 Task: Look for space in Česká Třebová, Czech Republic from 11th June, 2023 to 15th June, 2023 for 2 adults in price range Rs.7000 to Rs.16000. Place can be private room with 1  bedroom having 2 beds and 1 bathroom. Property type can be house, flat, guest house, hotel. Booking option can be shelf check-in. Required host language is English.
Action: Mouse moved to (489, 98)
Screenshot: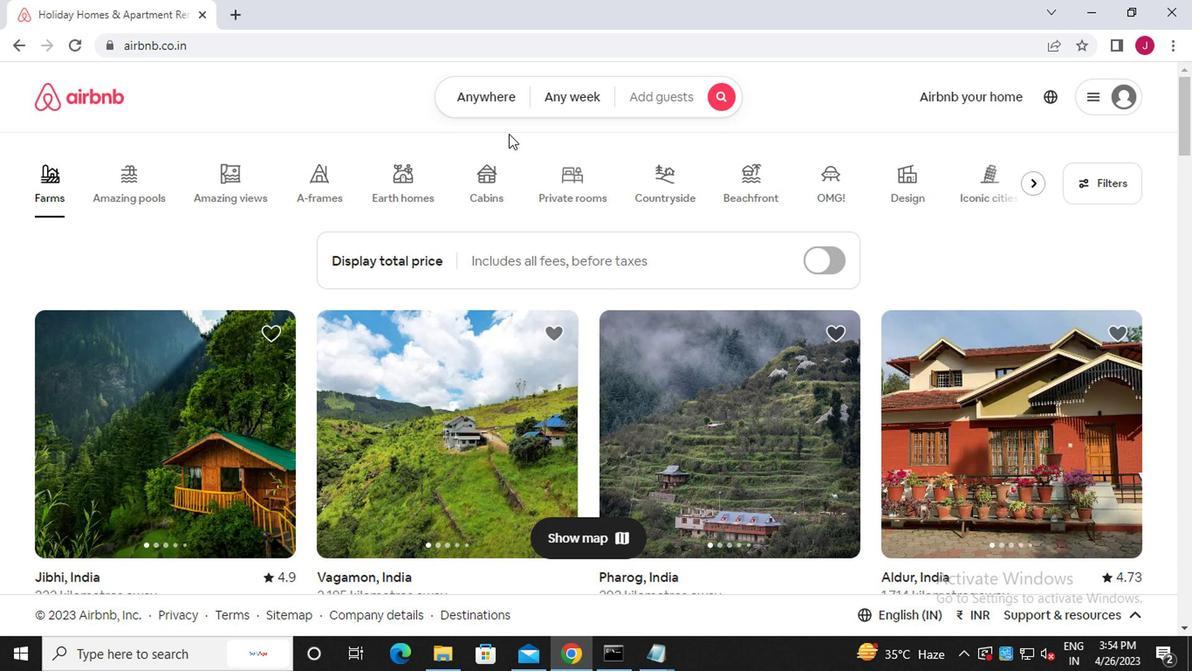 
Action: Mouse pressed left at (489, 98)
Screenshot: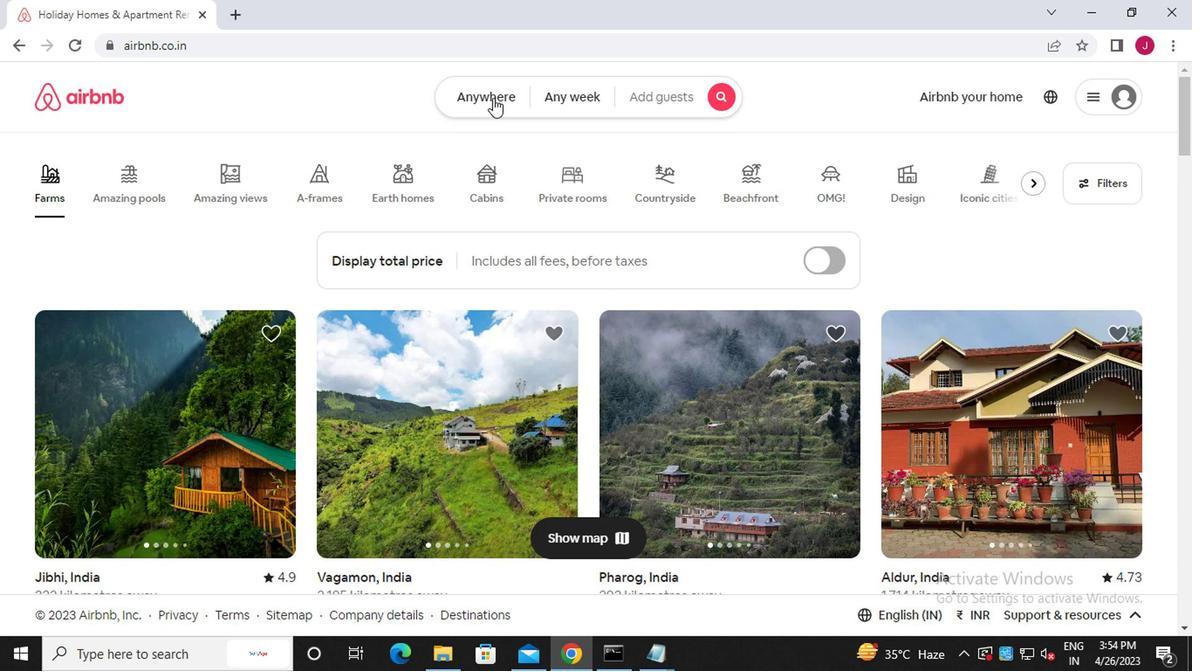 
Action: Mouse moved to (311, 171)
Screenshot: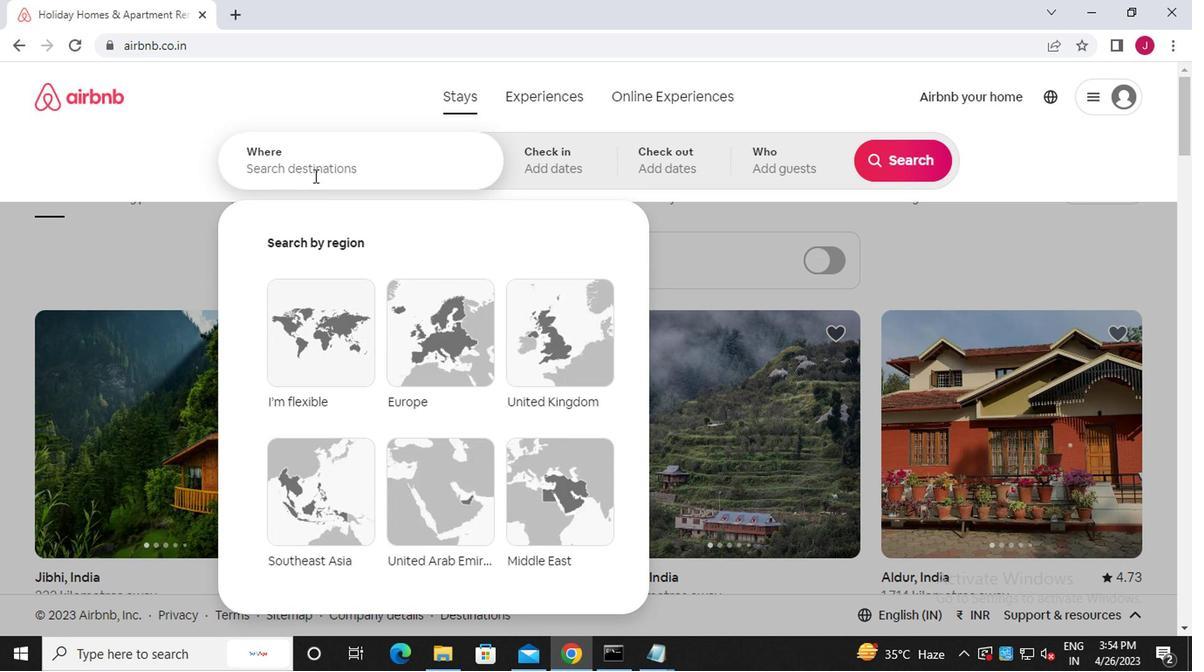 
Action: Mouse pressed left at (311, 171)
Screenshot: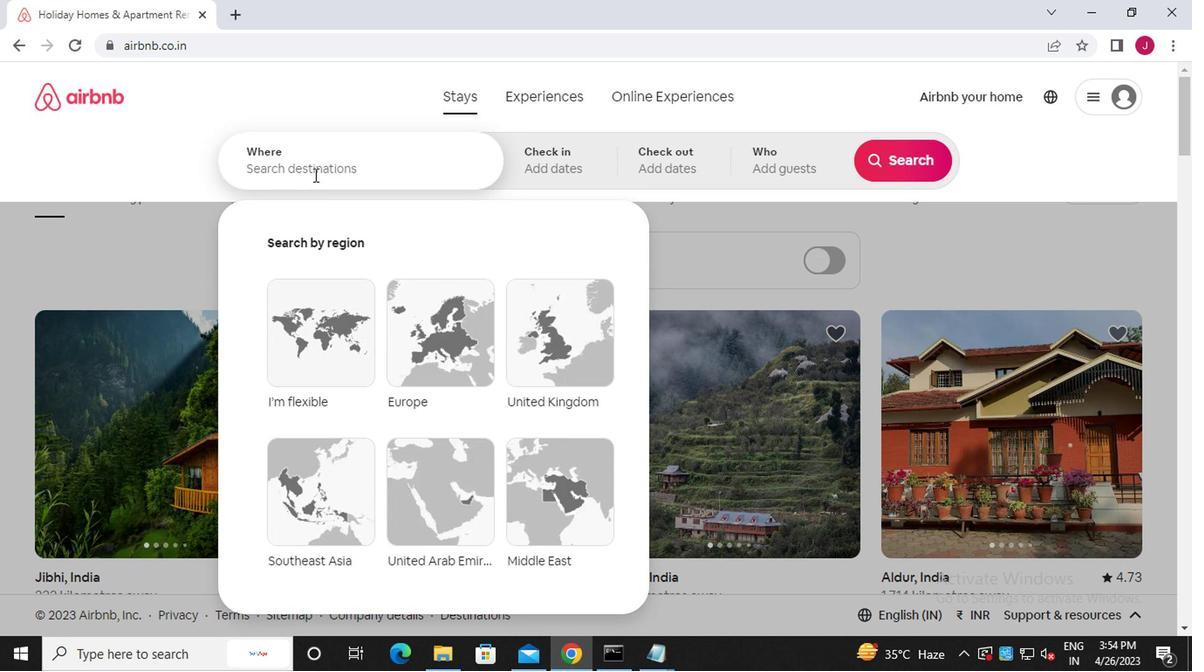
Action: Key pressed c<Key.caps_lock>eska<Key.space><Key.caps_lock>t<Key.caps_lock>rebova,<Key.caps_lock>c<Key.caps_lock>zech<Key.space><Key.caps_lock>r<Key.caps_lock>epublic
Screenshot: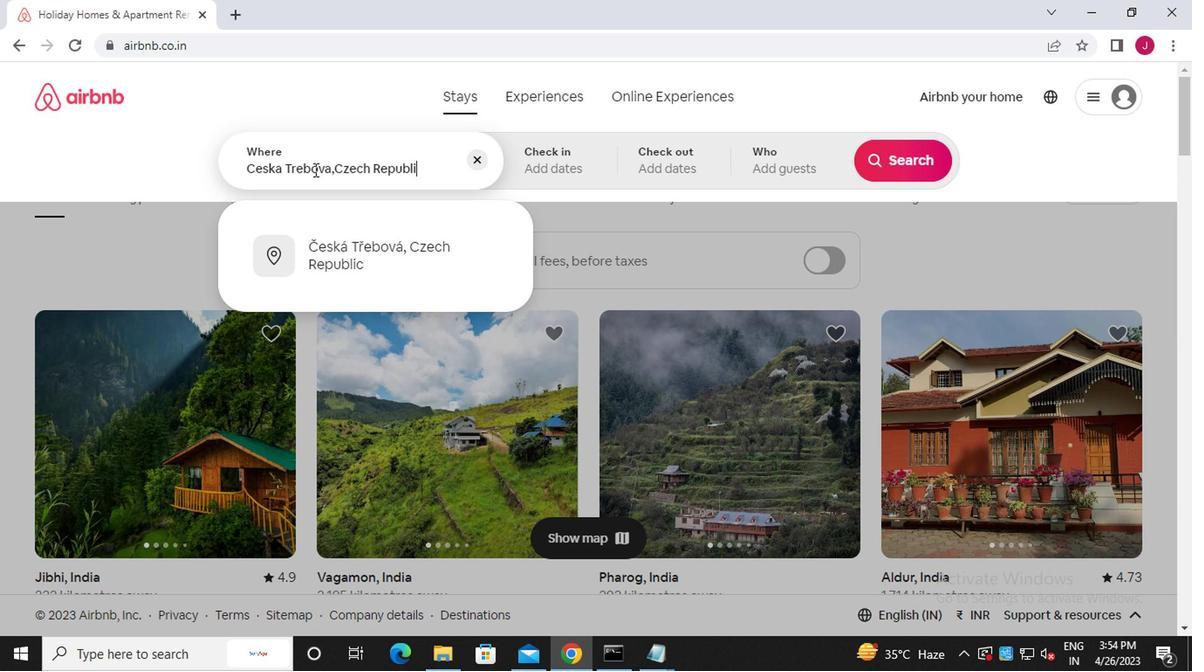 
Action: Mouse moved to (435, 252)
Screenshot: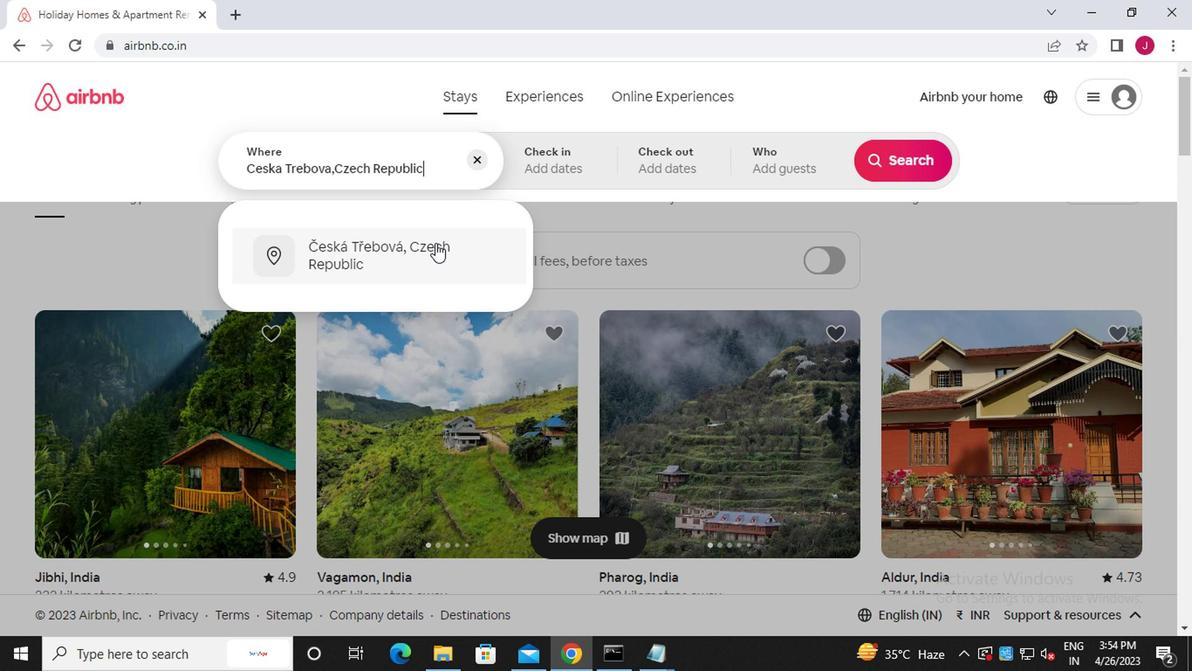 
Action: Mouse pressed left at (435, 252)
Screenshot: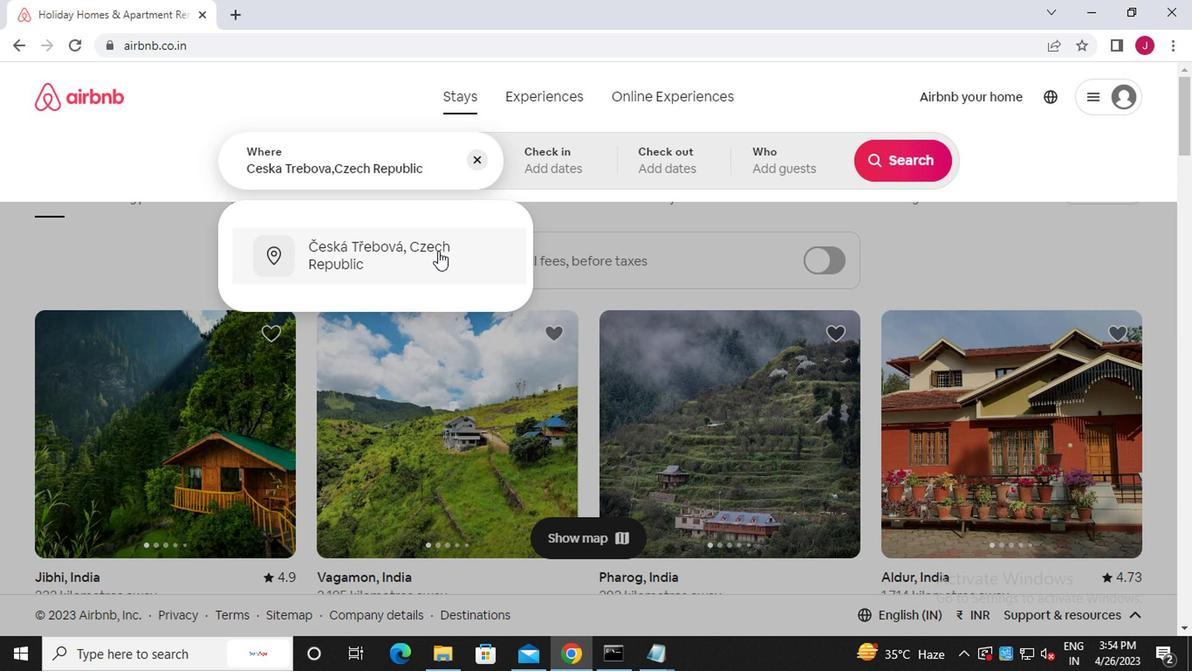 
Action: Mouse moved to (886, 301)
Screenshot: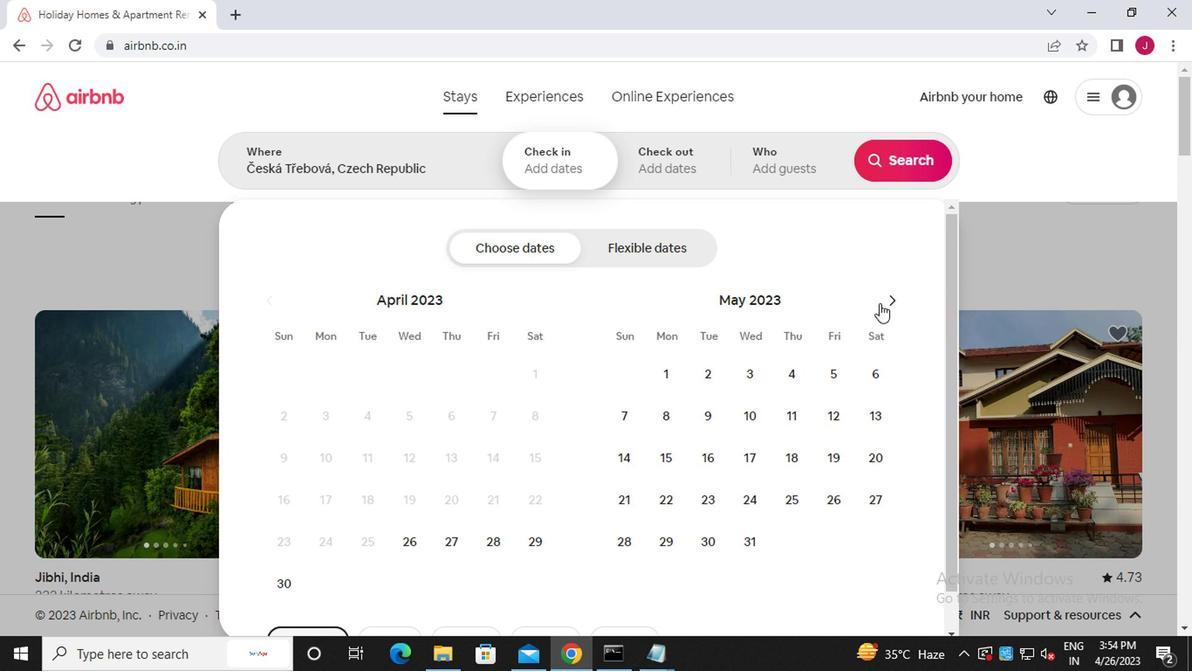 
Action: Mouse pressed left at (886, 301)
Screenshot: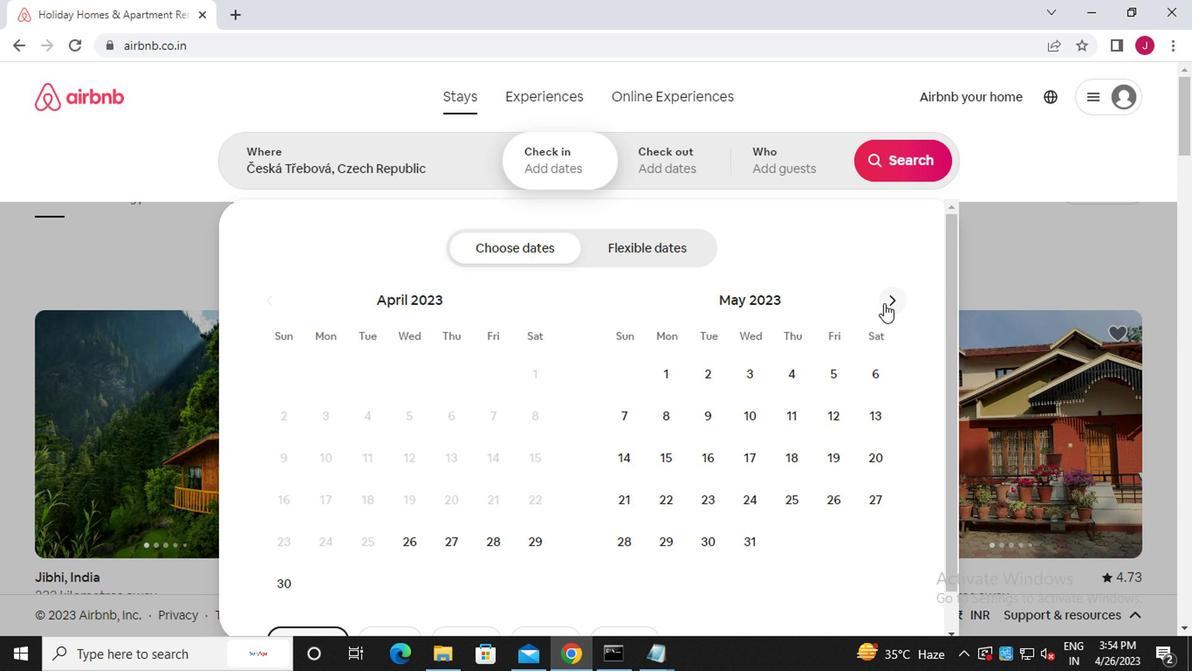 
Action: Mouse moved to (624, 452)
Screenshot: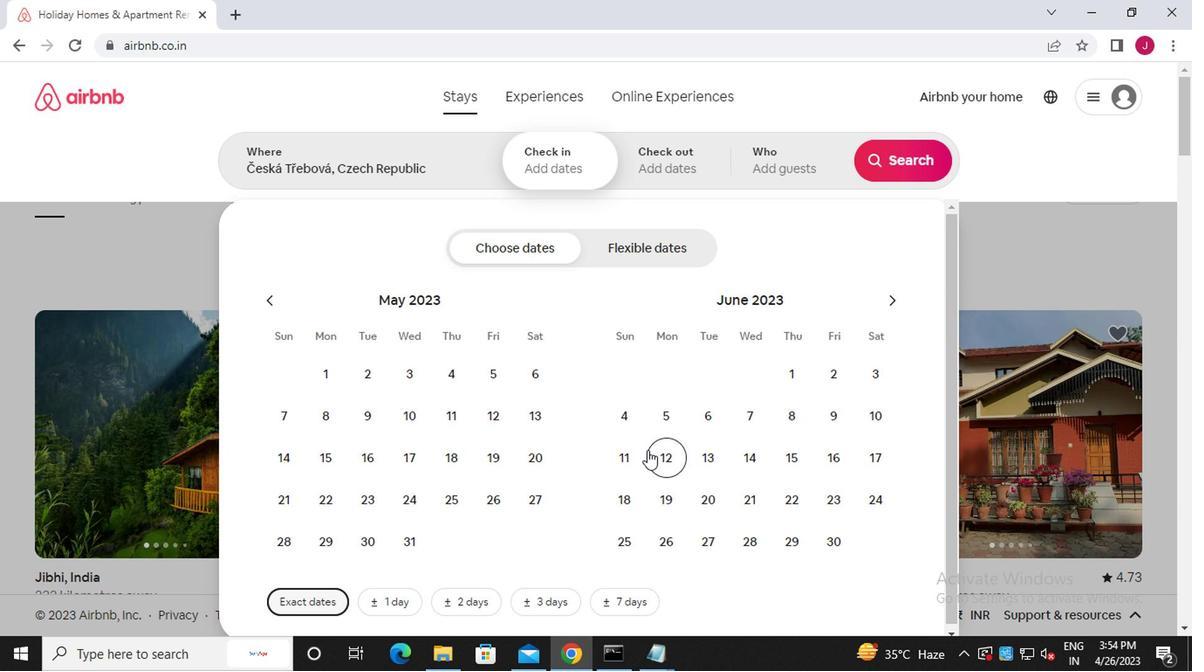 
Action: Mouse pressed left at (624, 452)
Screenshot: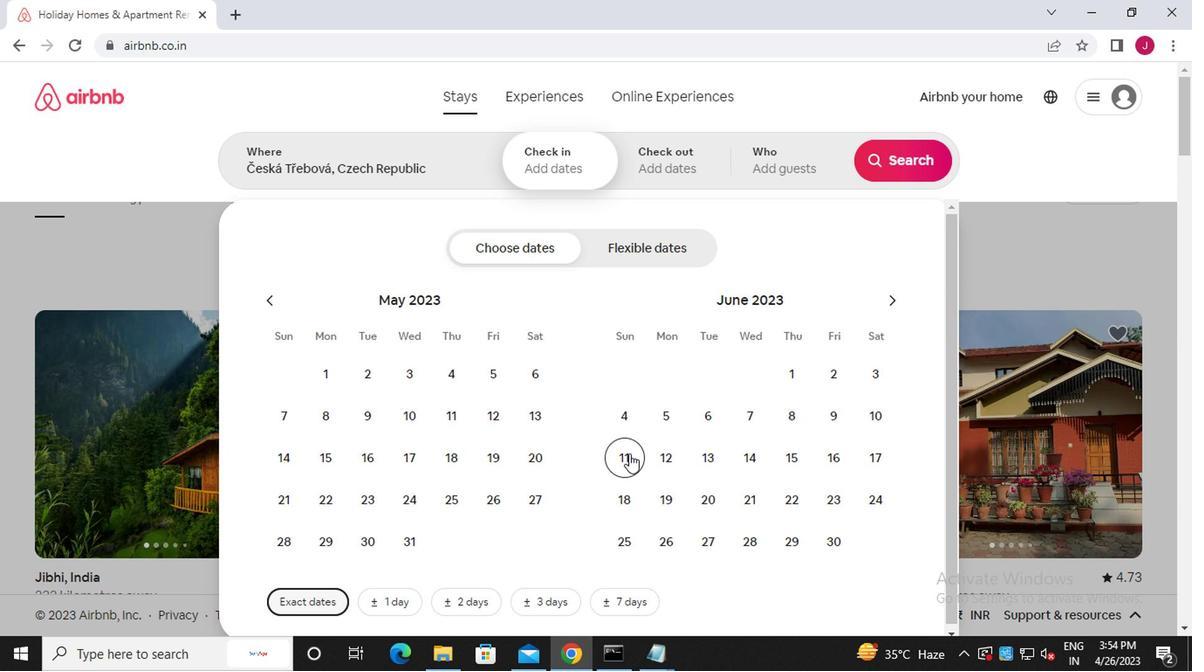 
Action: Mouse moved to (785, 456)
Screenshot: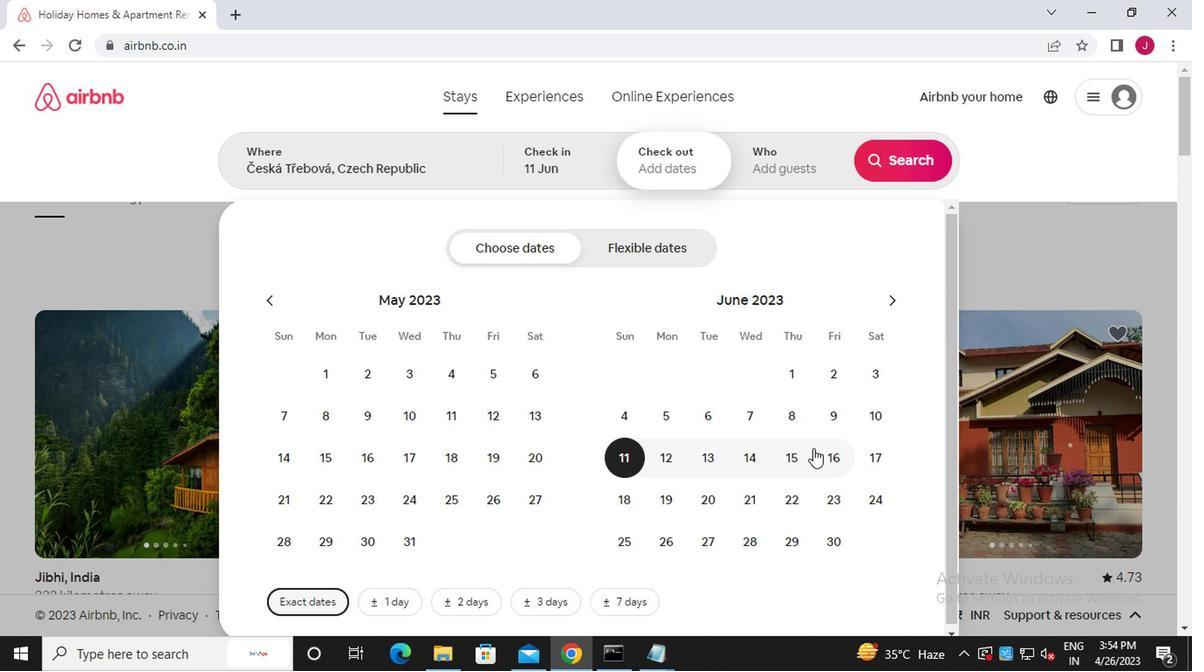 
Action: Mouse pressed left at (785, 456)
Screenshot: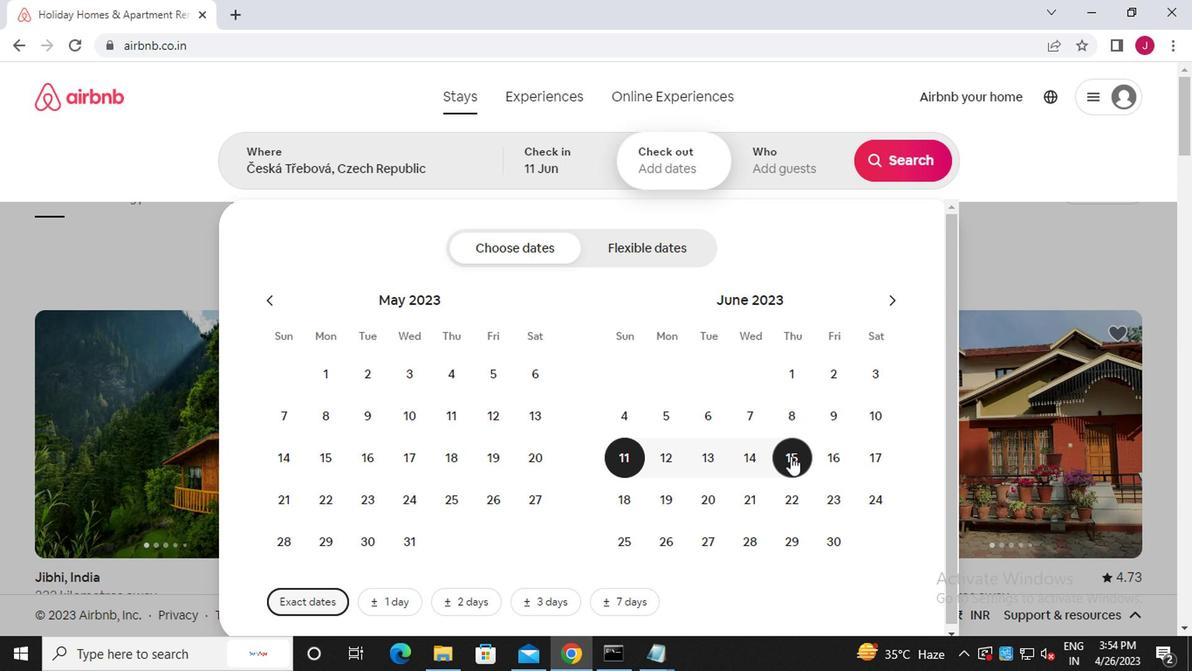 
Action: Mouse moved to (792, 172)
Screenshot: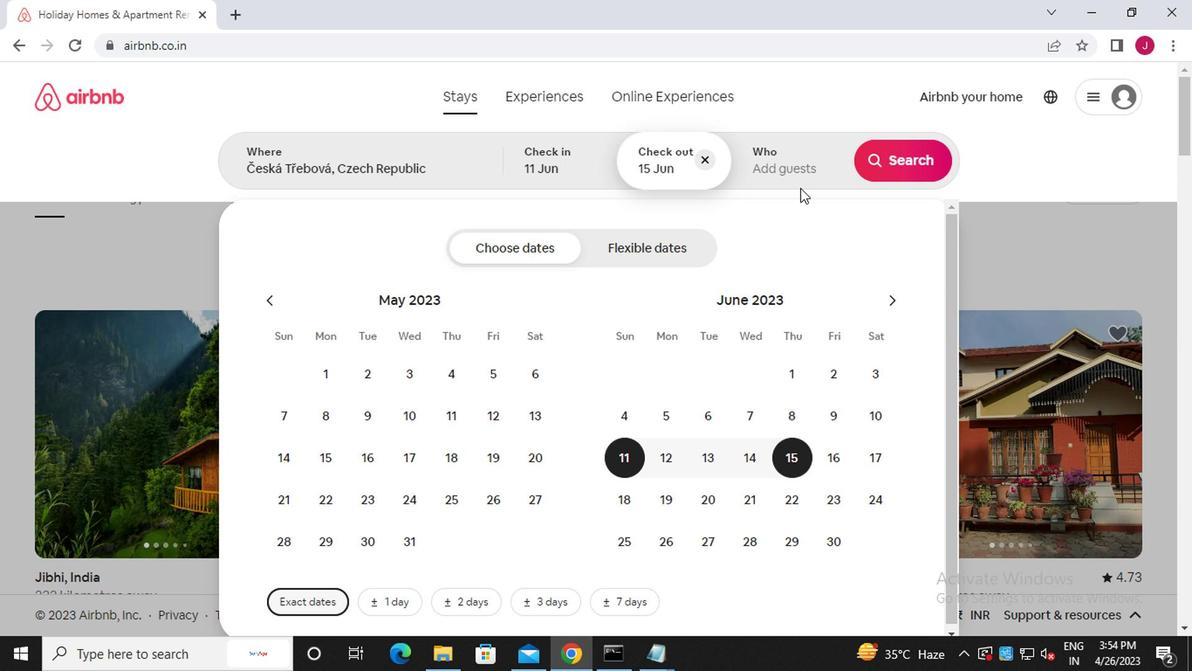 
Action: Mouse pressed left at (792, 172)
Screenshot: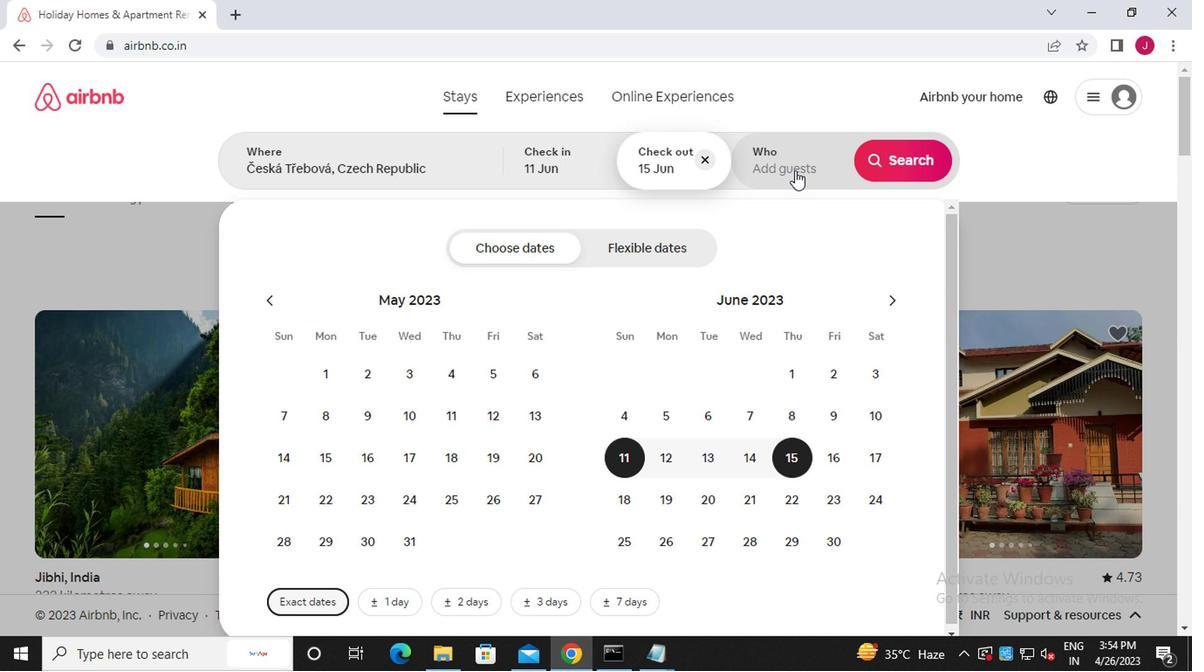 
Action: Mouse moved to (907, 262)
Screenshot: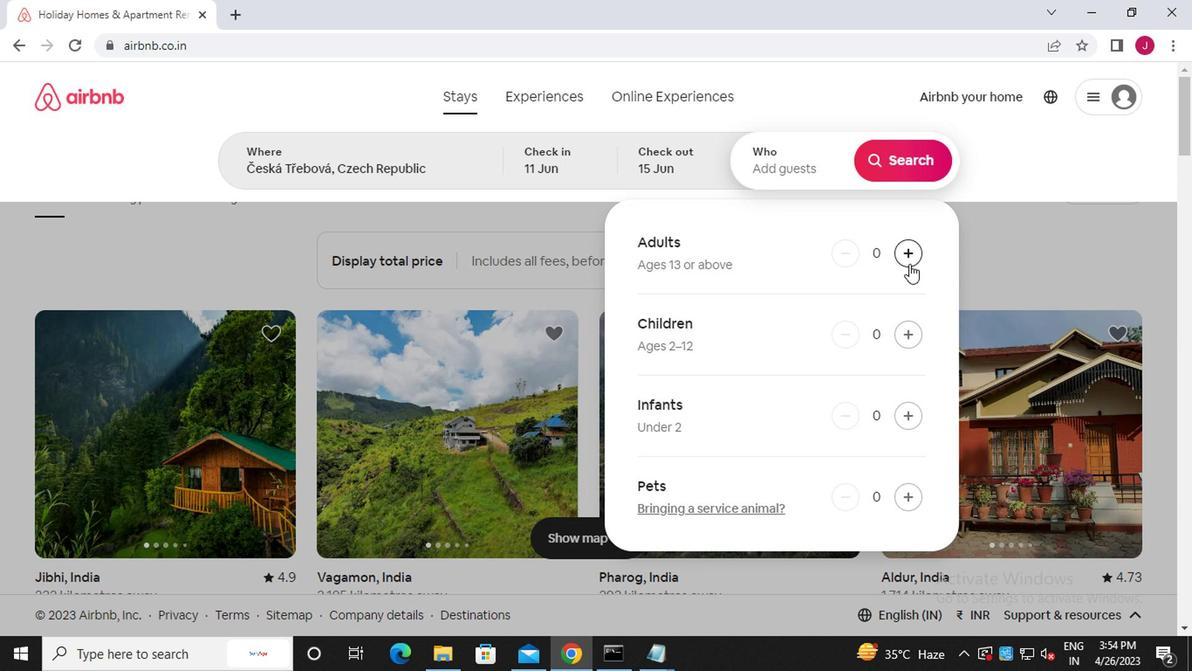 
Action: Mouse pressed left at (907, 262)
Screenshot: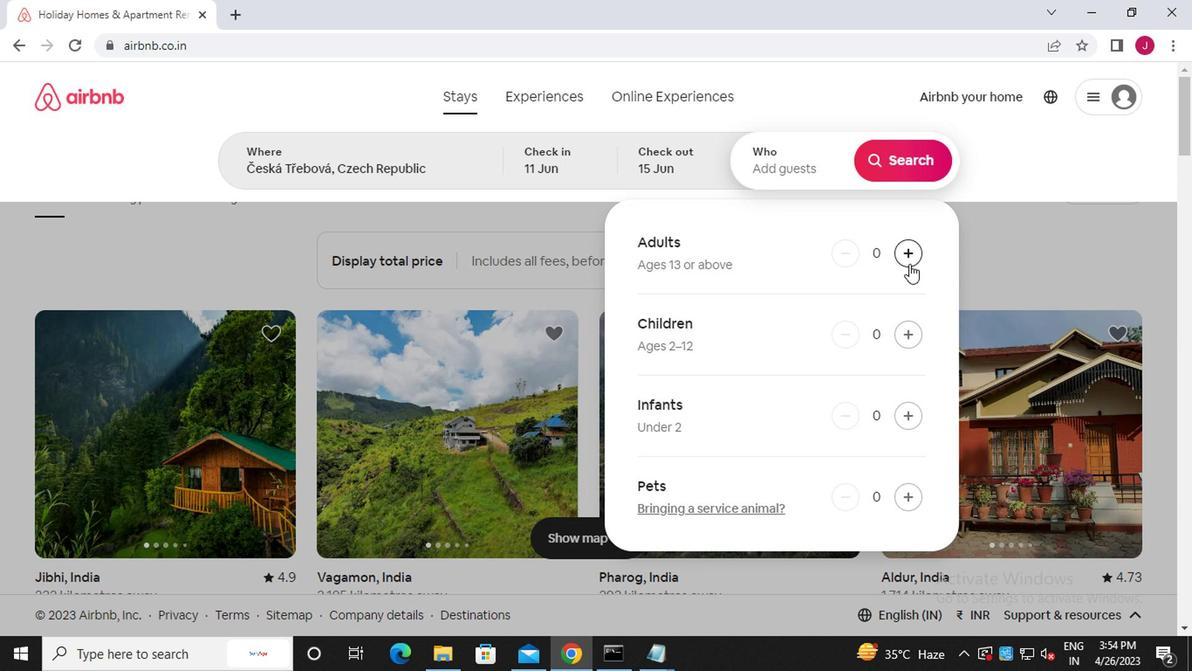 
Action: Mouse pressed left at (907, 262)
Screenshot: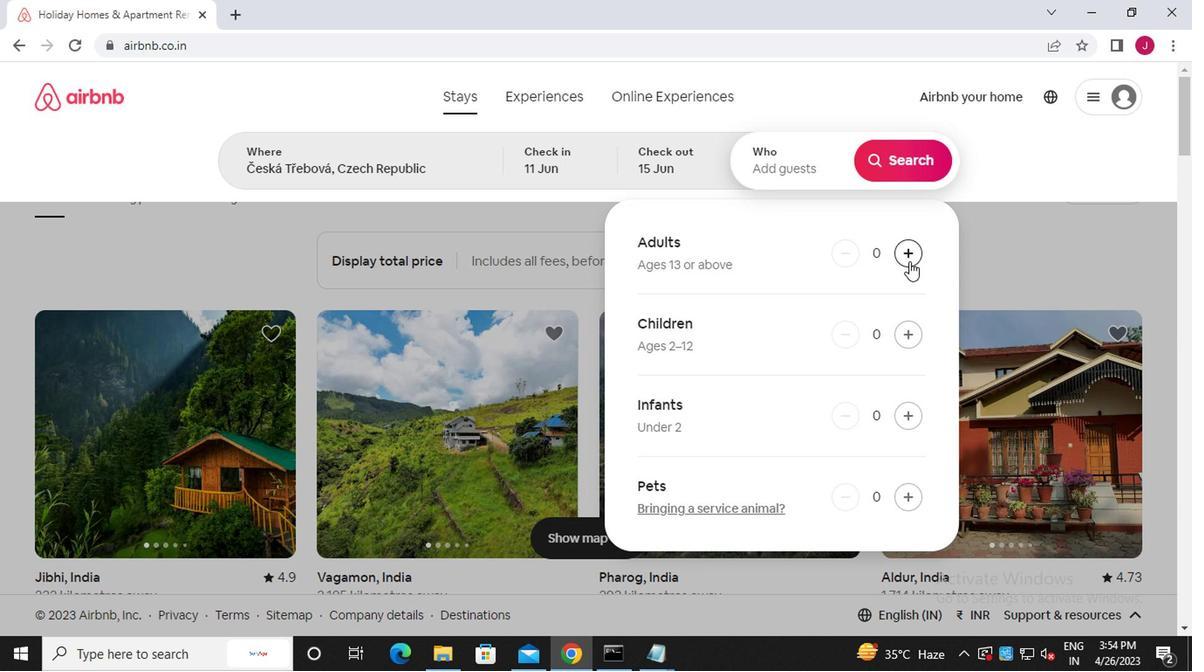 
Action: Mouse moved to (907, 161)
Screenshot: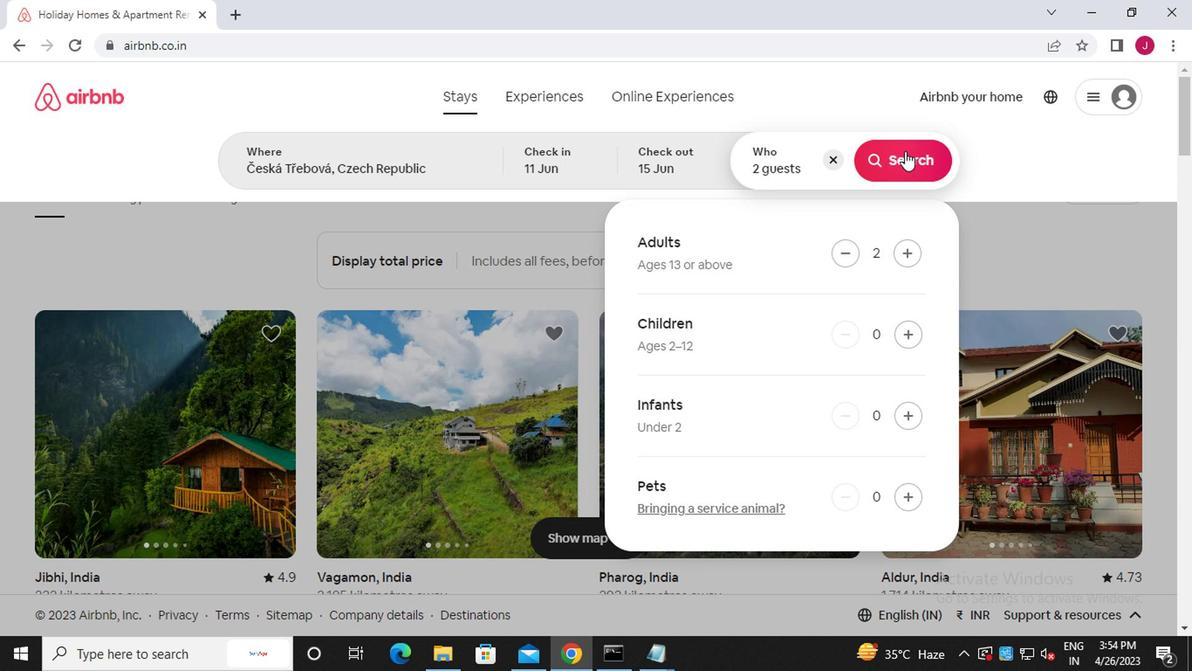
Action: Mouse pressed left at (907, 161)
Screenshot: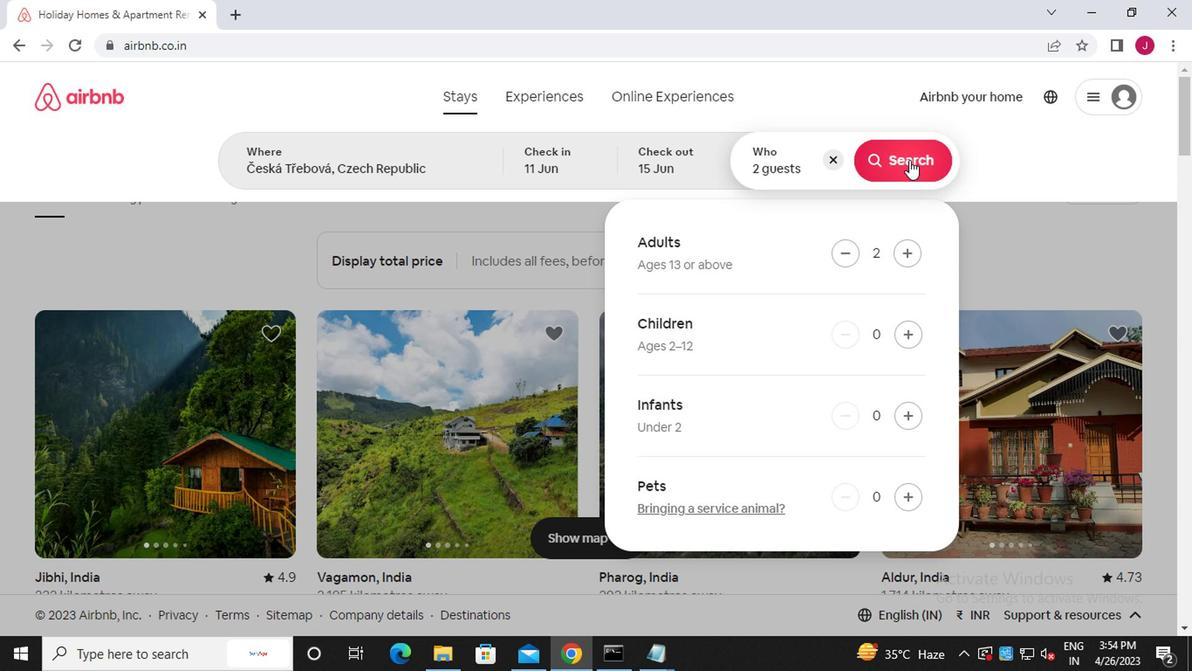 
Action: Mouse moved to (1114, 169)
Screenshot: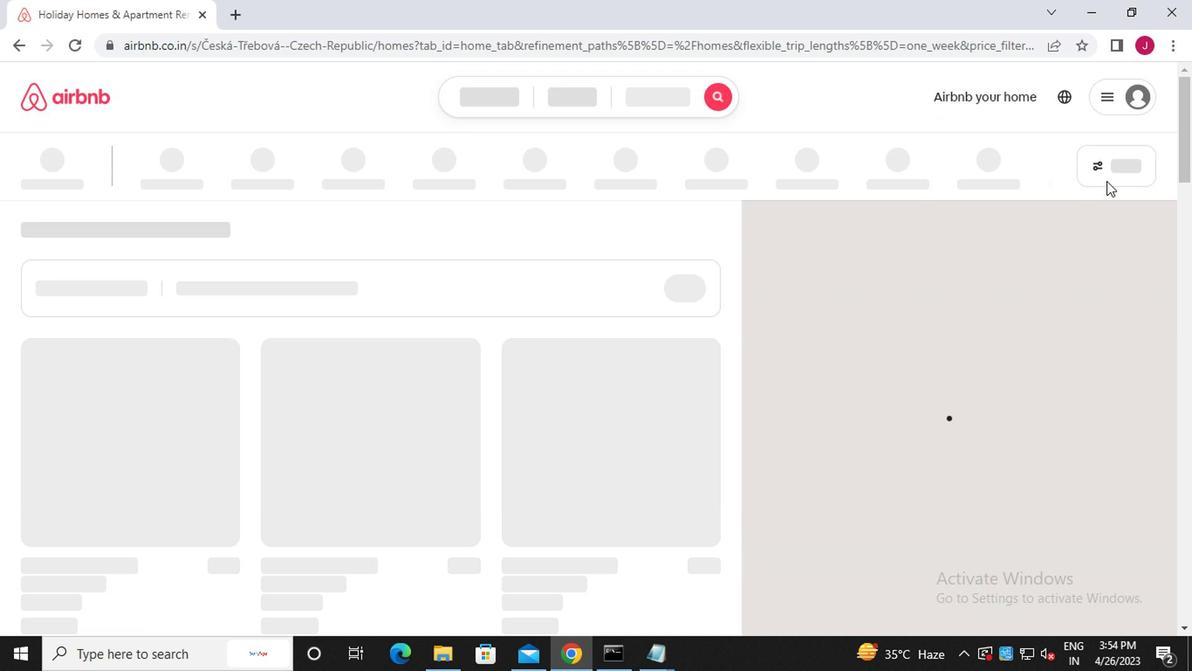 
Action: Mouse pressed left at (1114, 169)
Screenshot: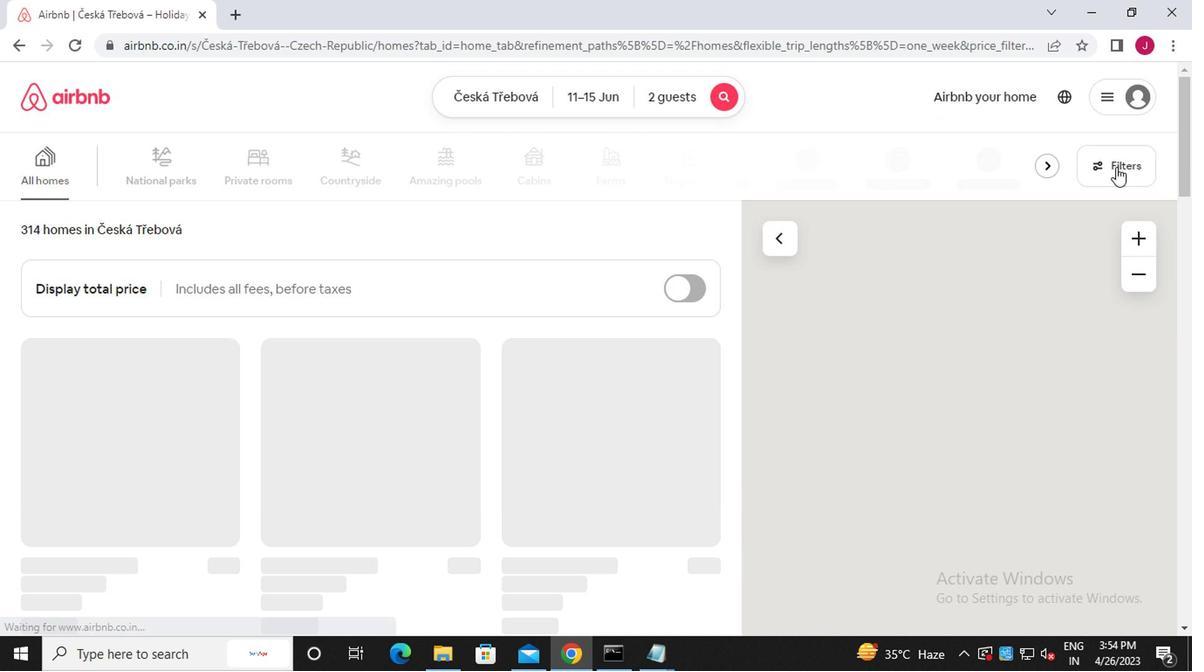 
Action: Mouse moved to (388, 384)
Screenshot: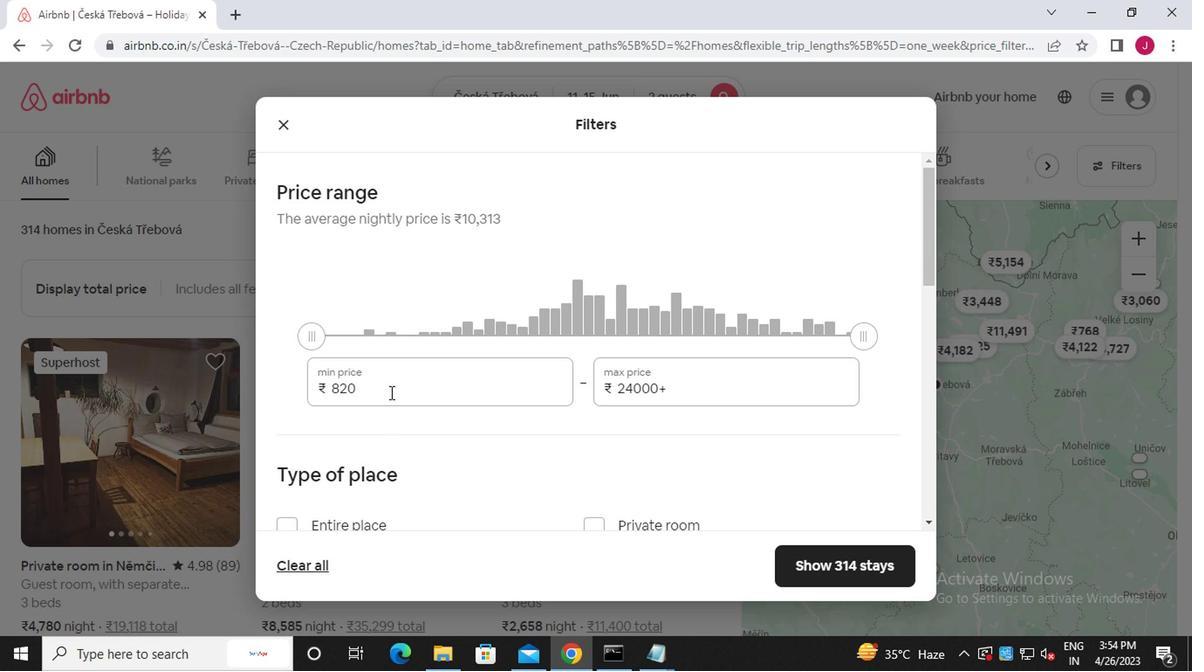 
Action: Mouse pressed left at (388, 384)
Screenshot: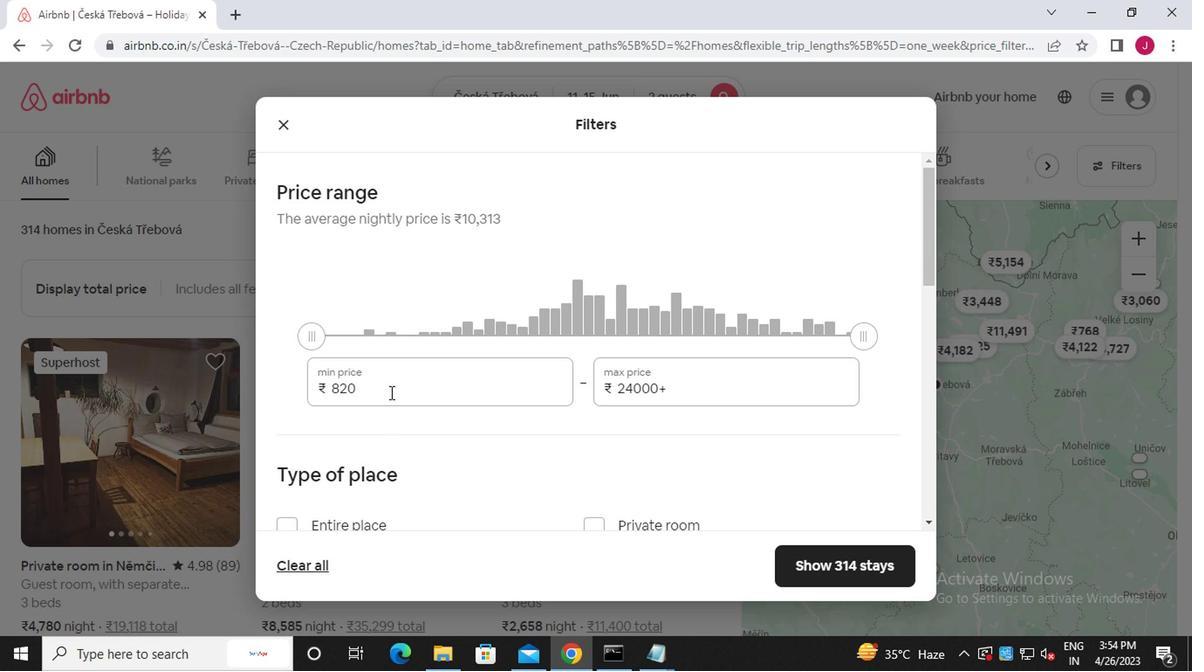
Action: Mouse moved to (388, 380)
Screenshot: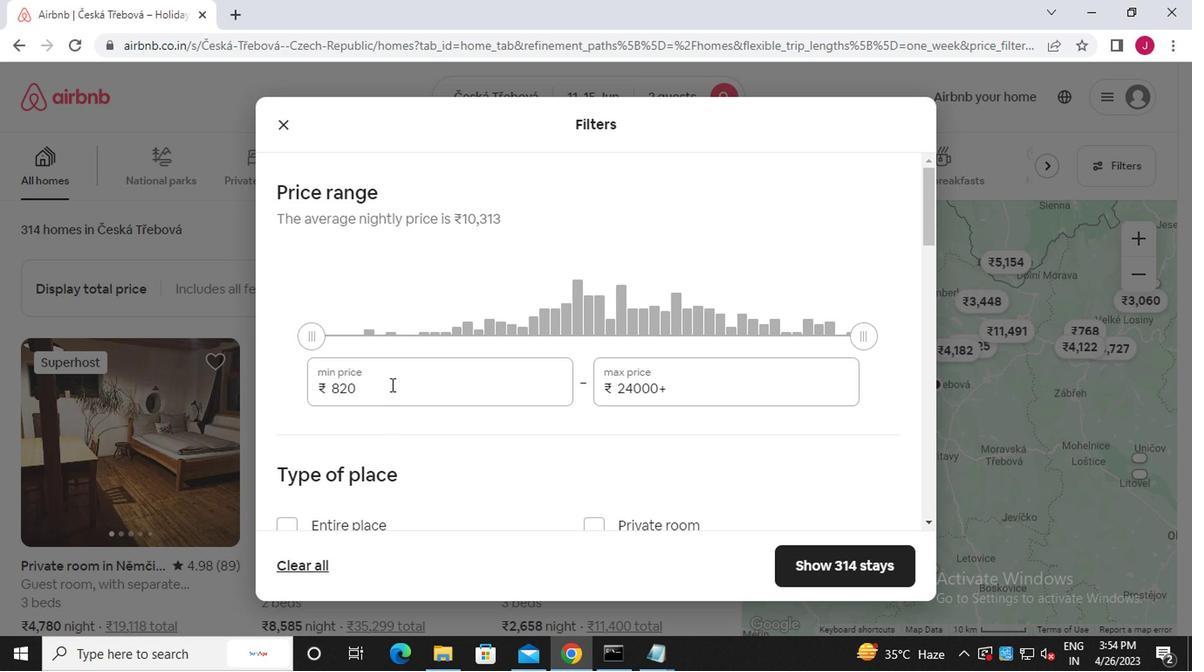 
Action: Key pressed <Key.backspace><Key.backspace><Key.backspace><<103>><<96>><<96>><<96>>
Screenshot: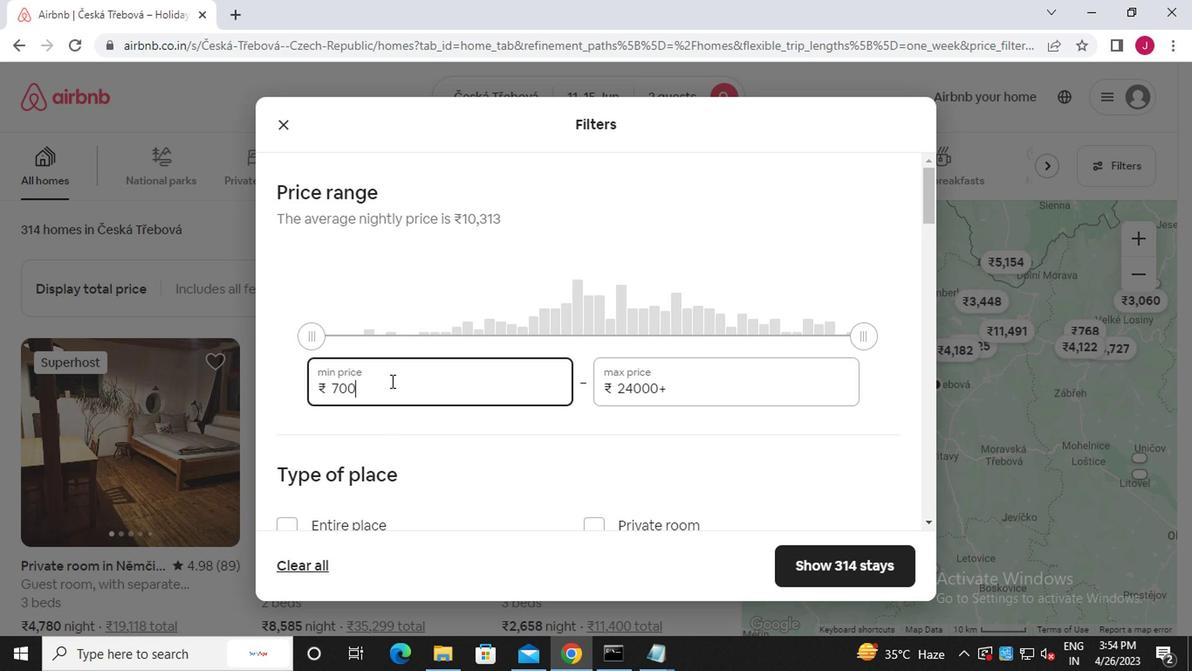 
Action: Mouse moved to (731, 390)
Screenshot: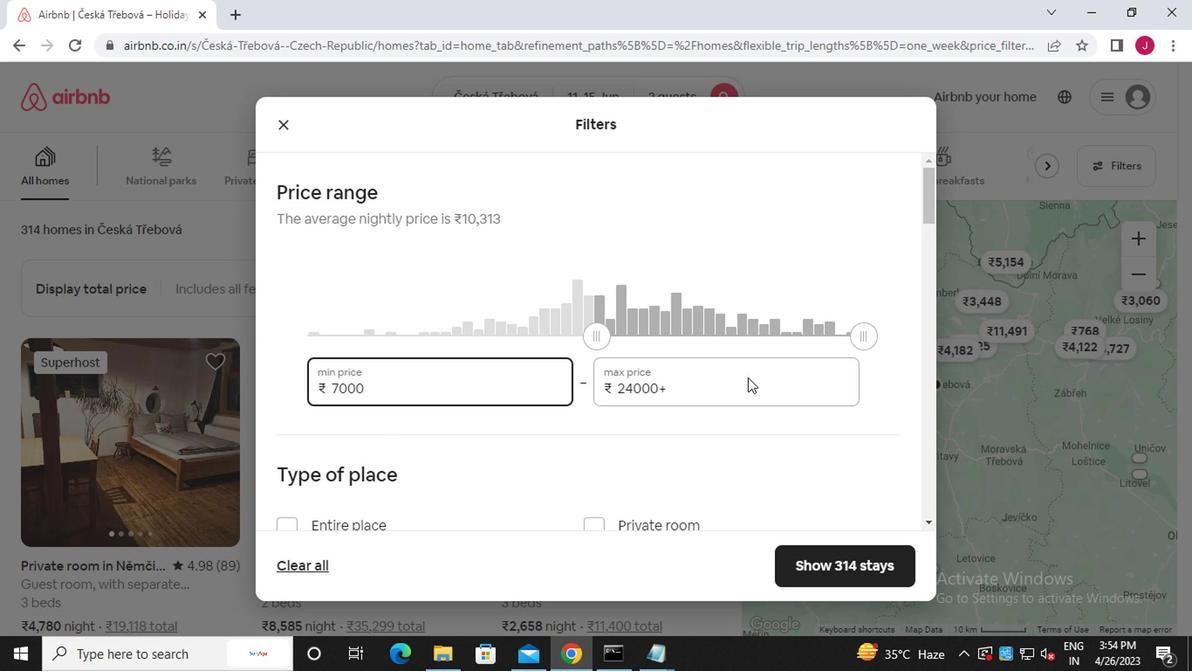 
Action: Mouse pressed left at (731, 390)
Screenshot: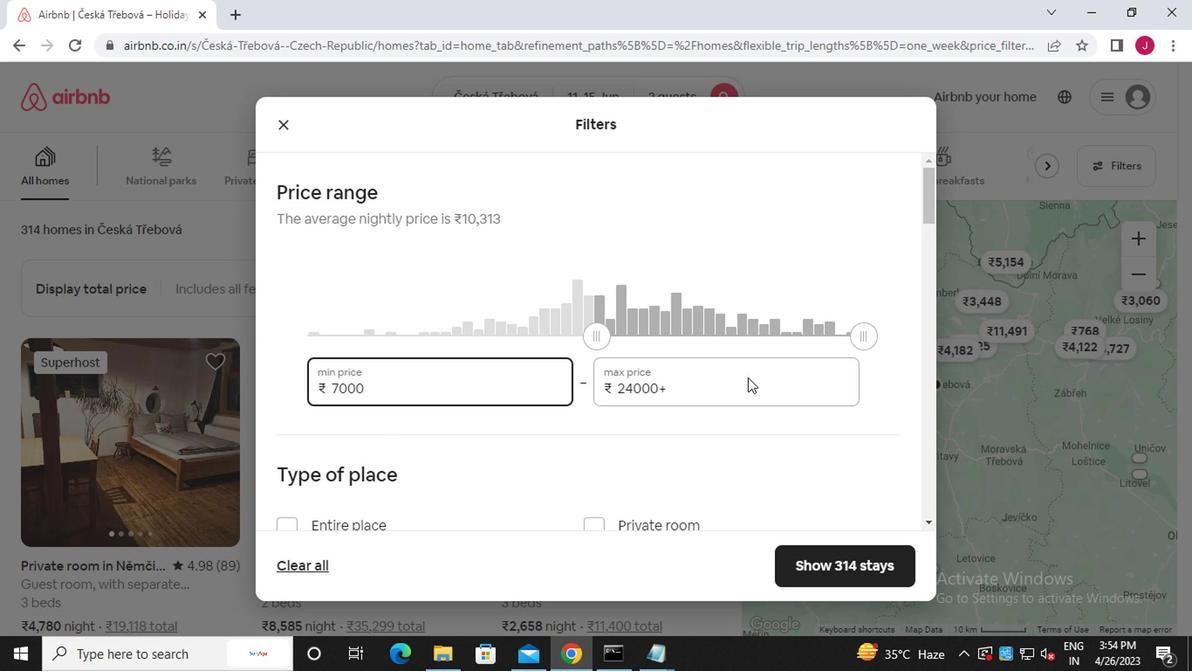 
Action: Mouse moved to (731, 390)
Screenshot: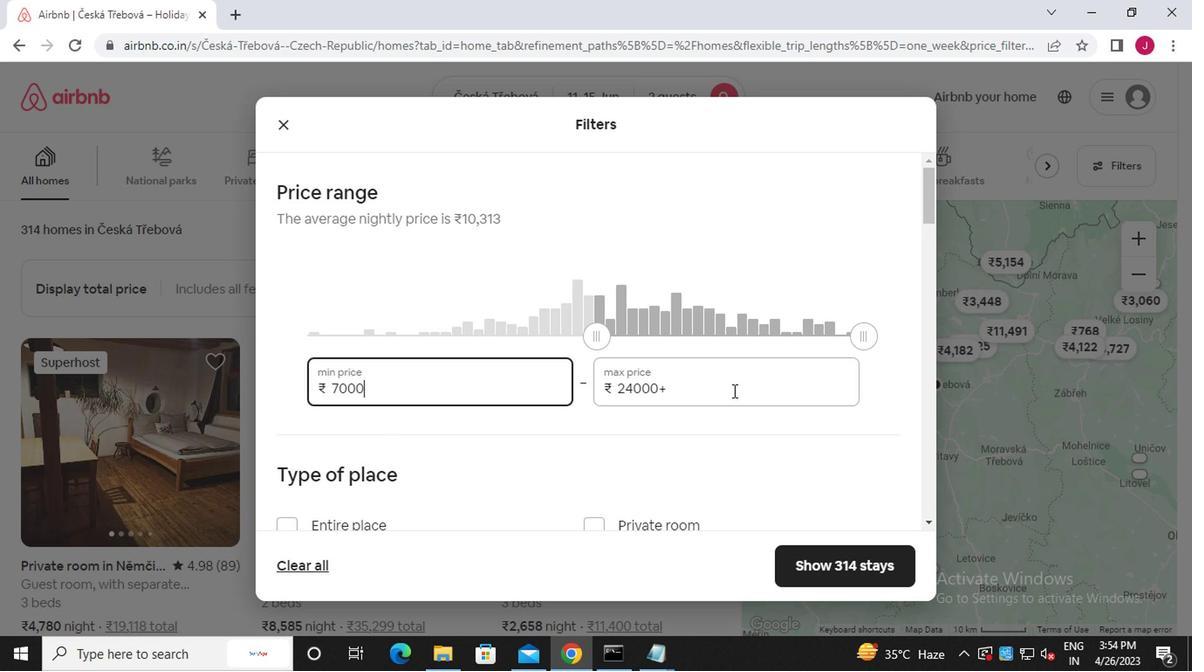 
Action: Key pressed <Key.backspace><Key.backspace><Key.backspace><Key.backspace><Key.backspace><Key.backspace><Key.backspace><Key.backspace><Key.backspace><Key.backspace><Key.backspace><<97>><<102>><<96>><<96>><<96>>
Screenshot: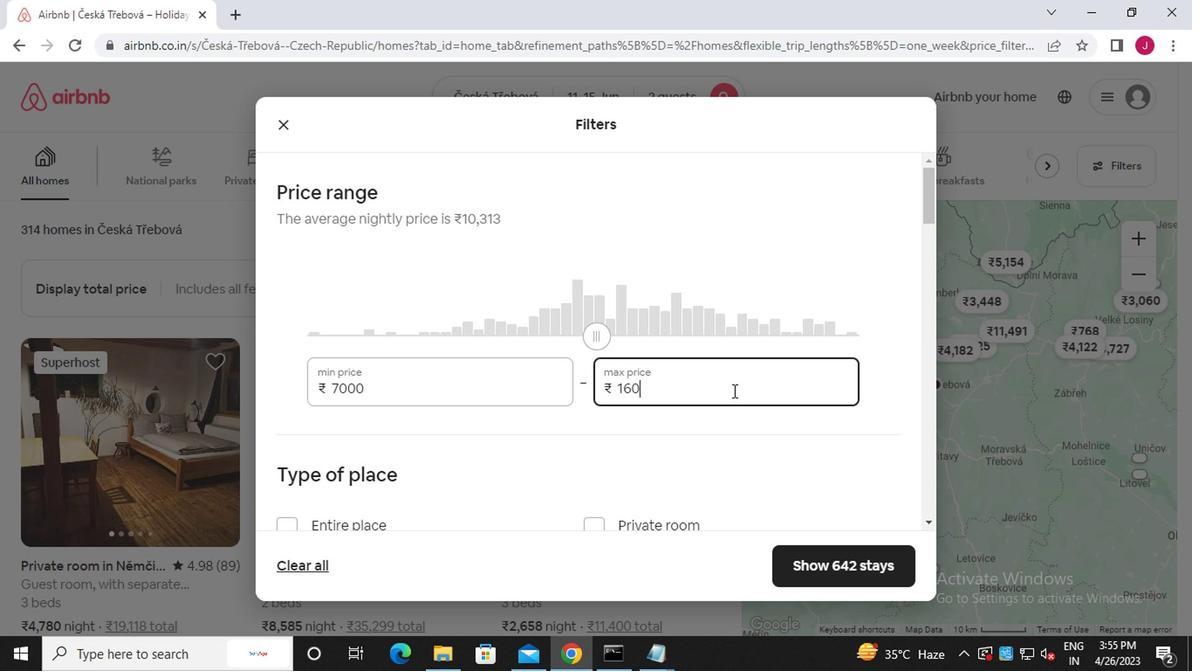 
Action: Mouse moved to (723, 391)
Screenshot: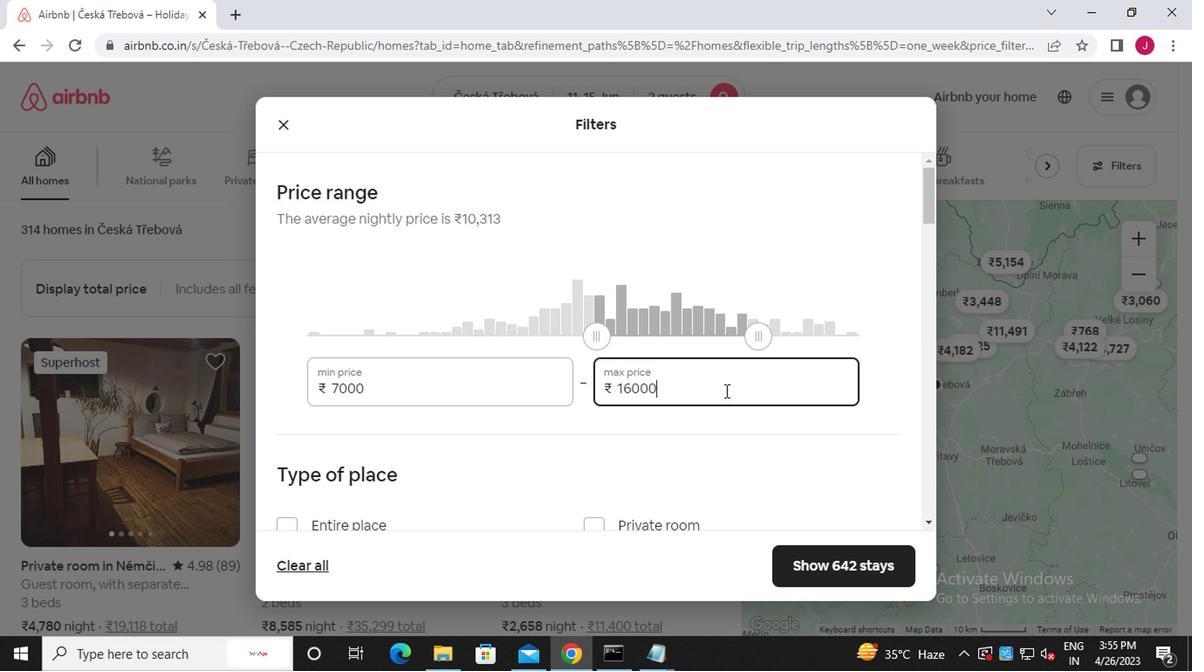 
Action: Mouse scrolled (723, 390) with delta (0, 0)
Screenshot: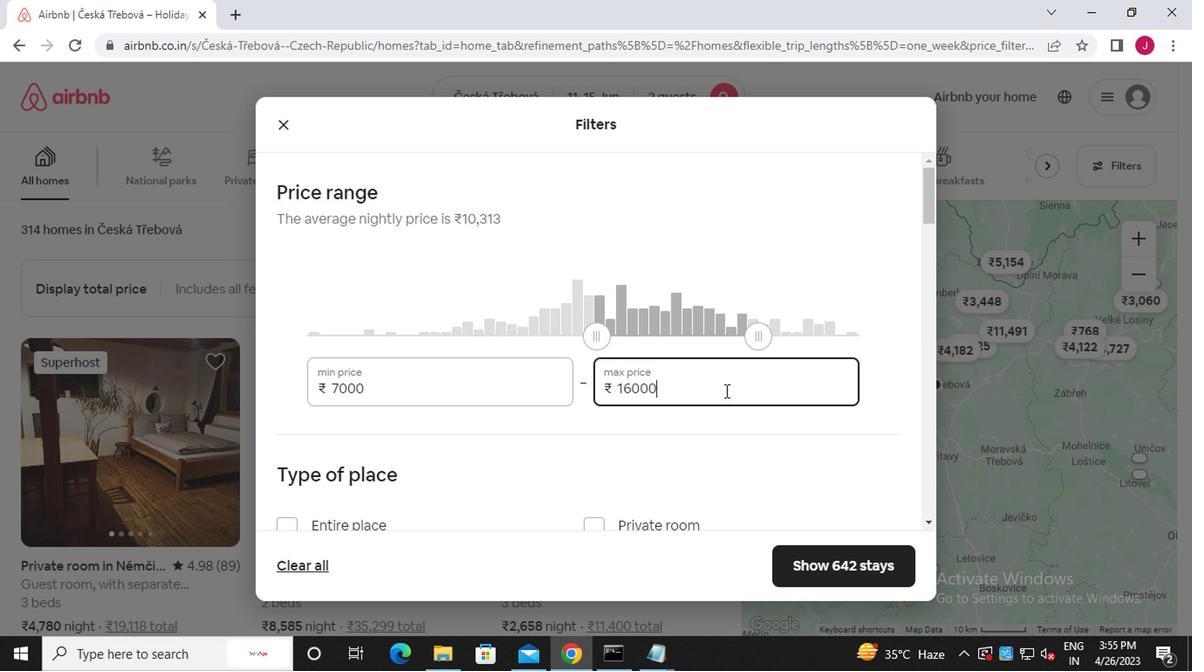 
Action: Mouse moved to (708, 396)
Screenshot: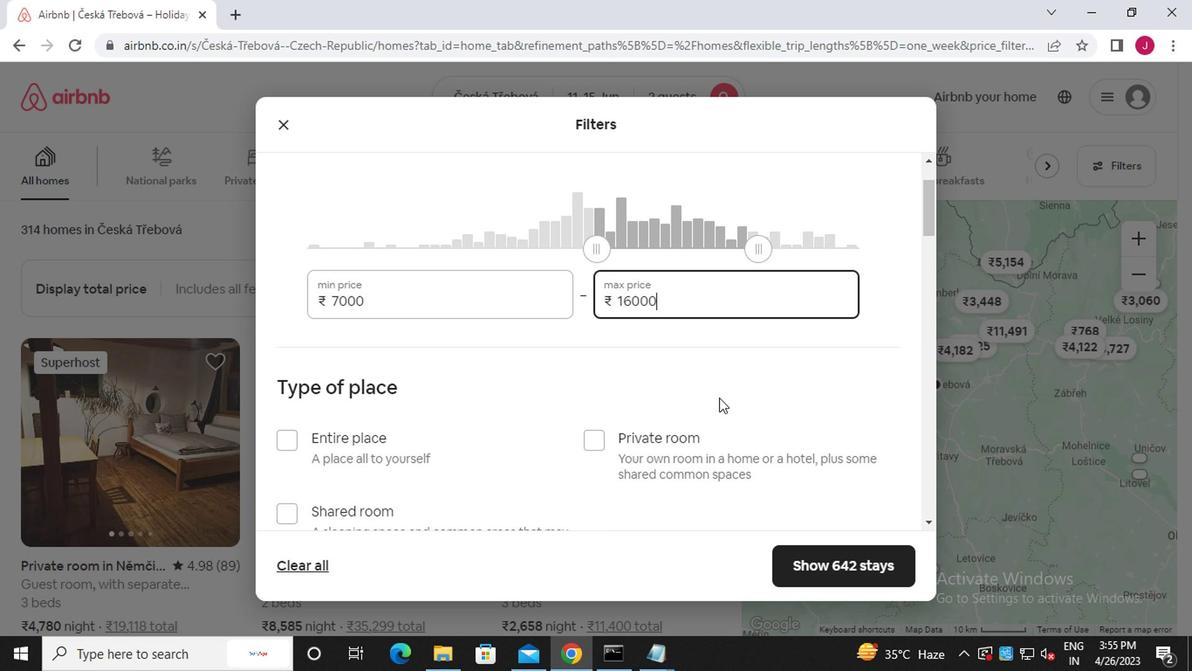 
Action: Mouse scrolled (708, 395) with delta (0, 0)
Screenshot: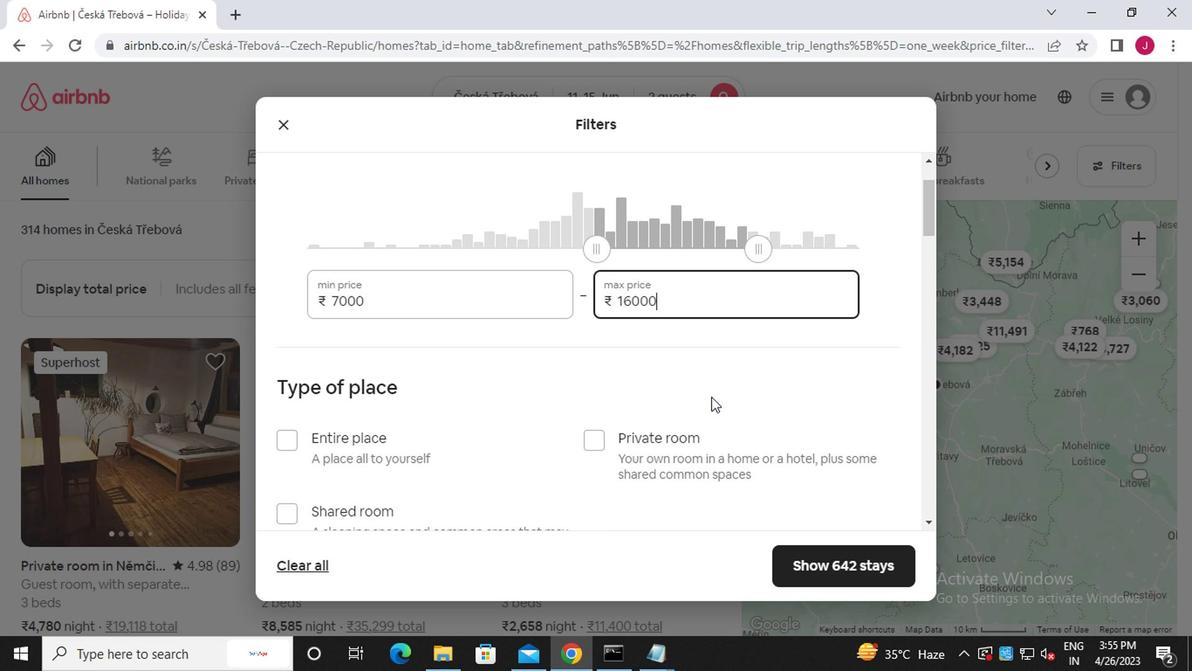 
Action: Mouse moved to (595, 352)
Screenshot: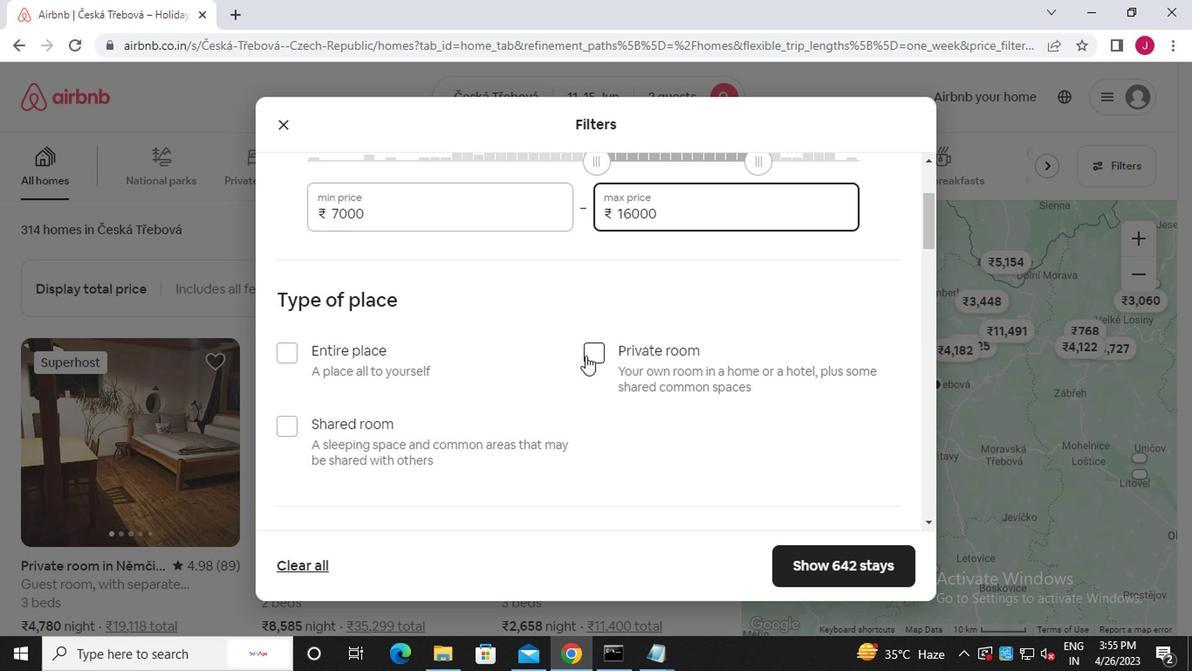 
Action: Mouse pressed left at (595, 352)
Screenshot: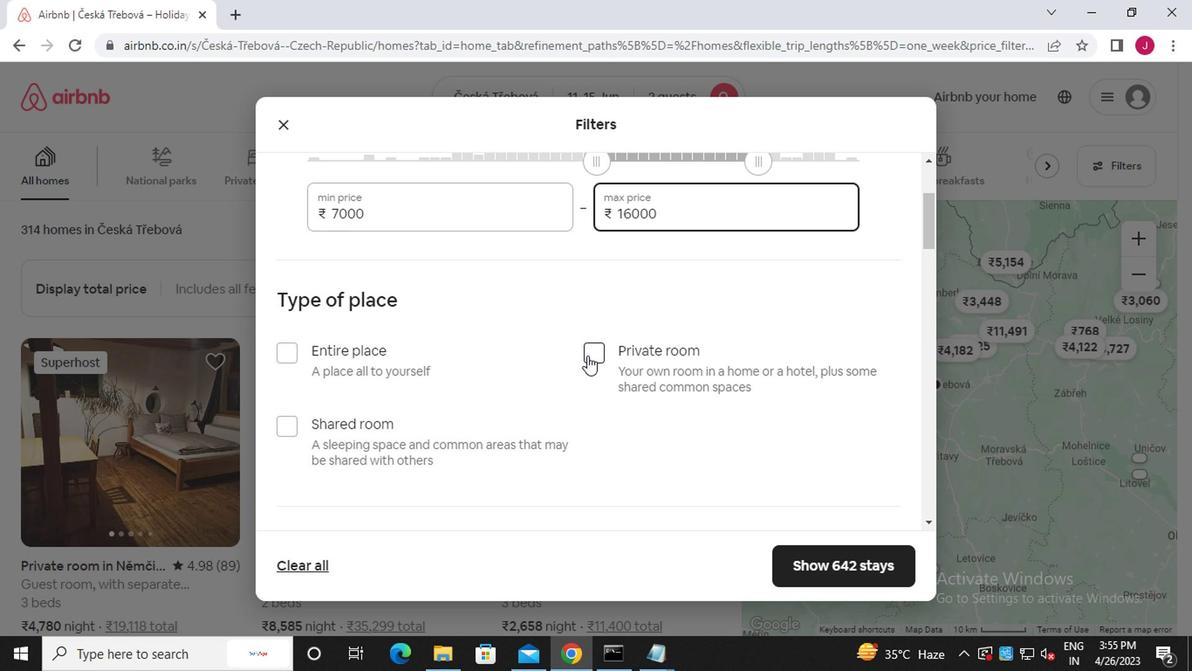 
Action: Mouse moved to (478, 375)
Screenshot: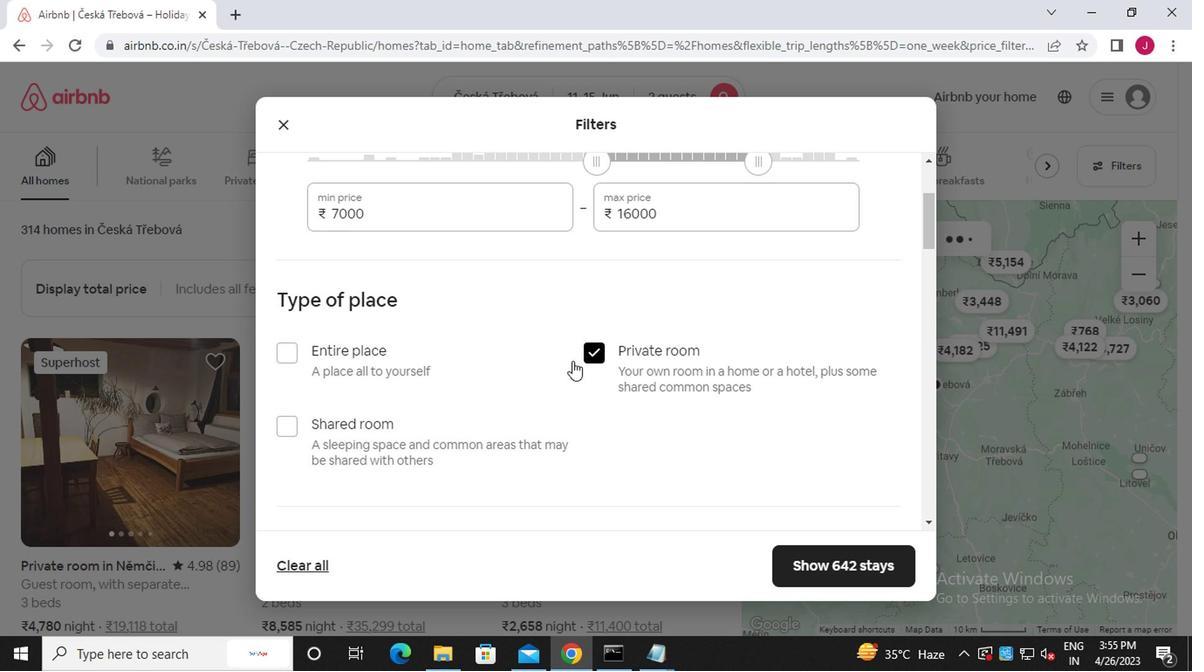 
Action: Mouse scrolled (478, 374) with delta (0, -1)
Screenshot: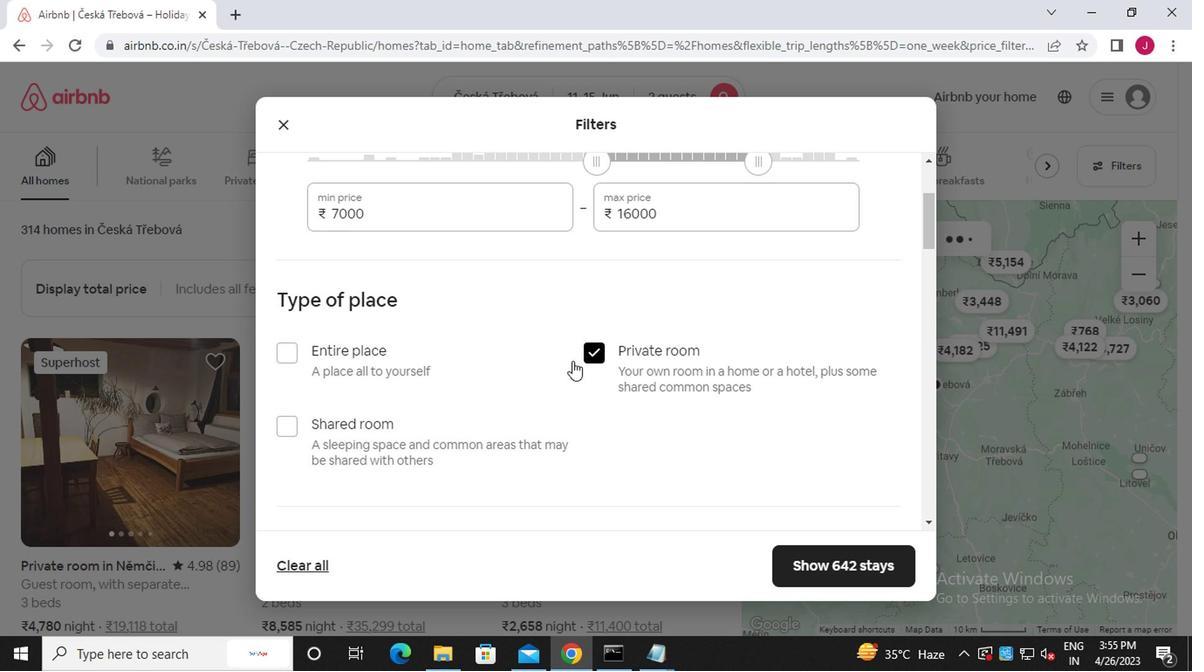 
Action: Mouse moved to (471, 376)
Screenshot: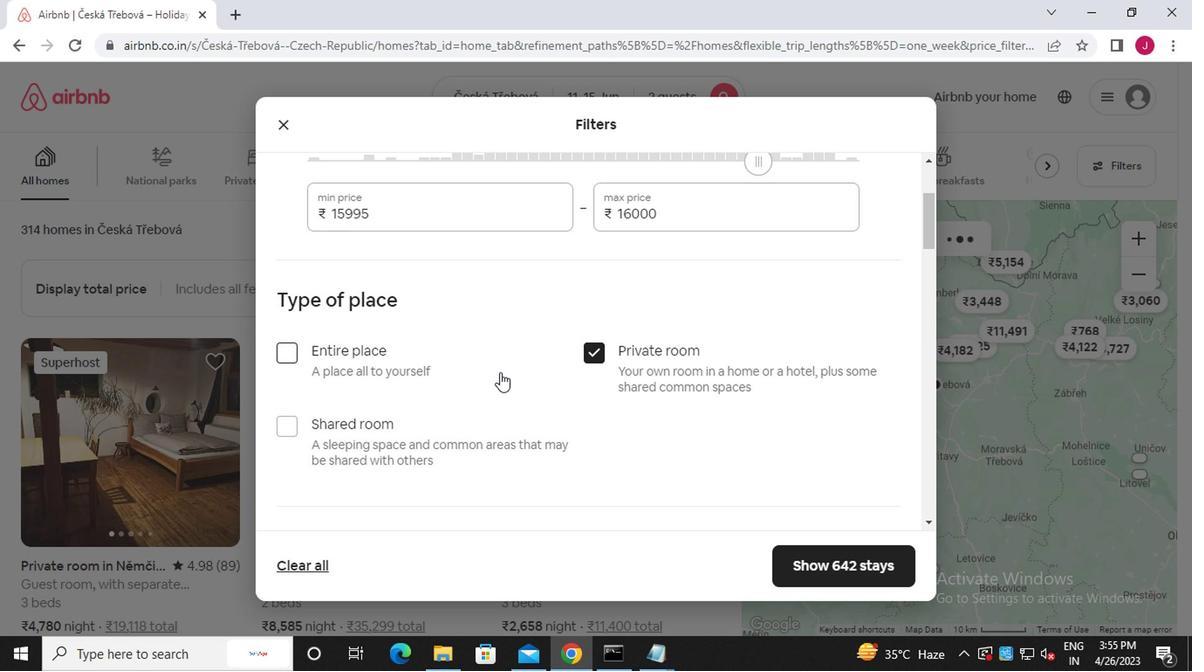 
Action: Mouse scrolled (471, 375) with delta (0, 0)
Screenshot: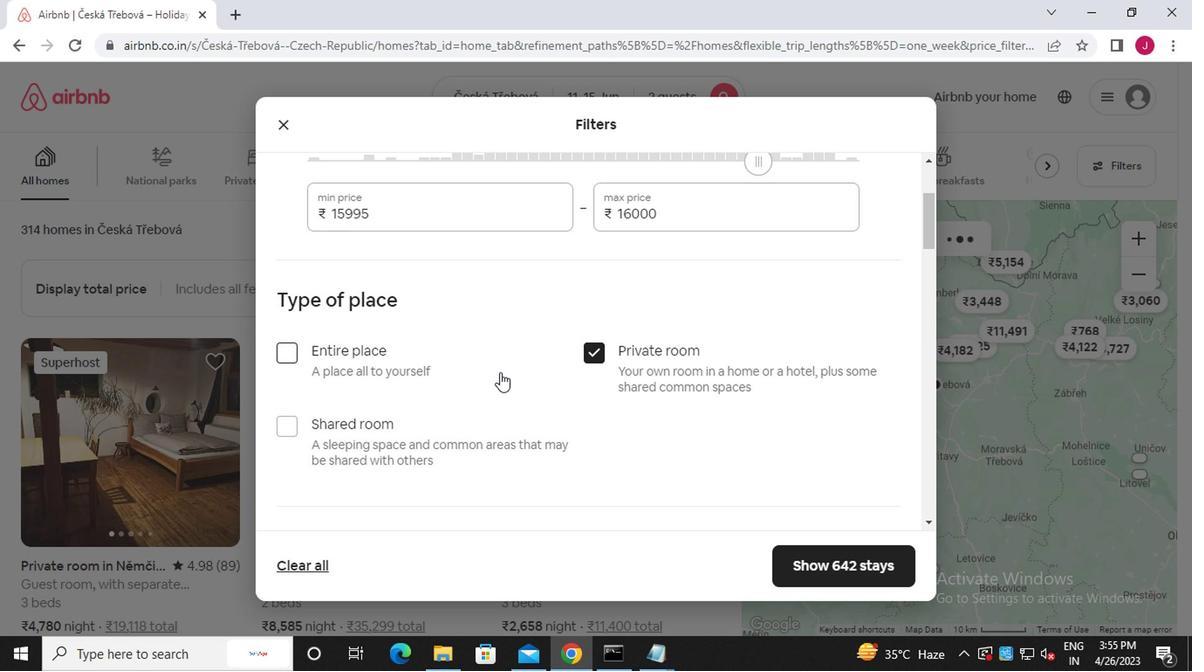 
Action: Mouse moved to (470, 376)
Screenshot: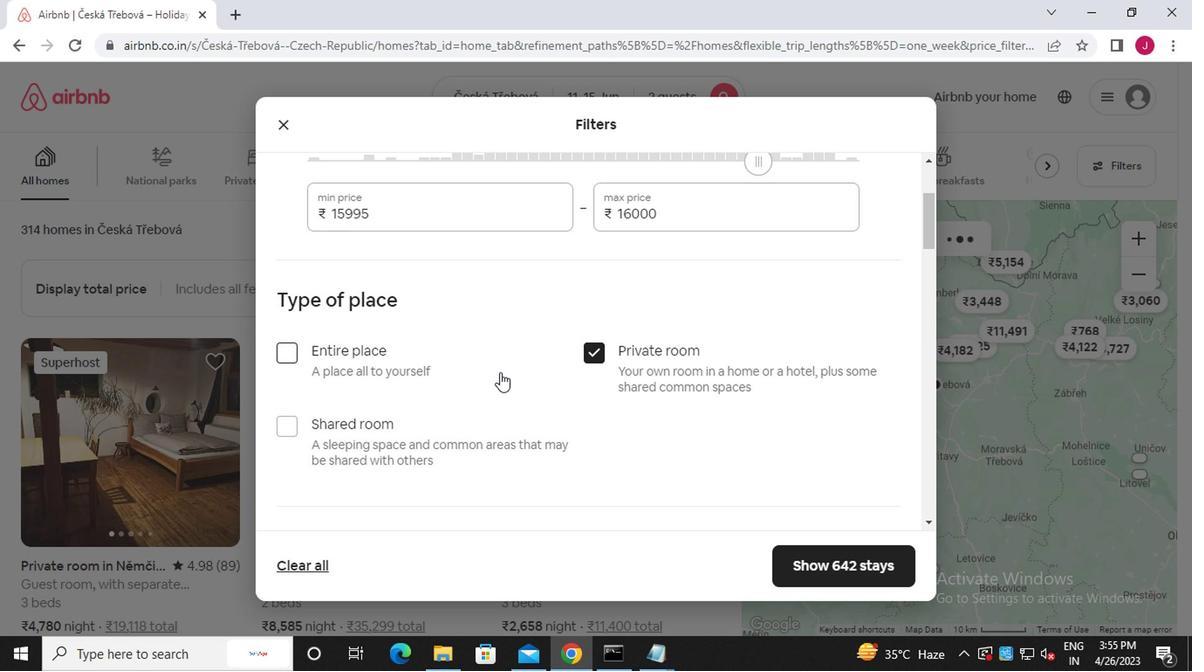 
Action: Mouse scrolled (470, 375) with delta (0, 0)
Screenshot: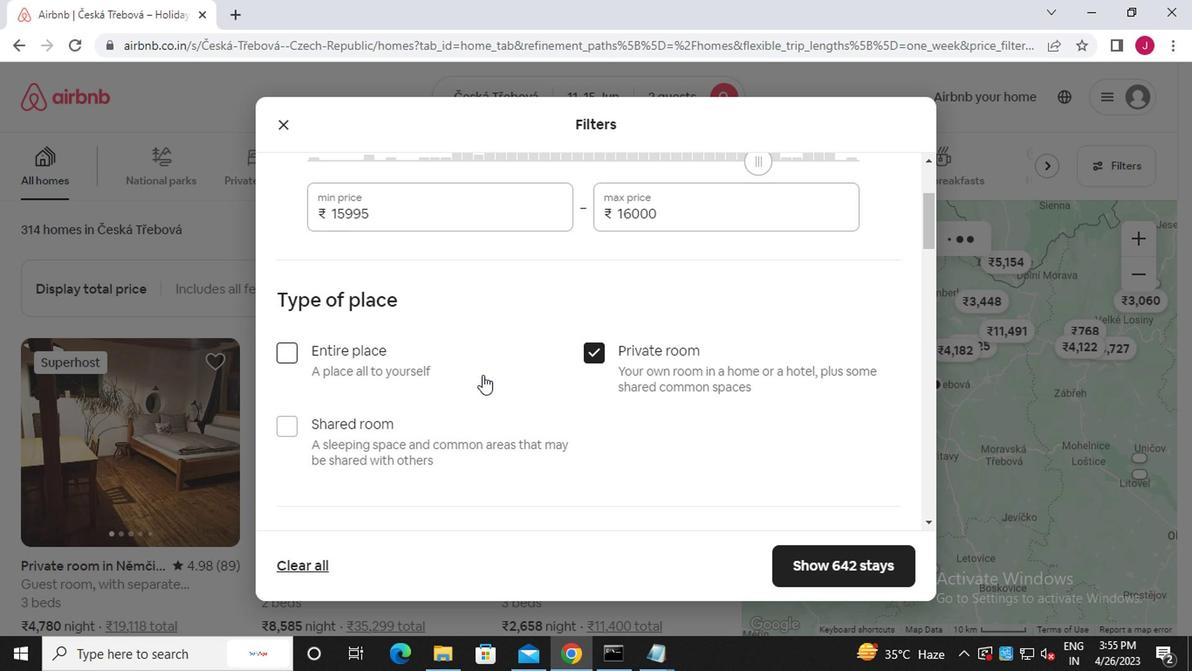 
Action: Mouse moved to (467, 378)
Screenshot: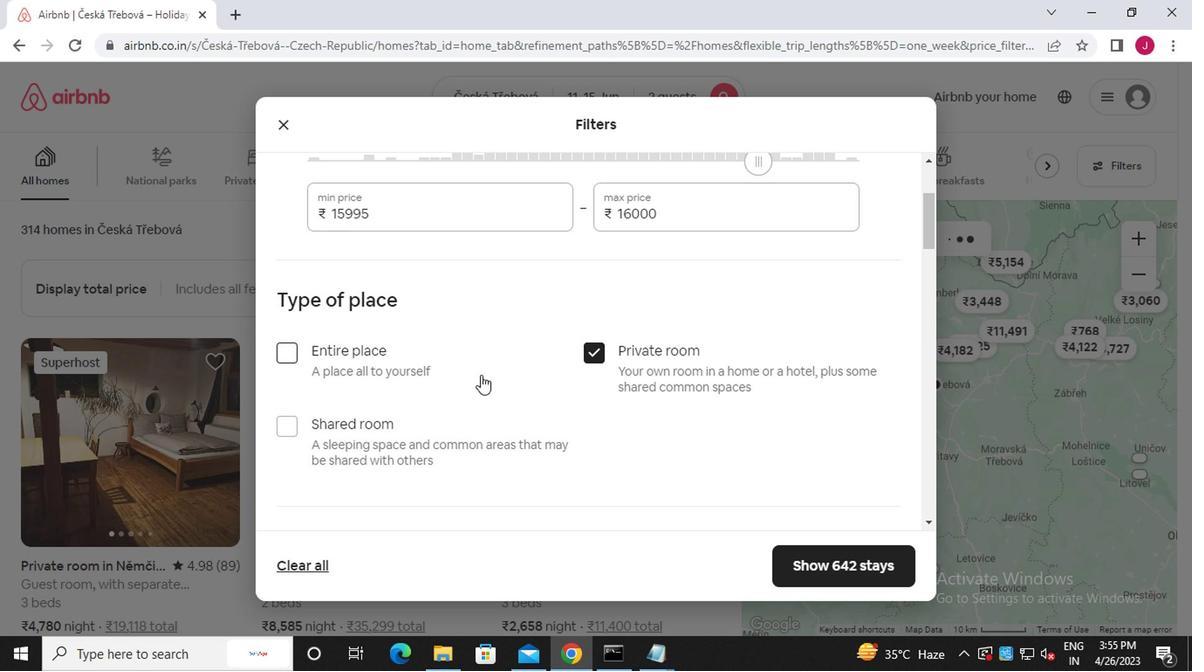
Action: Mouse scrolled (467, 377) with delta (0, 0)
Screenshot: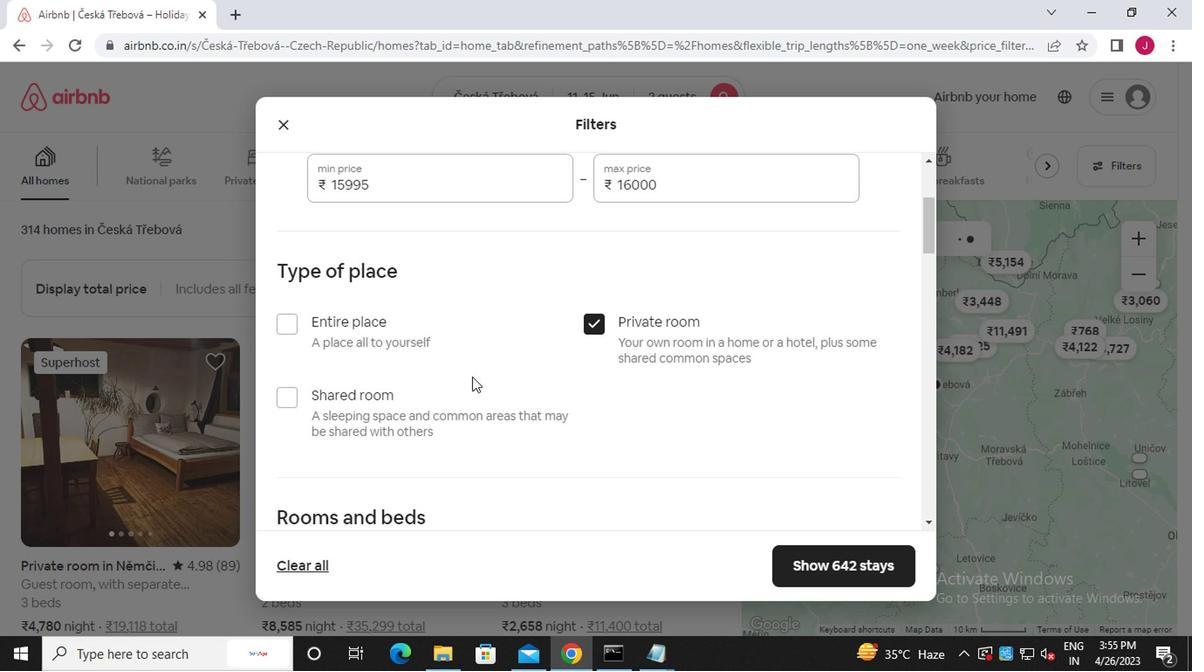 
Action: Mouse moved to (384, 299)
Screenshot: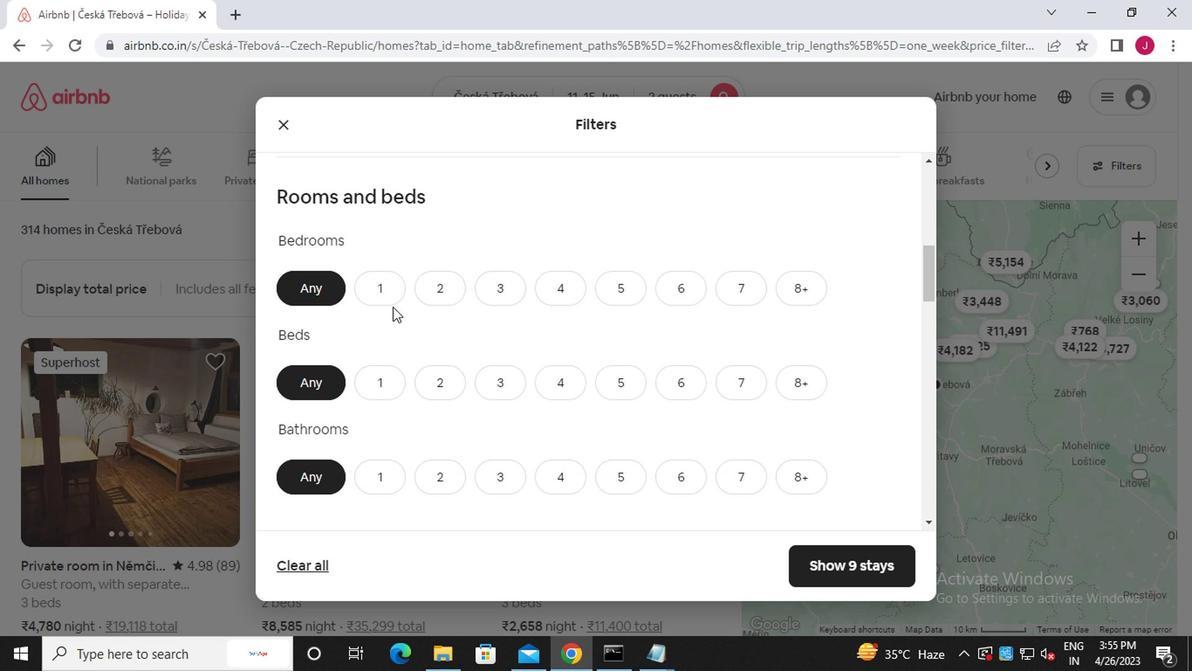 
Action: Mouse pressed left at (384, 299)
Screenshot: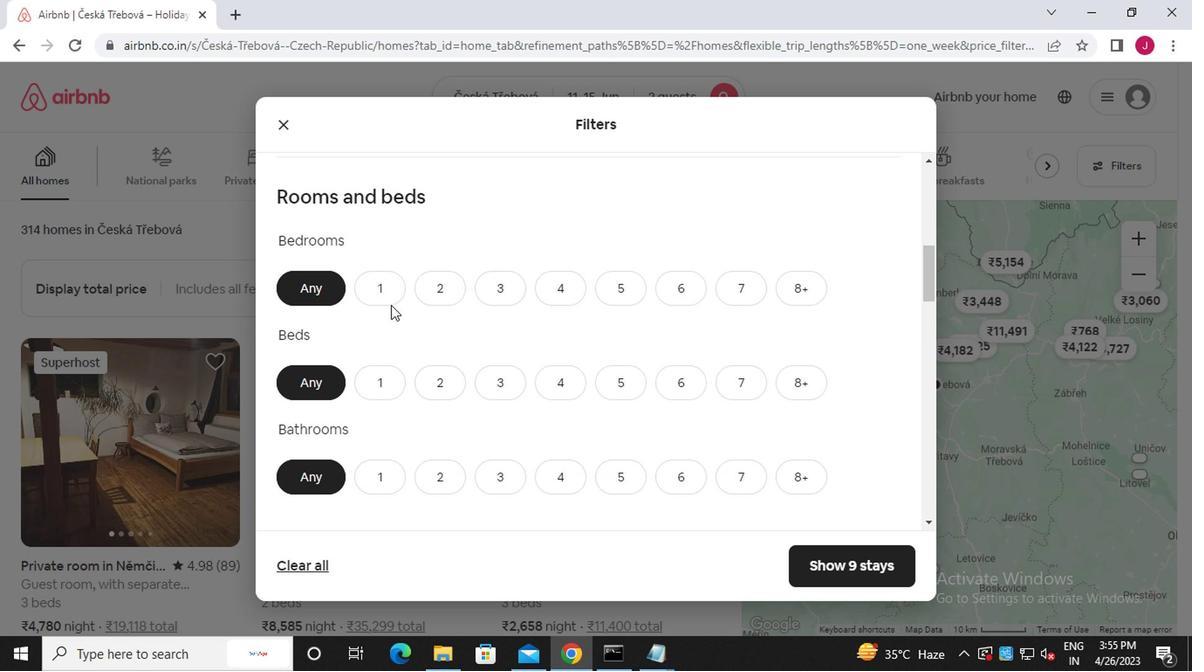 
Action: Mouse moved to (436, 373)
Screenshot: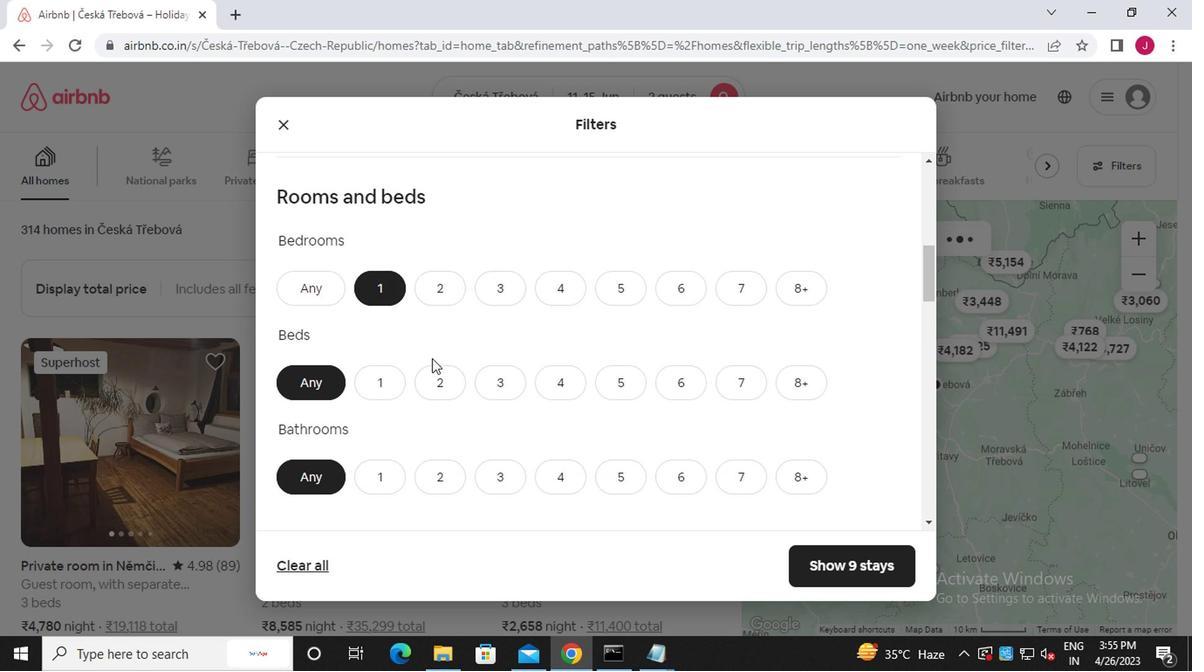 
Action: Mouse pressed left at (436, 373)
Screenshot: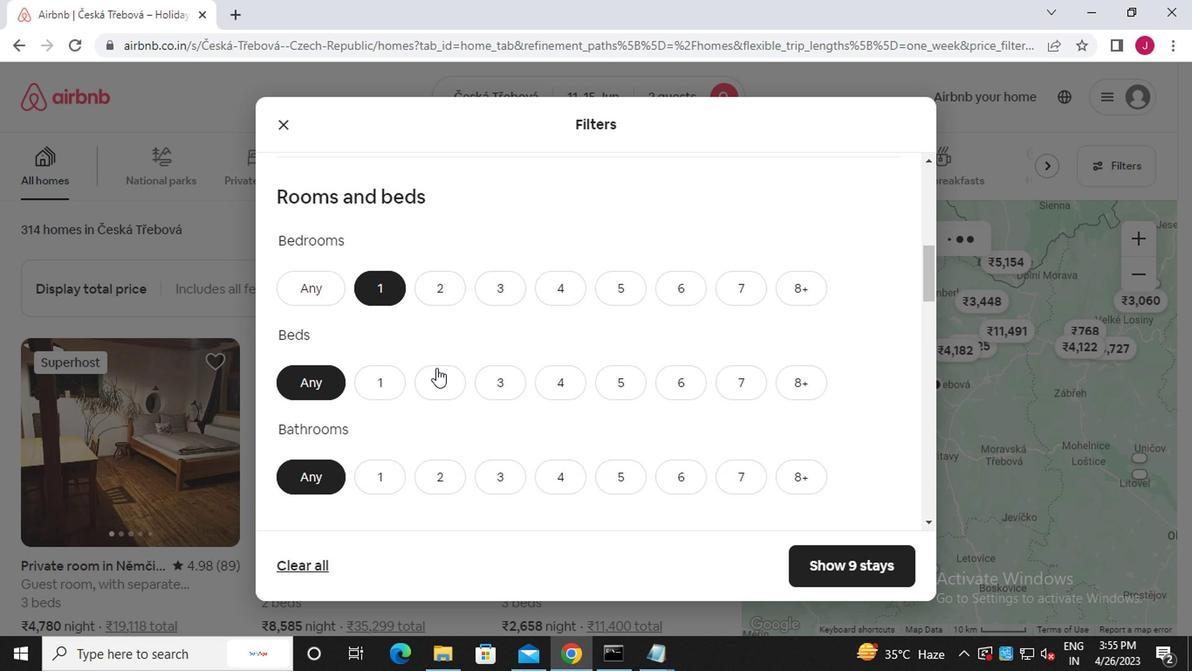 
Action: Mouse moved to (374, 481)
Screenshot: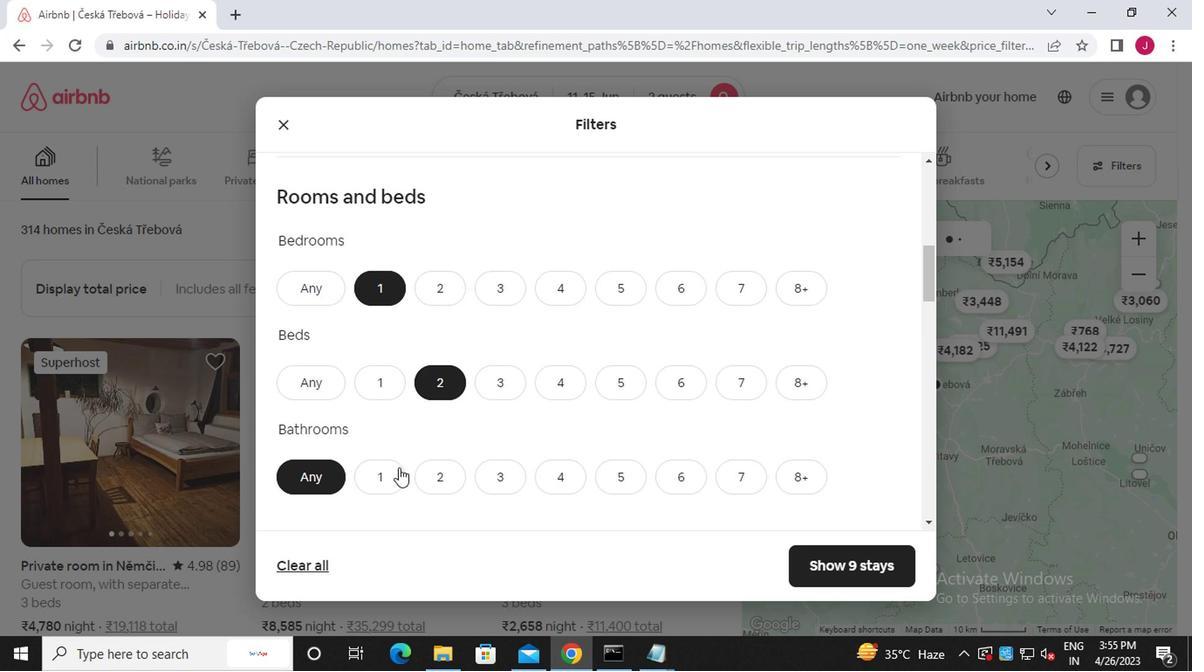 
Action: Mouse pressed left at (374, 481)
Screenshot: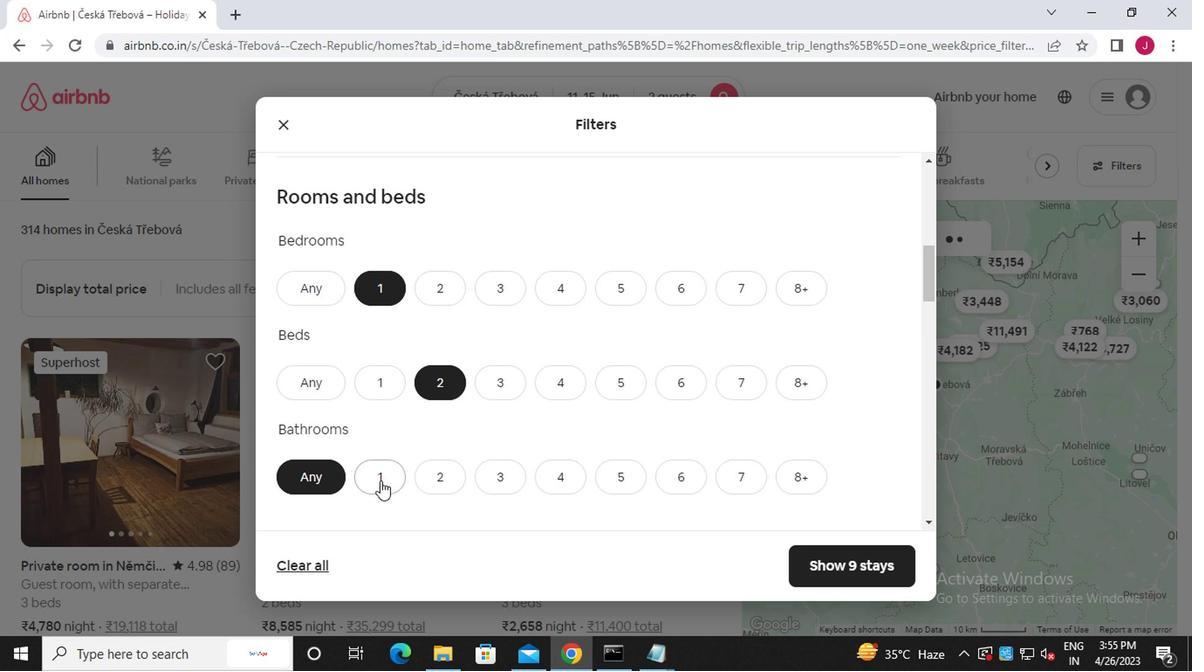 
Action: Mouse moved to (374, 481)
Screenshot: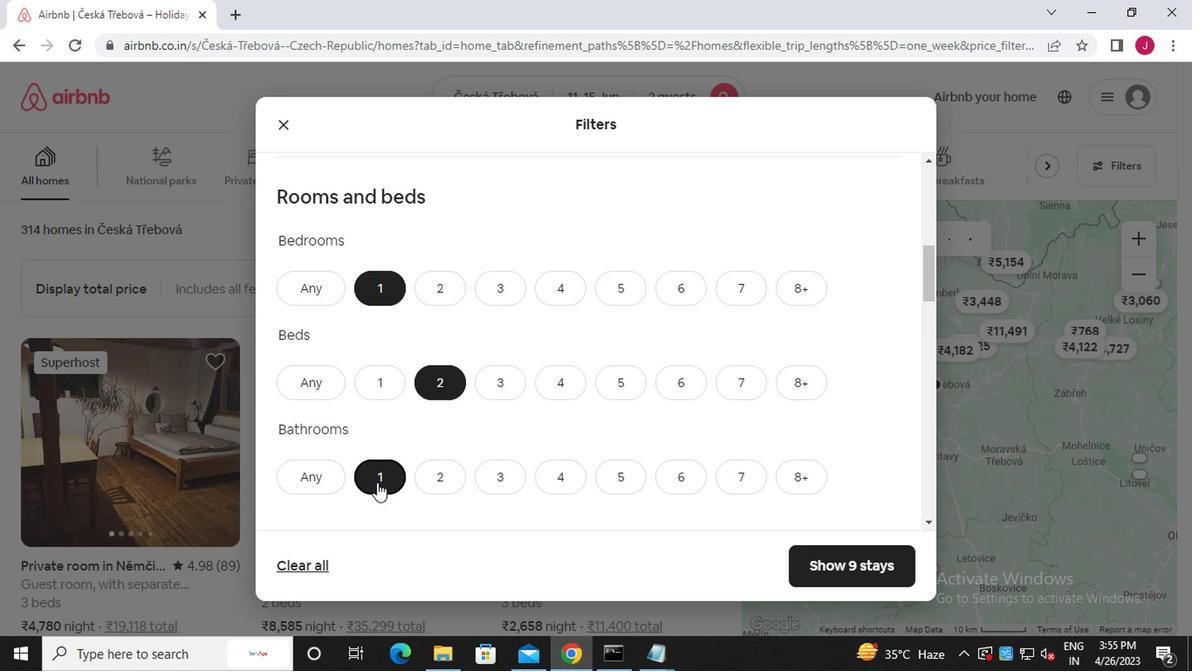 
Action: Mouse scrolled (374, 480) with delta (0, 0)
Screenshot: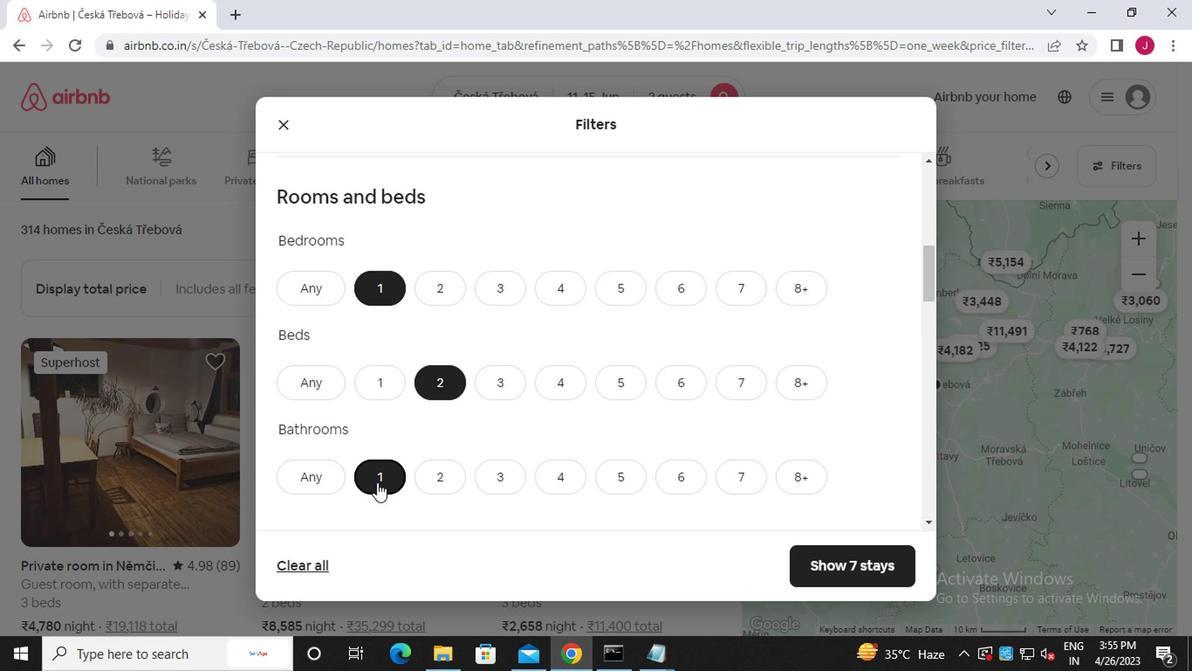 
Action: Mouse scrolled (374, 480) with delta (0, 0)
Screenshot: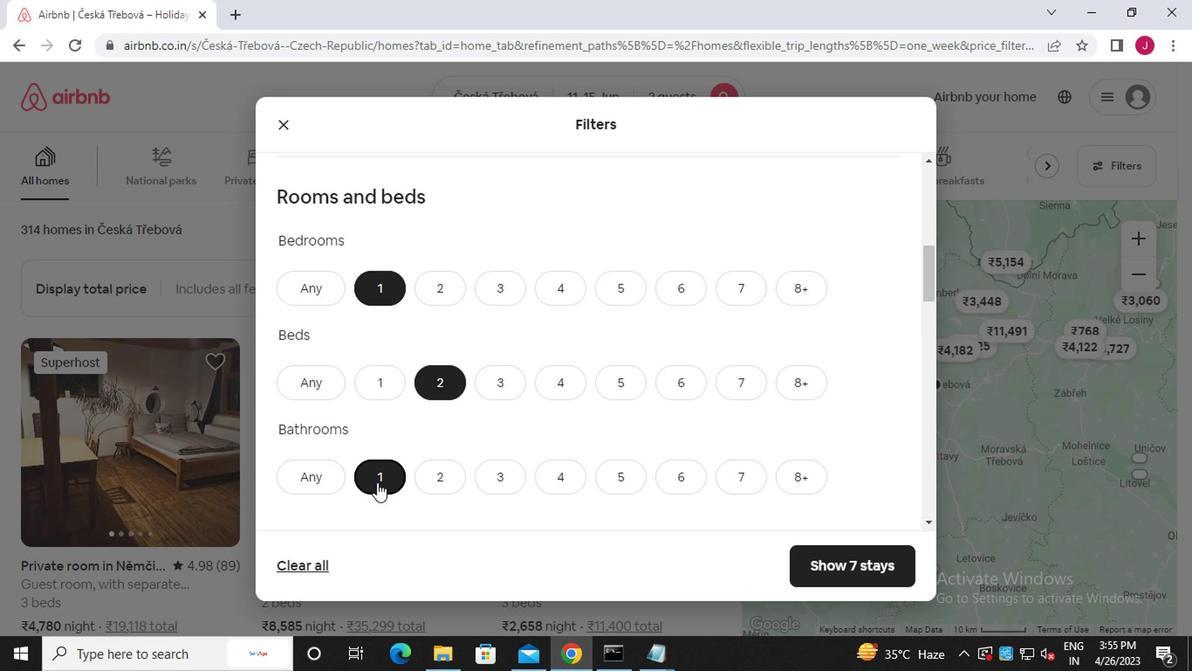 
Action: Mouse scrolled (374, 480) with delta (0, 0)
Screenshot: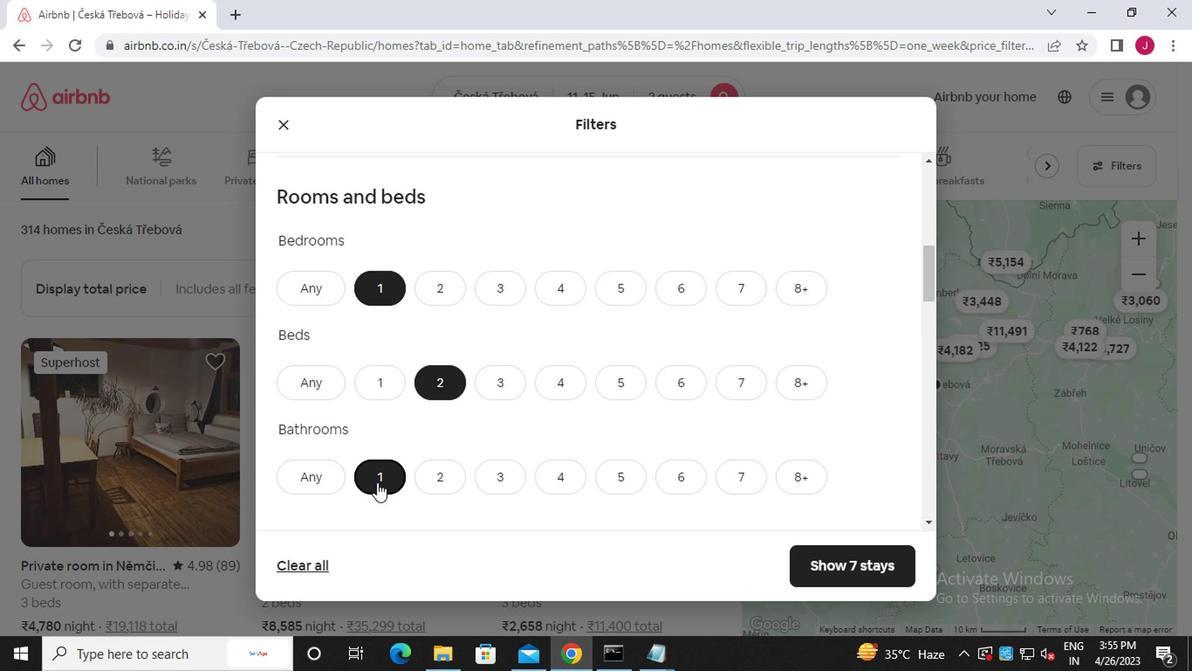 
Action: Mouse moved to (339, 408)
Screenshot: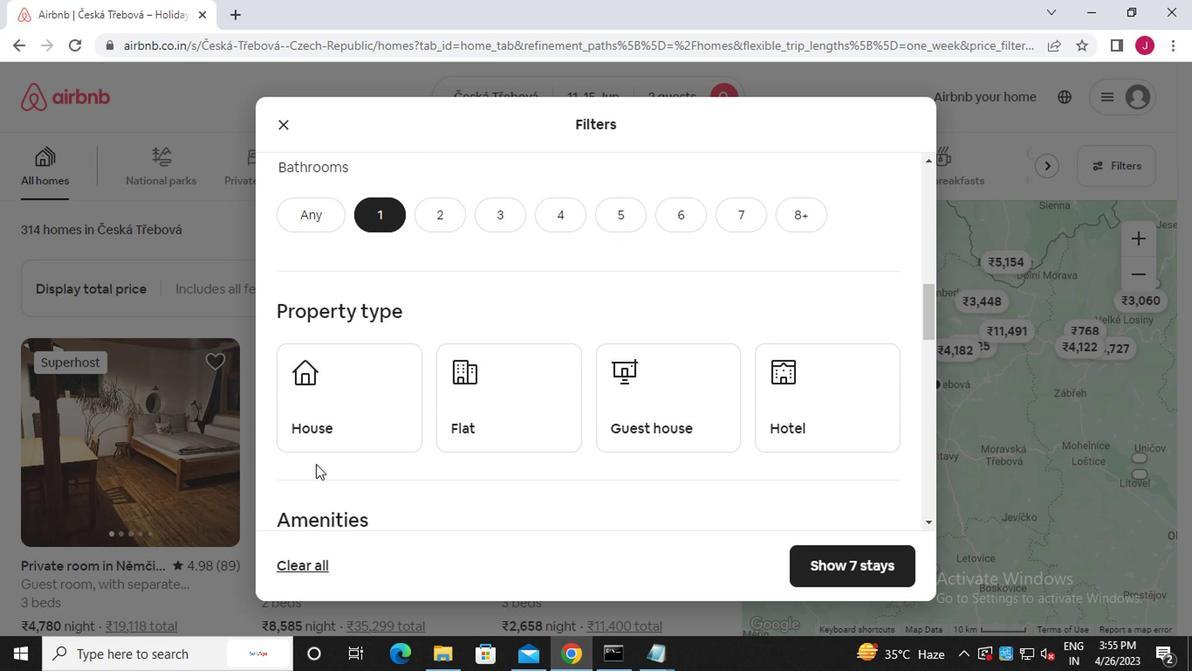 
Action: Mouse pressed left at (339, 408)
Screenshot: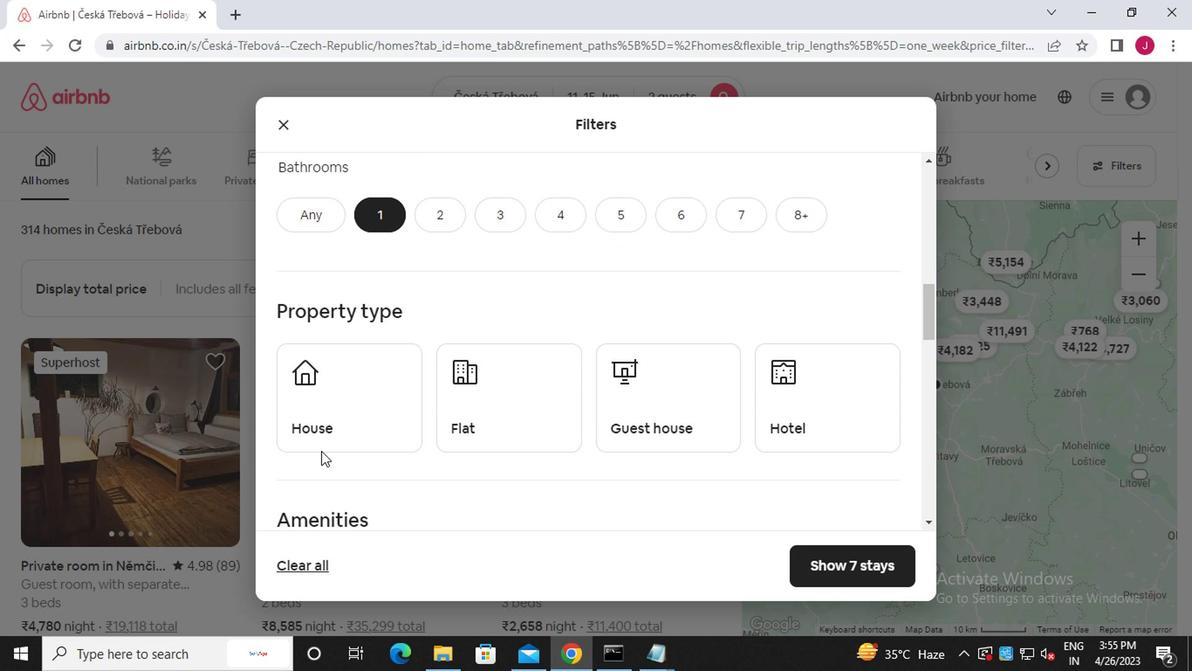 
Action: Mouse moved to (561, 399)
Screenshot: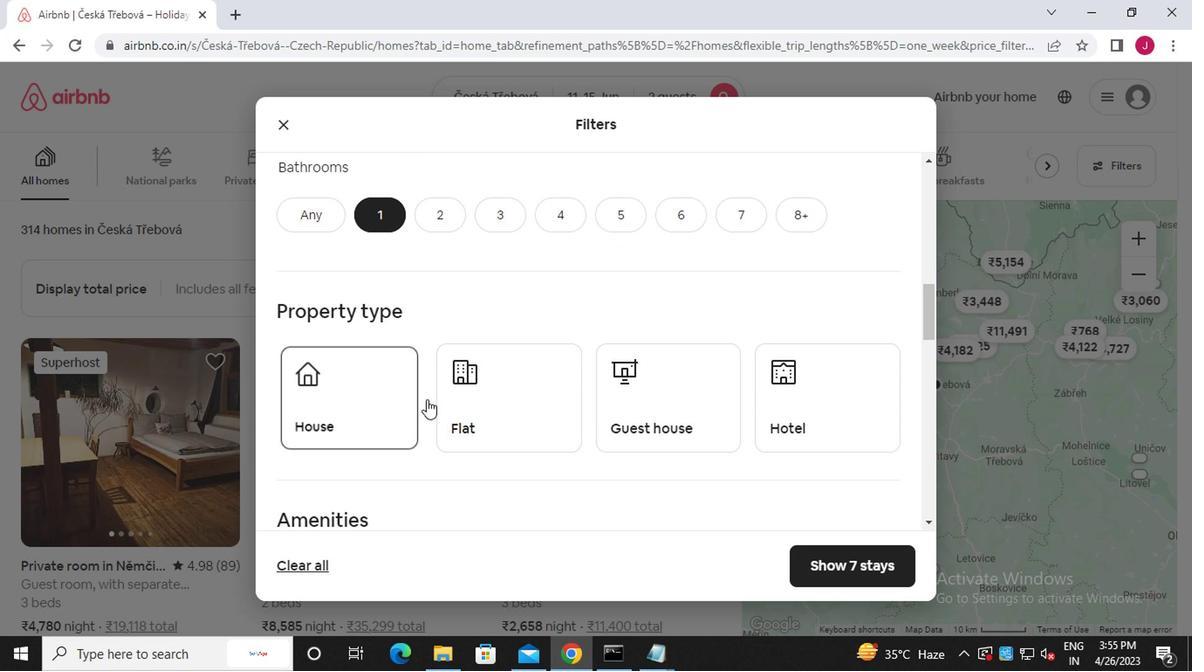 
Action: Mouse pressed left at (561, 399)
Screenshot: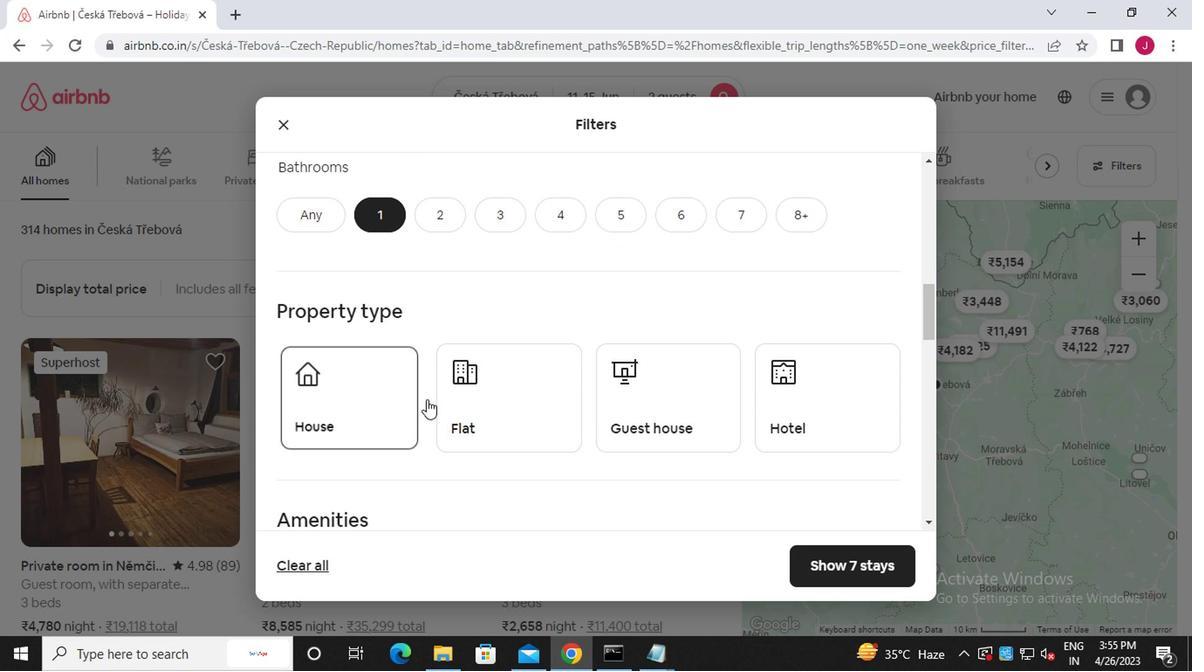 
Action: Mouse moved to (680, 405)
Screenshot: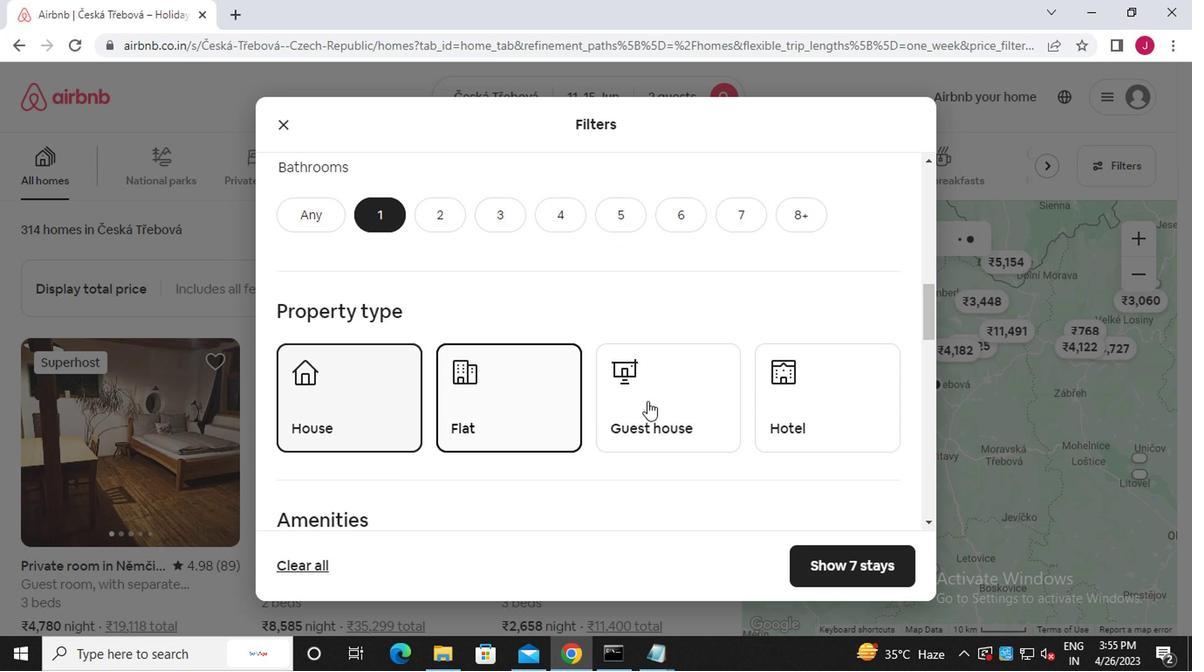 
Action: Mouse pressed left at (680, 405)
Screenshot: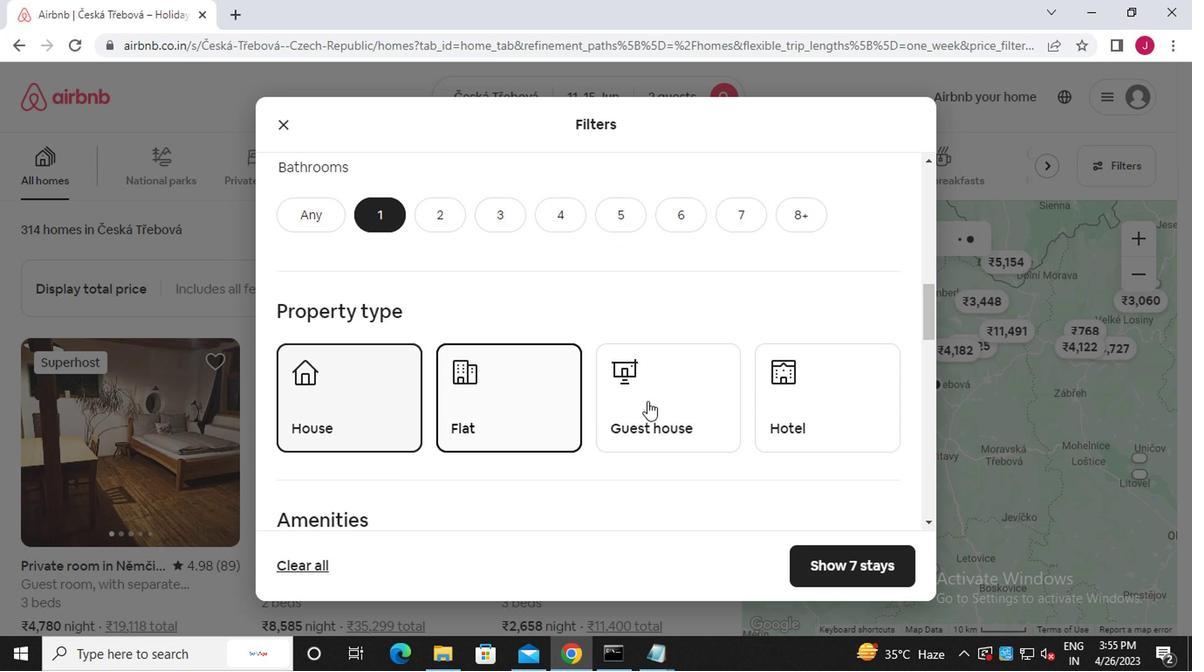 
Action: Mouse moved to (819, 400)
Screenshot: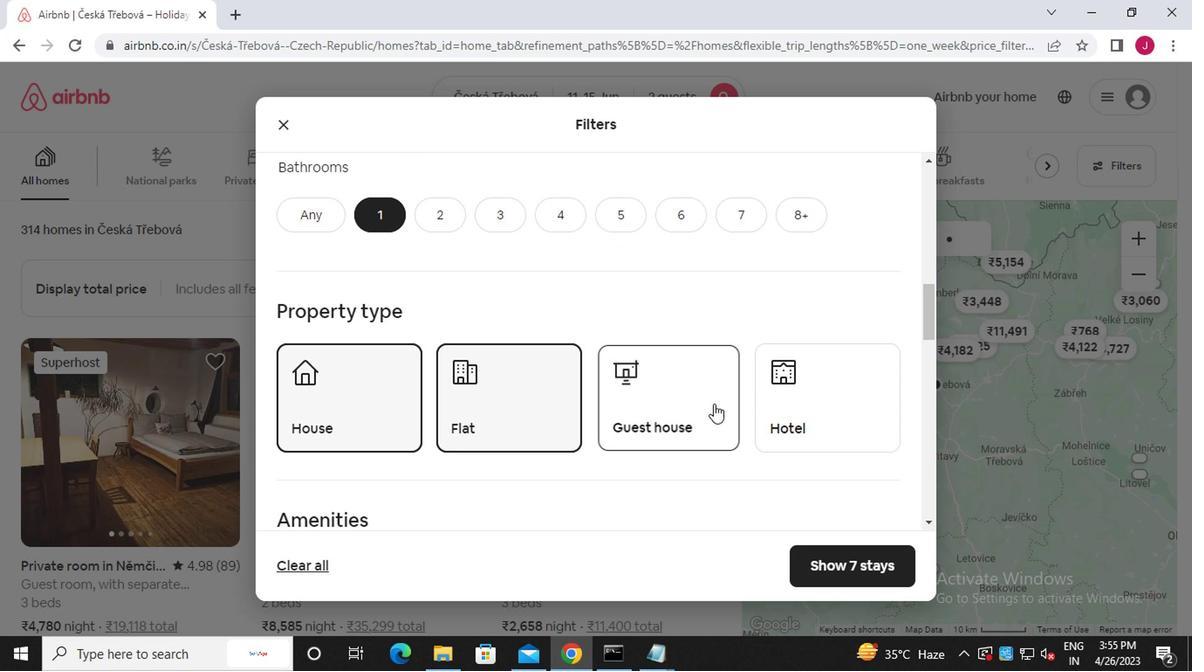 
Action: Mouse pressed left at (819, 400)
Screenshot: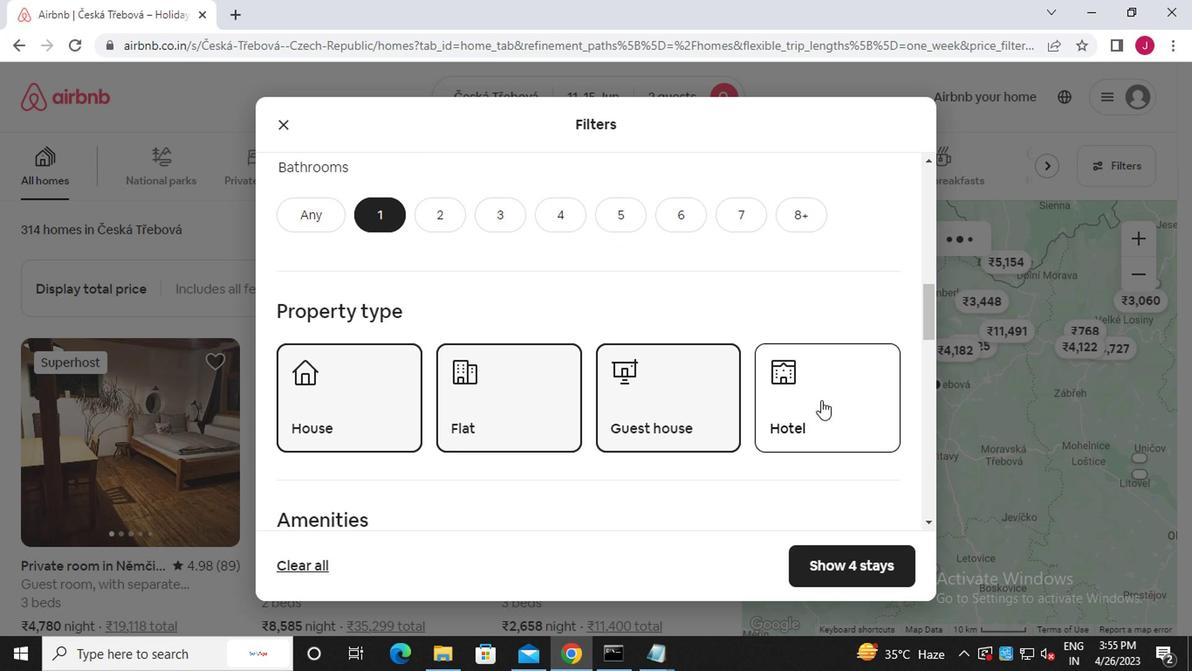 
Action: Mouse moved to (687, 396)
Screenshot: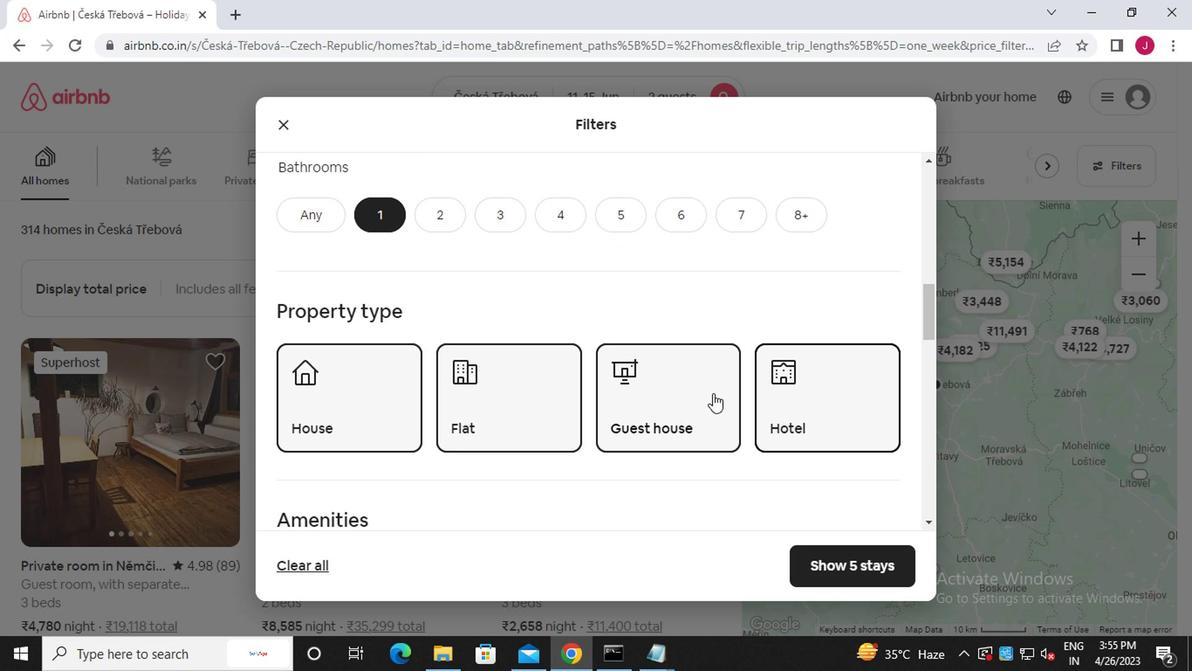 
Action: Mouse scrolled (687, 395) with delta (0, 0)
Screenshot: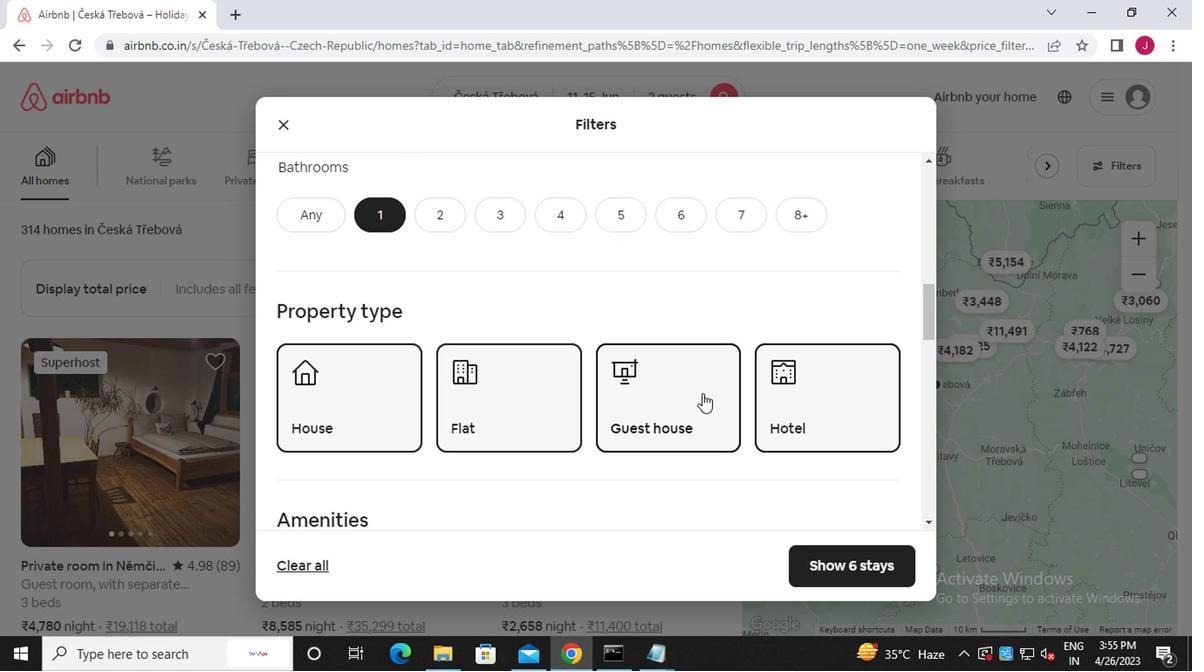 
Action: Mouse moved to (686, 396)
Screenshot: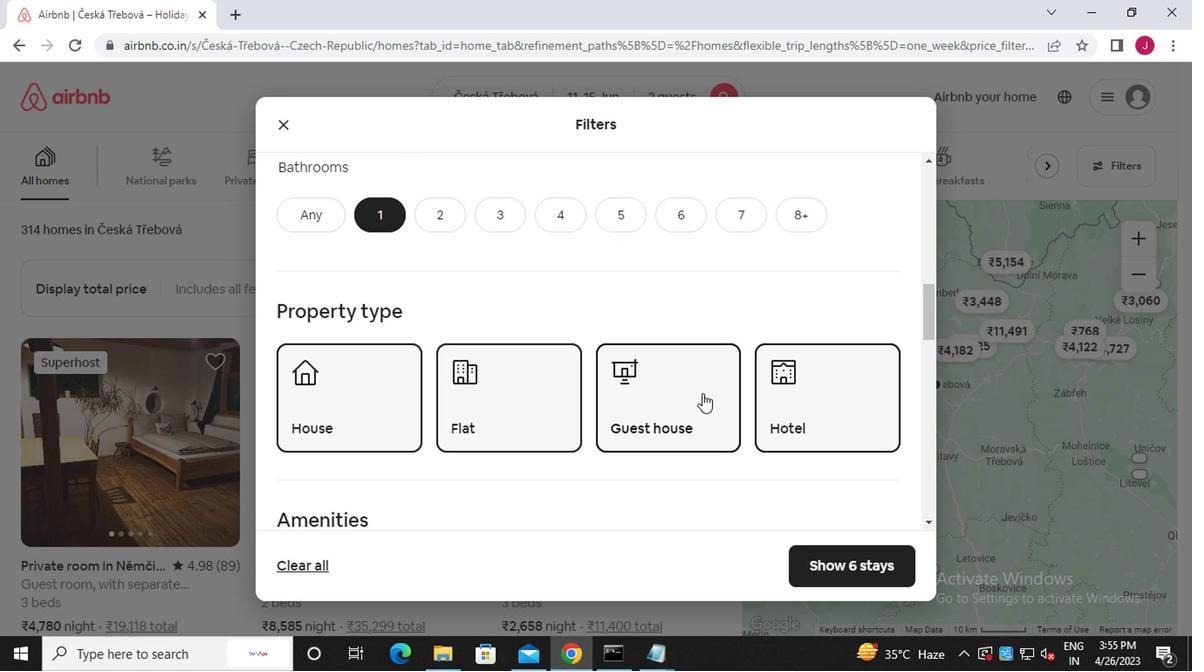 
Action: Mouse scrolled (686, 395) with delta (0, 0)
Screenshot: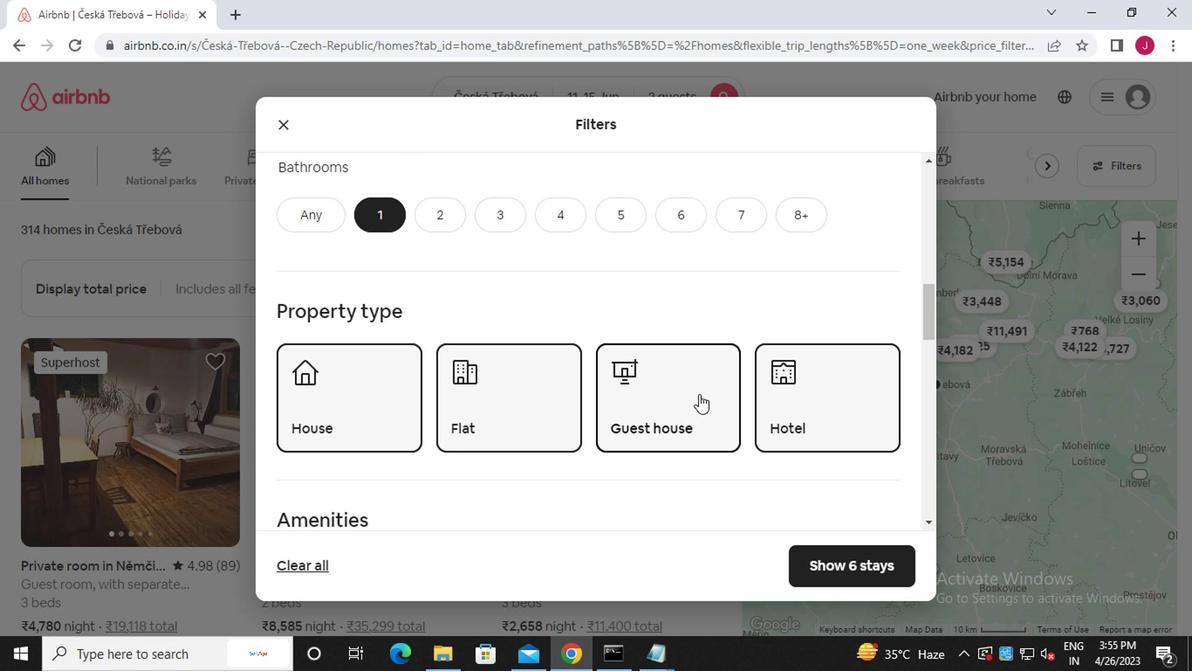 
Action: Mouse moved to (685, 397)
Screenshot: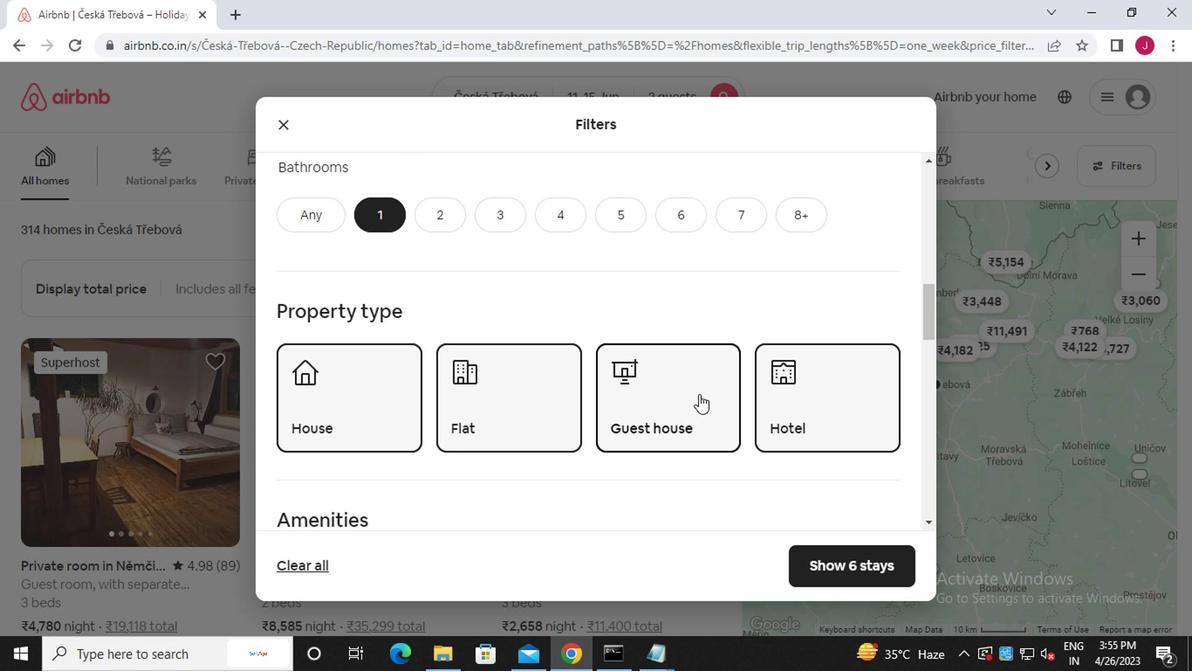 
Action: Mouse scrolled (685, 396) with delta (0, -1)
Screenshot: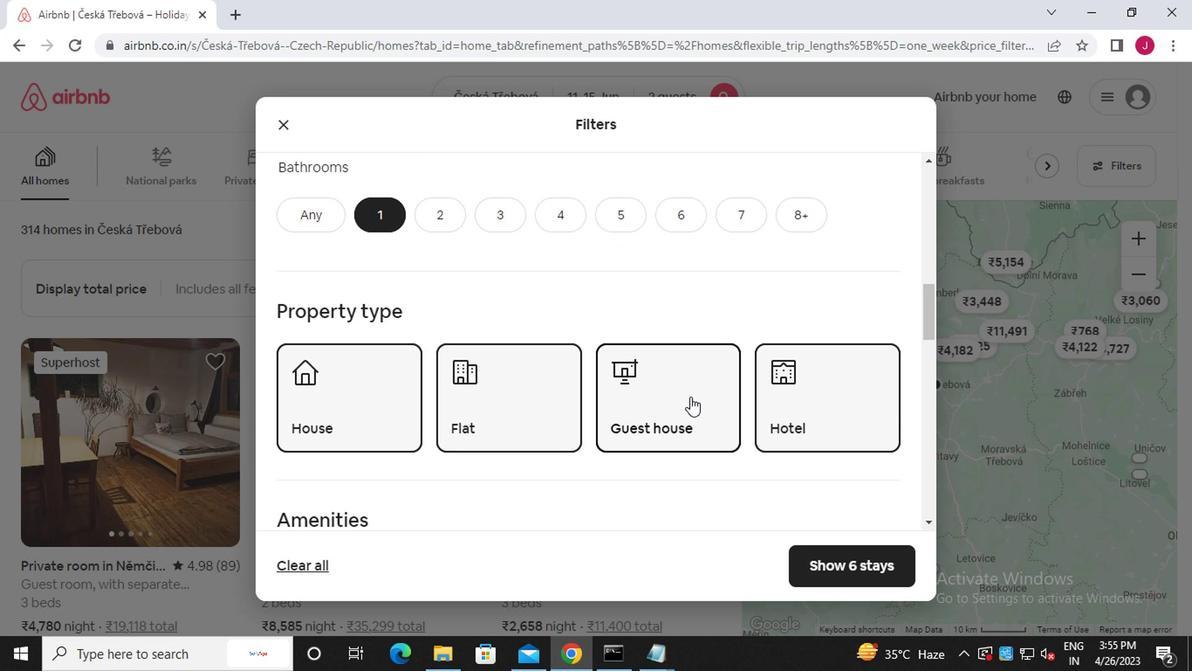 
Action: Mouse scrolled (685, 396) with delta (0, -1)
Screenshot: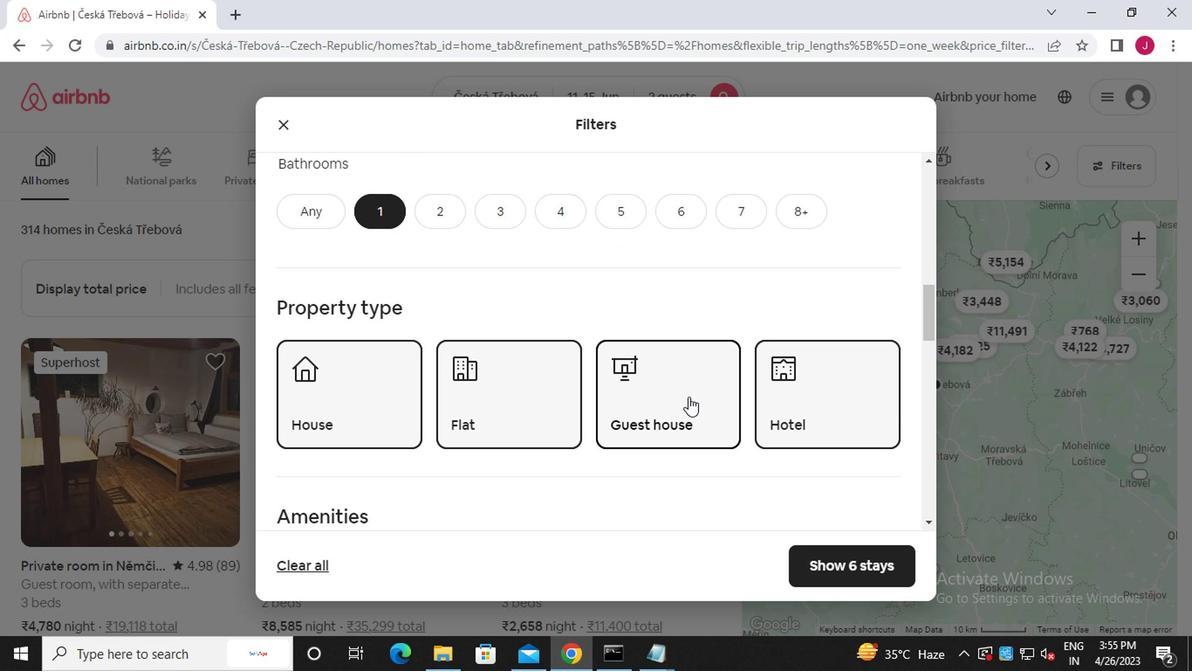 
Action: Mouse moved to (493, 408)
Screenshot: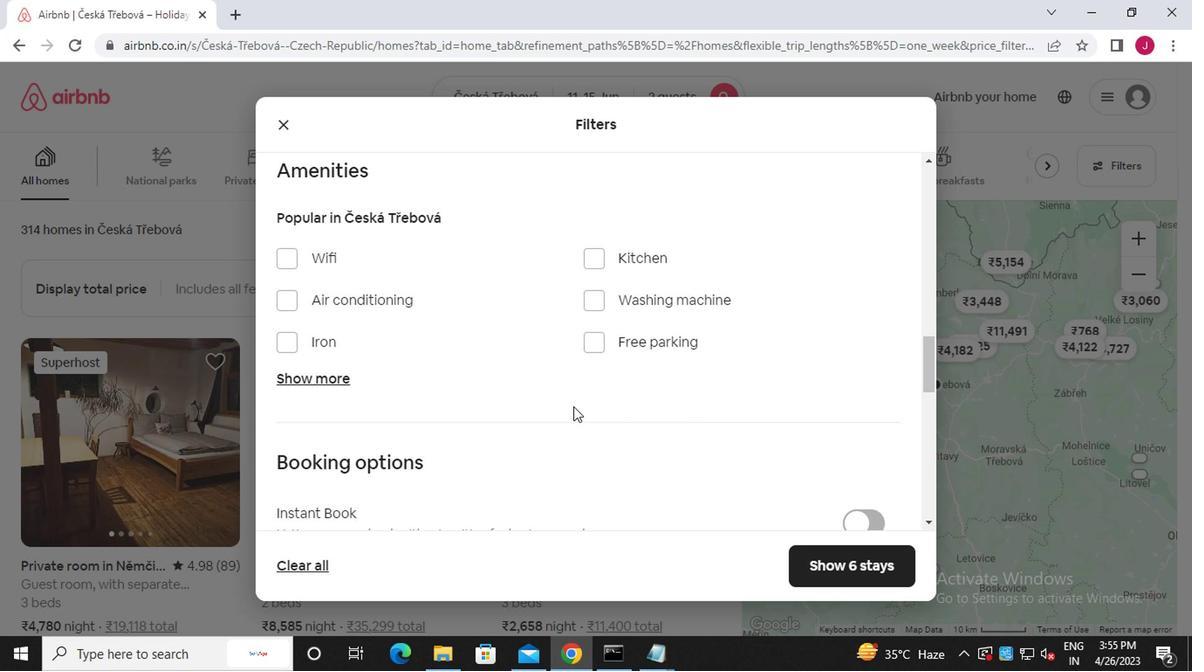 
Action: Mouse scrolled (493, 406) with delta (0, -1)
Screenshot: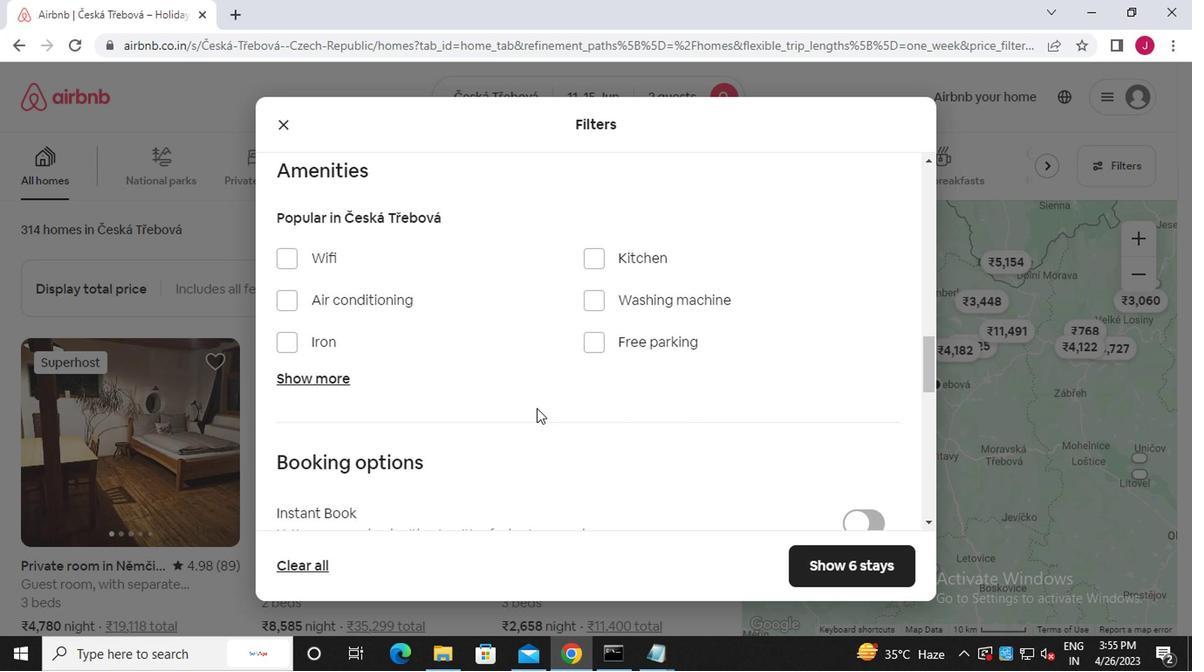 
Action: Mouse scrolled (493, 406) with delta (0, -1)
Screenshot: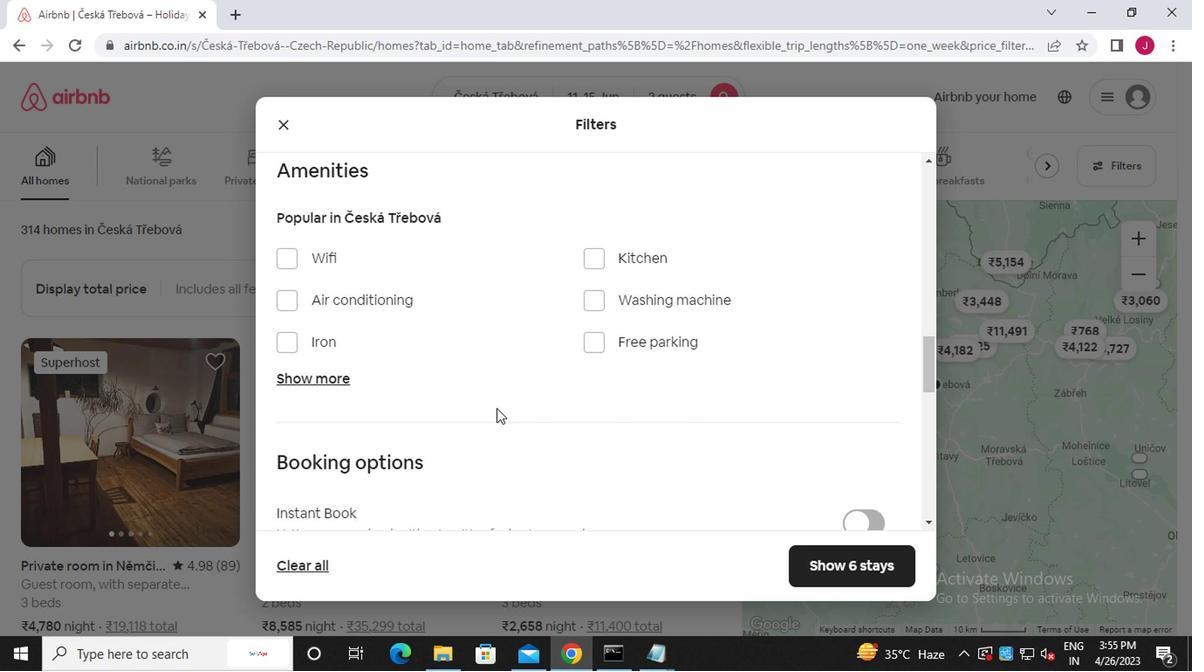 
Action: Mouse moved to (875, 404)
Screenshot: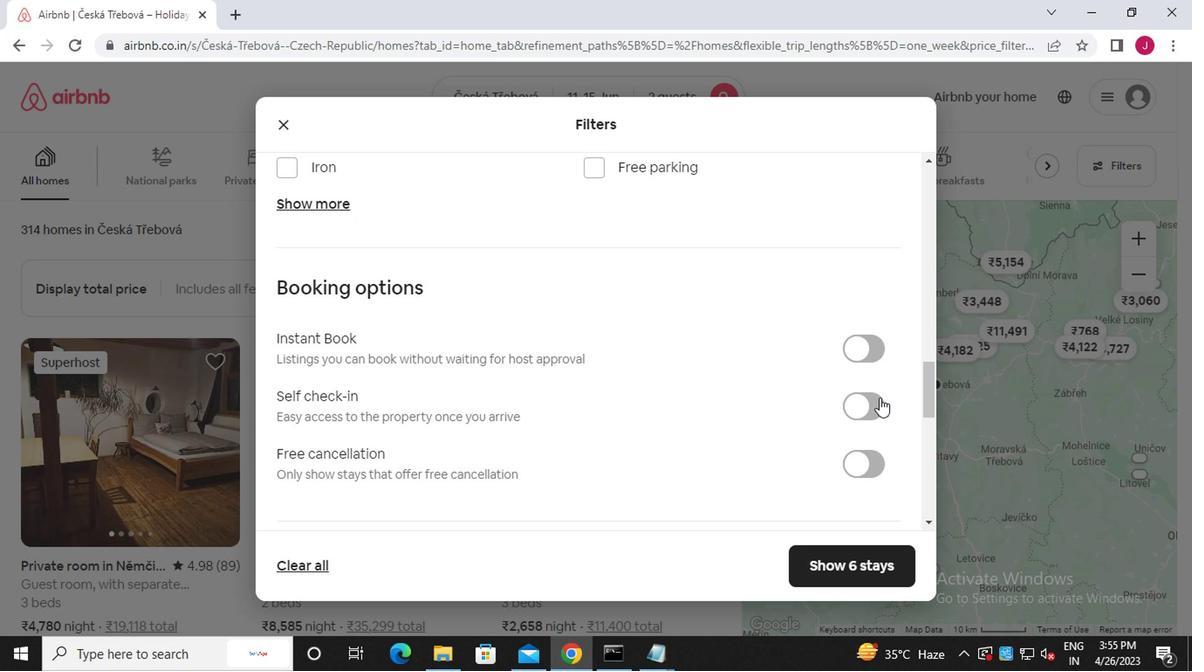 
Action: Mouse pressed left at (875, 404)
Screenshot: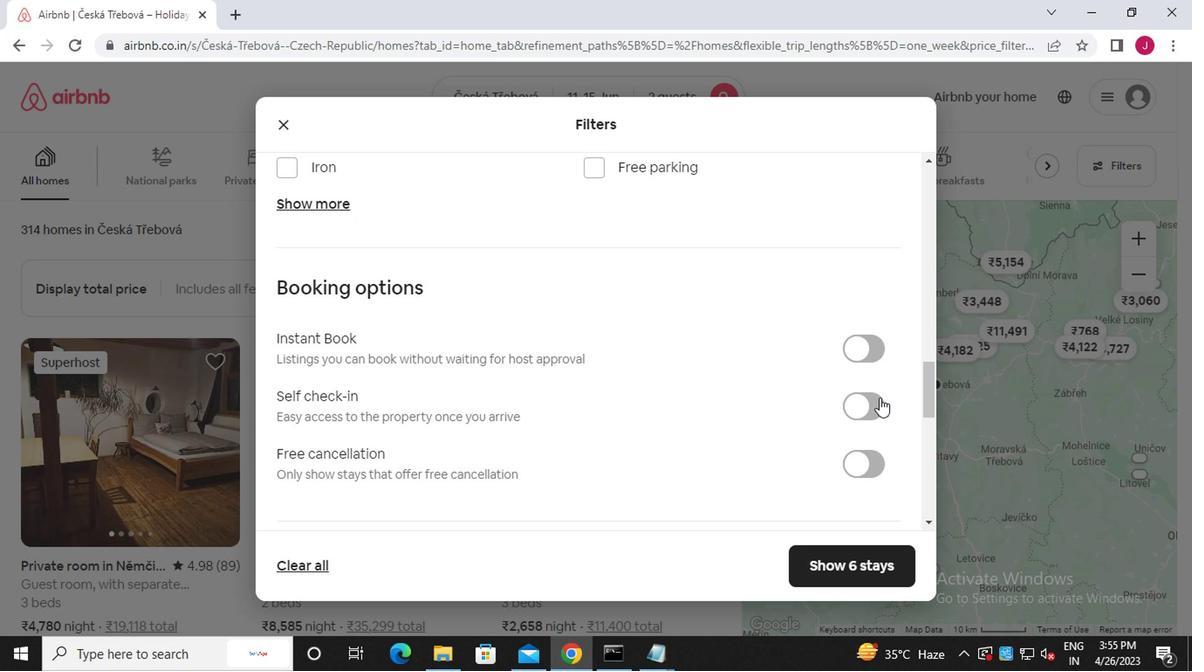 
Action: Mouse moved to (607, 400)
Screenshot: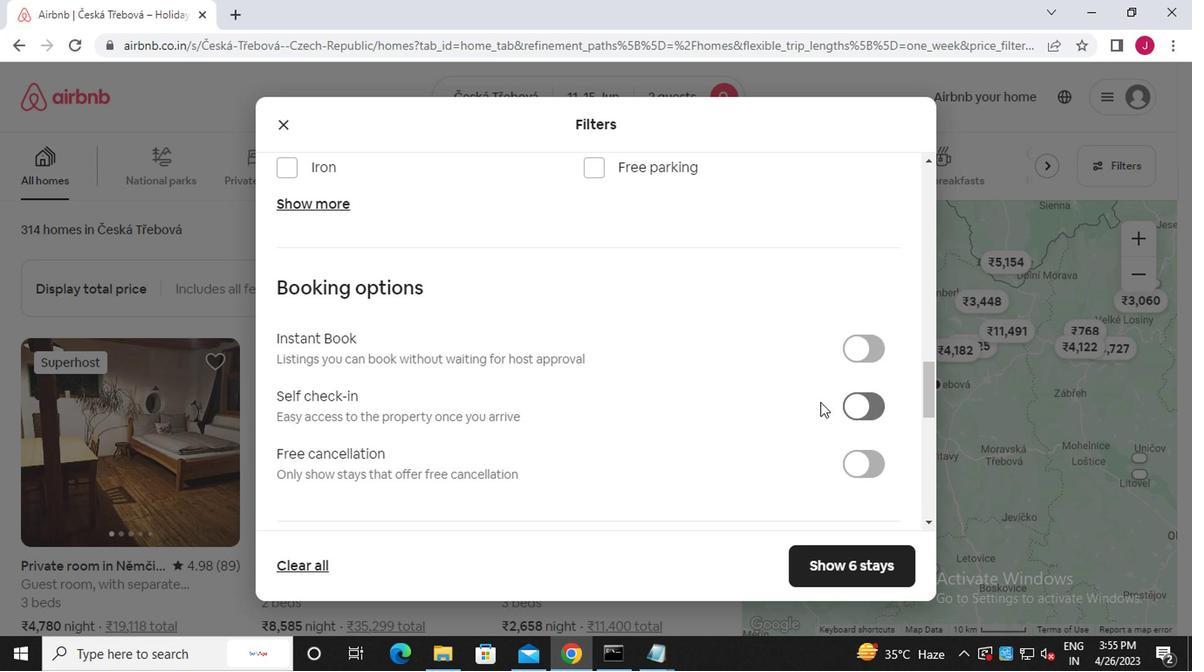 
Action: Mouse scrolled (607, 400) with delta (0, 0)
Screenshot: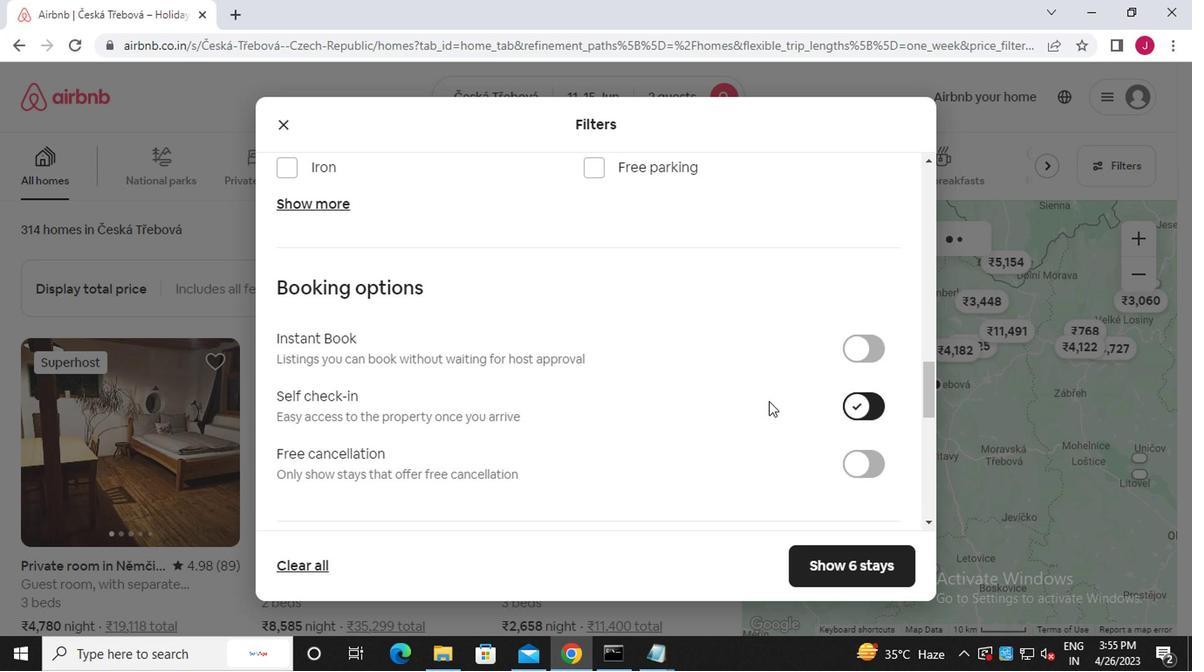 
Action: Mouse moved to (603, 402)
Screenshot: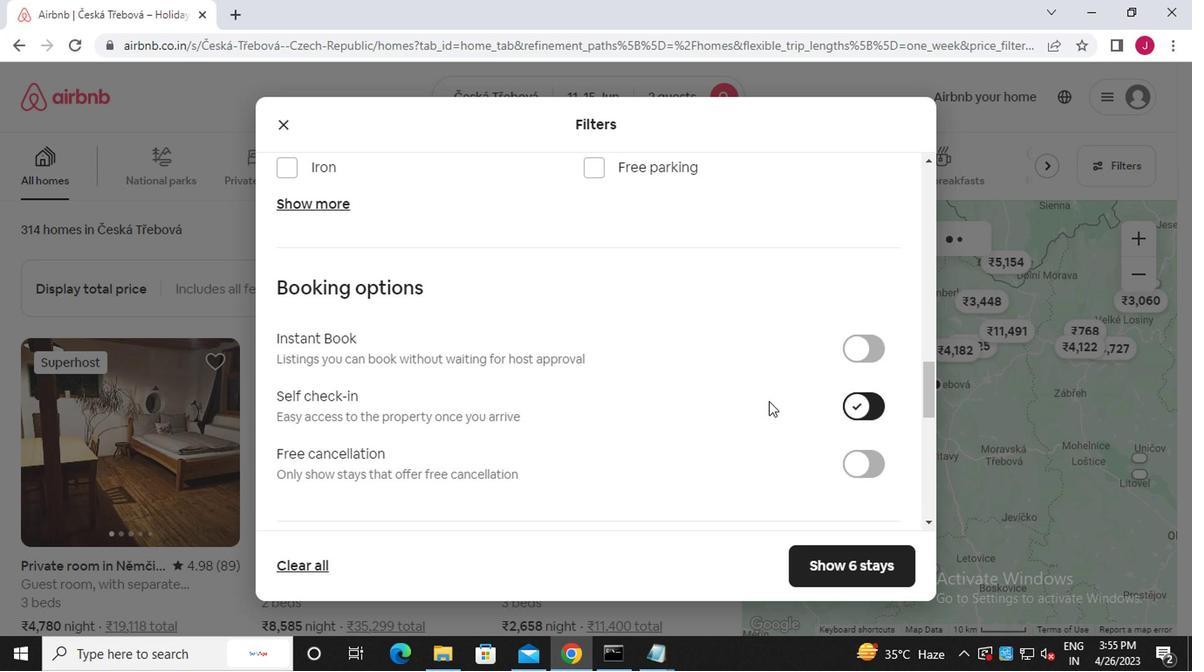 
Action: Mouse scrolled (603, 400) with delta (0, -1)
Screenshot: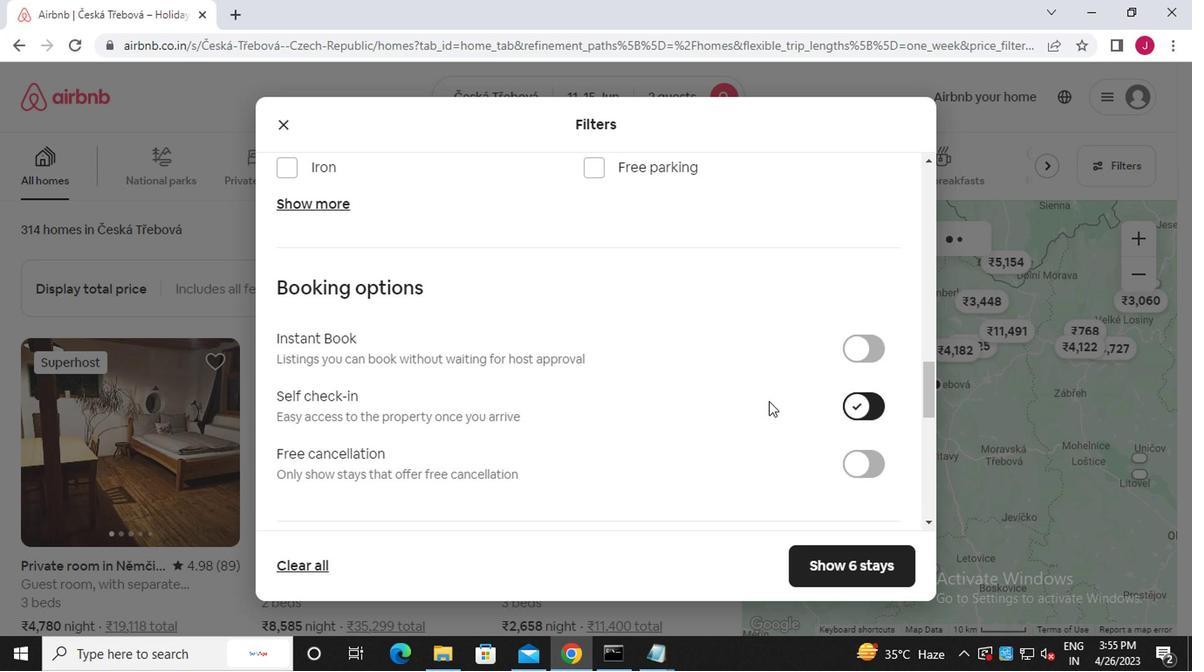 
Action: Mouse moved to (602, 402)
Screenshot: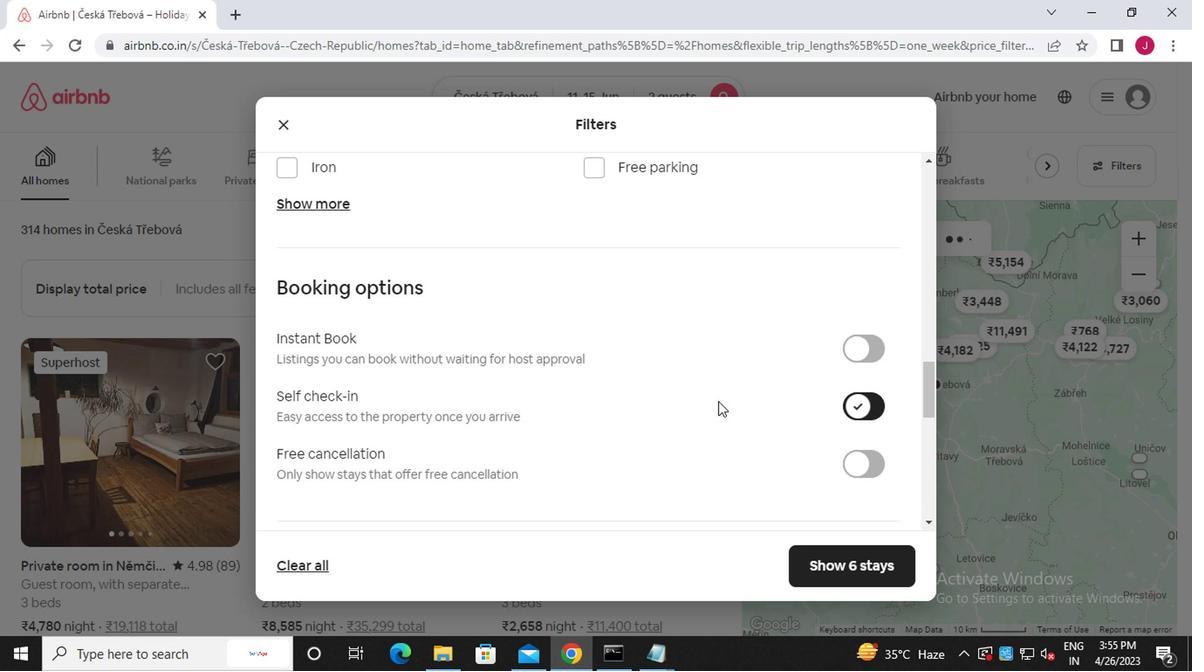 
Action: Mouse scrolled (602, 400) with delta (0, -1)
Screenshot: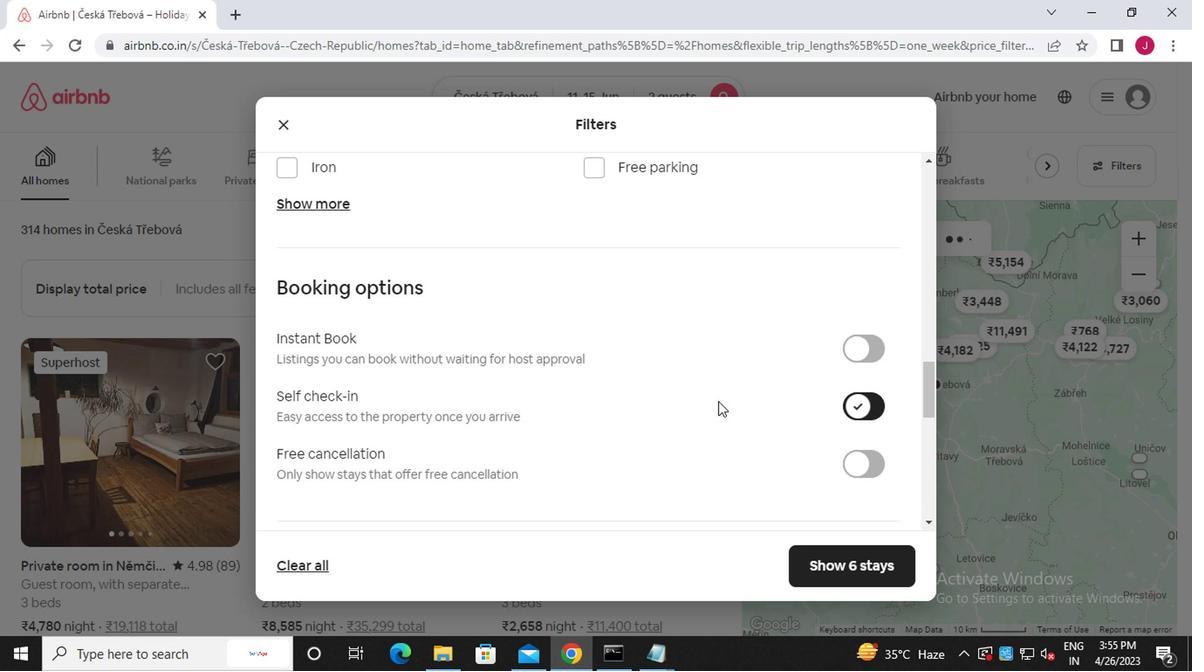 
Action: Mouse moved to (601, 402)
Screenshot: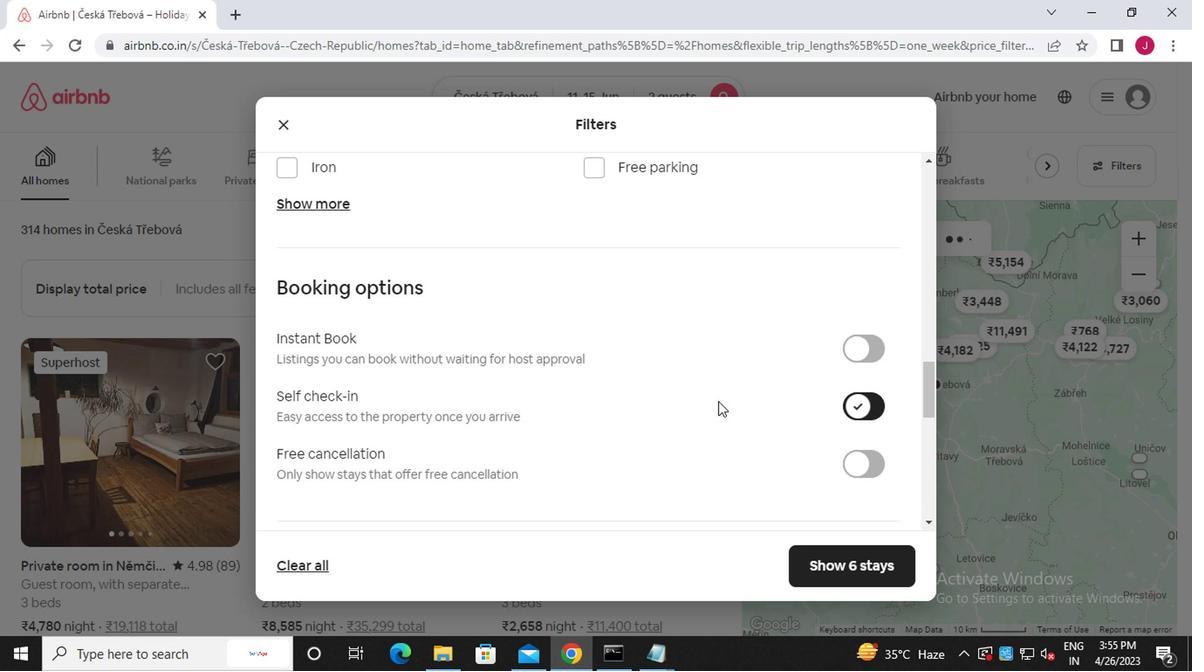 
Action: Mouse scrolled (601, 402) with delta (0, 0)
Screenshot: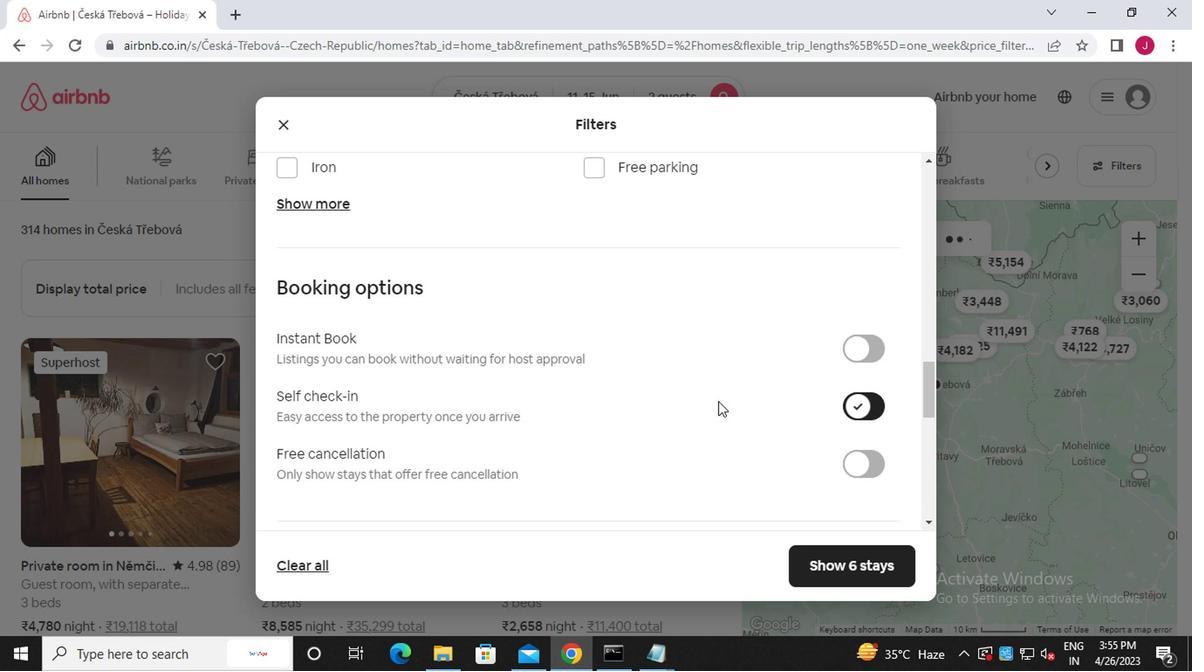 
Action: Mouse moved to (600, 402)
Screenshot: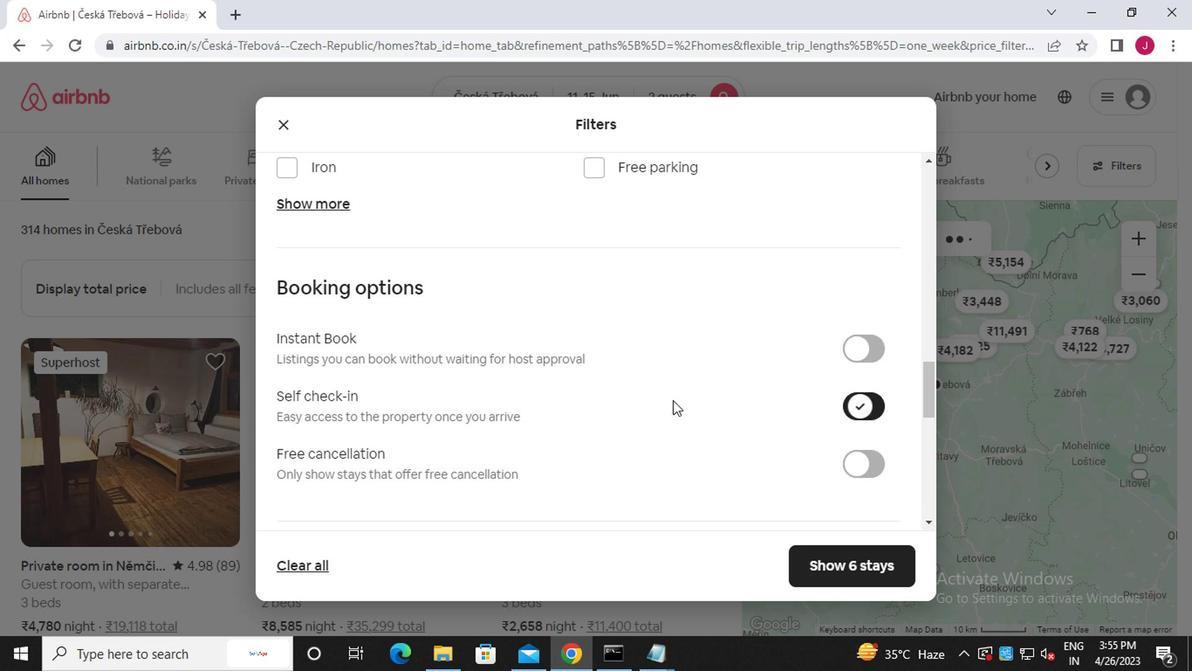 
Action: Mouse scrolled (600, 402) with delta (0, 0)
Screenshot: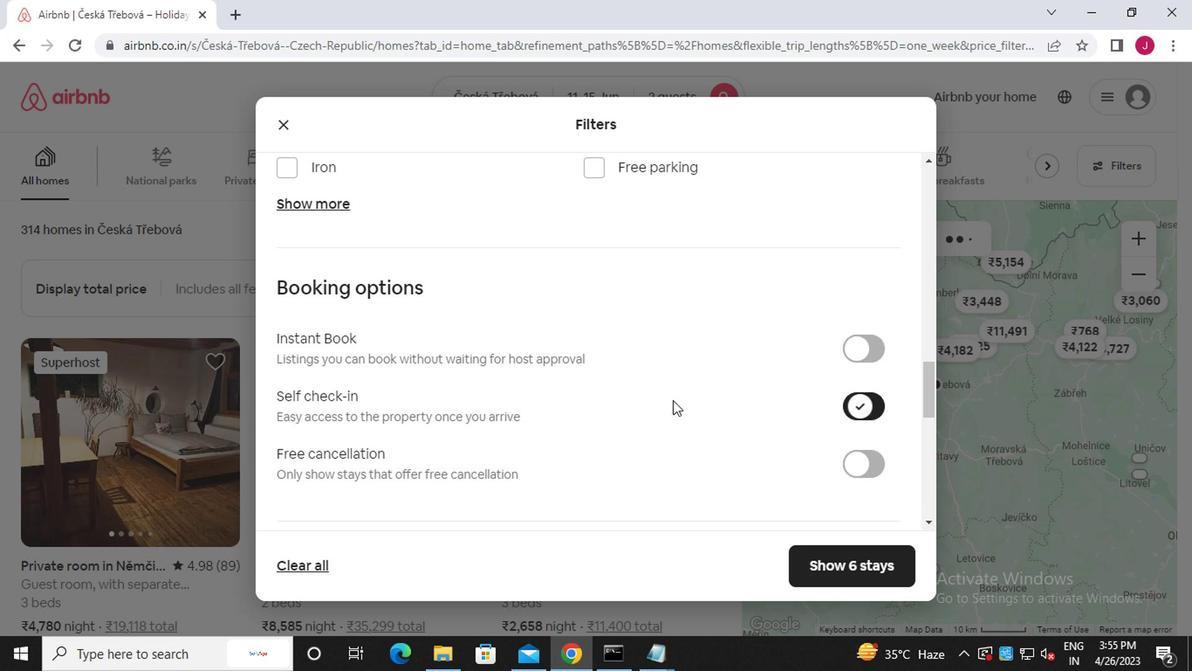 
Action: Mouse moved to (597, 402)
Screenshot: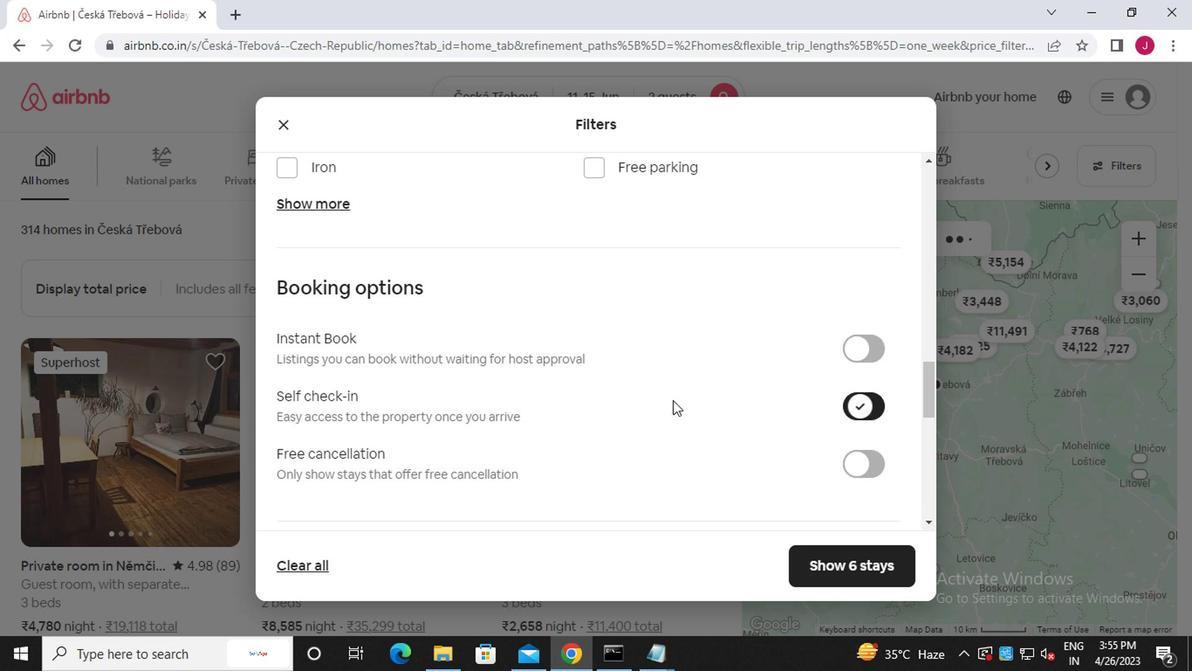 
Action: Mouse scrolled (597, 402) with delta (0, 0)
Screenshot: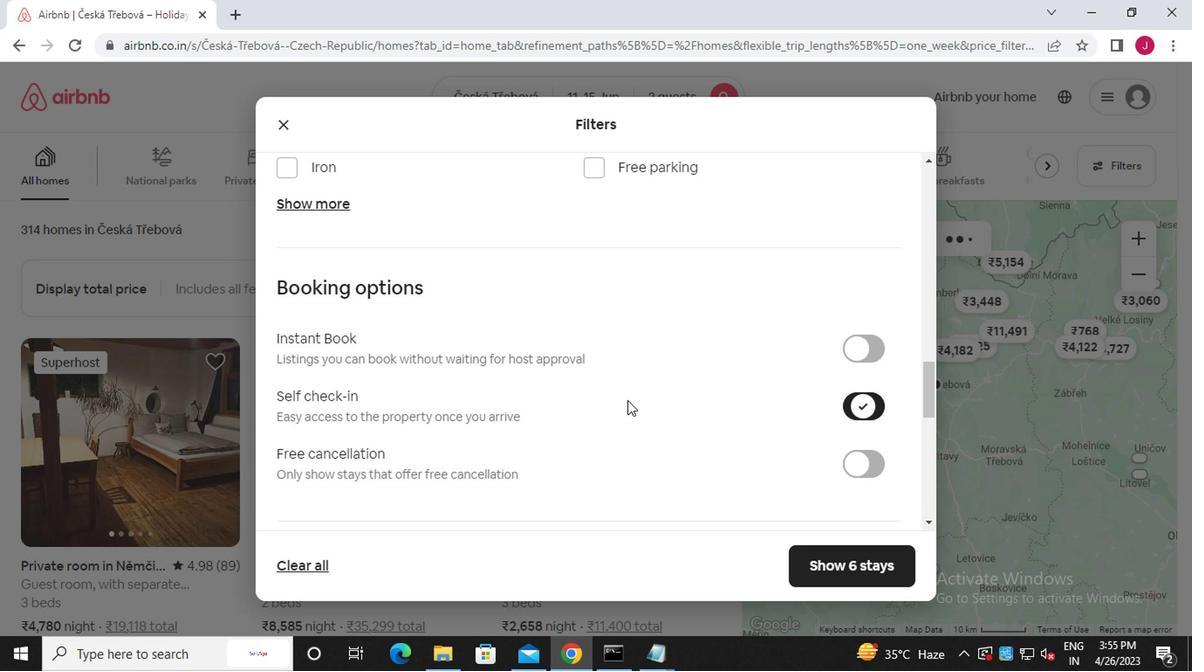 
Action: Mouse moved to (594, 402)
Screenshot: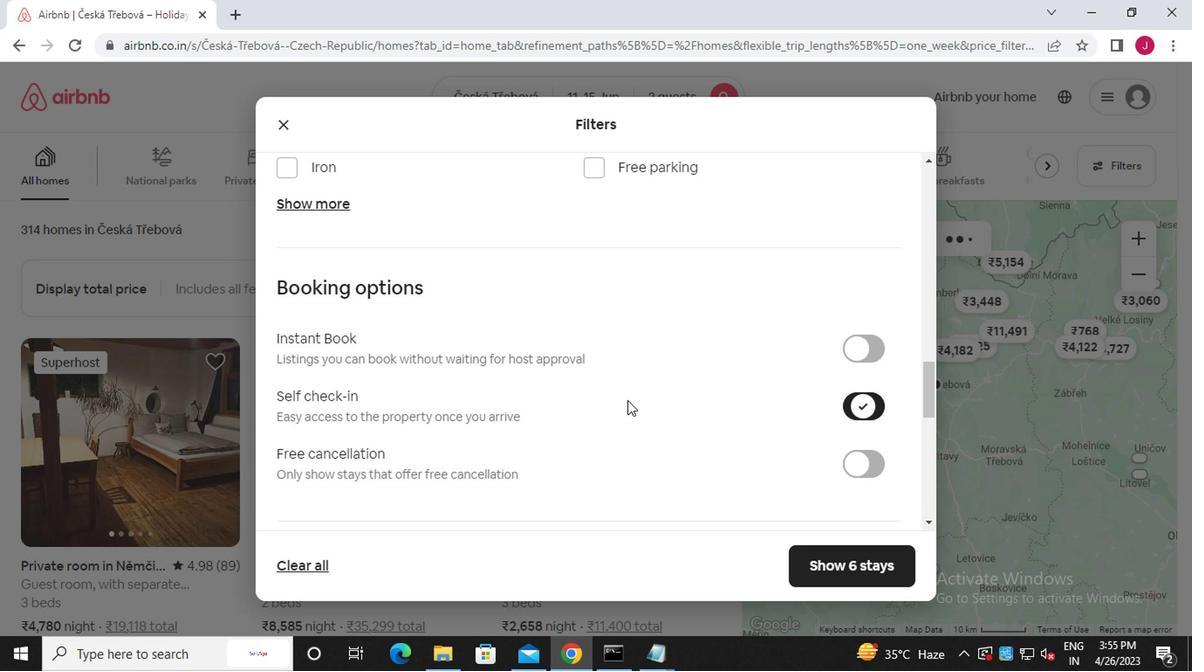 
Action: Mouse scrolled (594, 402) with delta (0, 0)
Screenshot: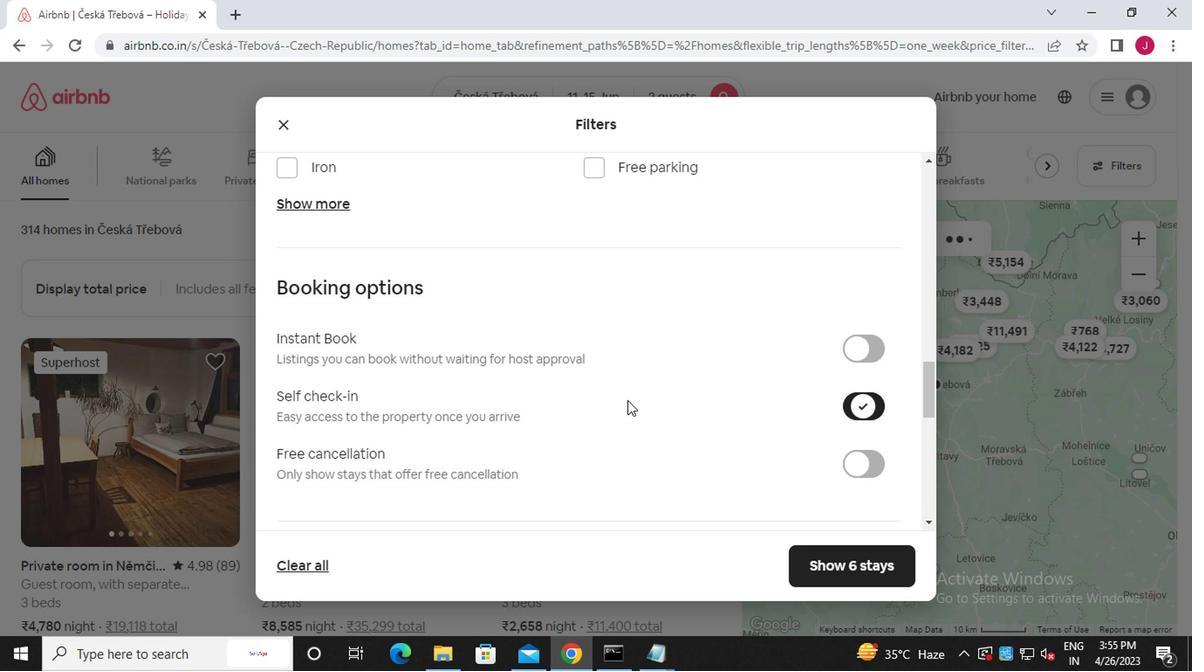 
Action: Mouse moved to (590, 402)
Screenshot: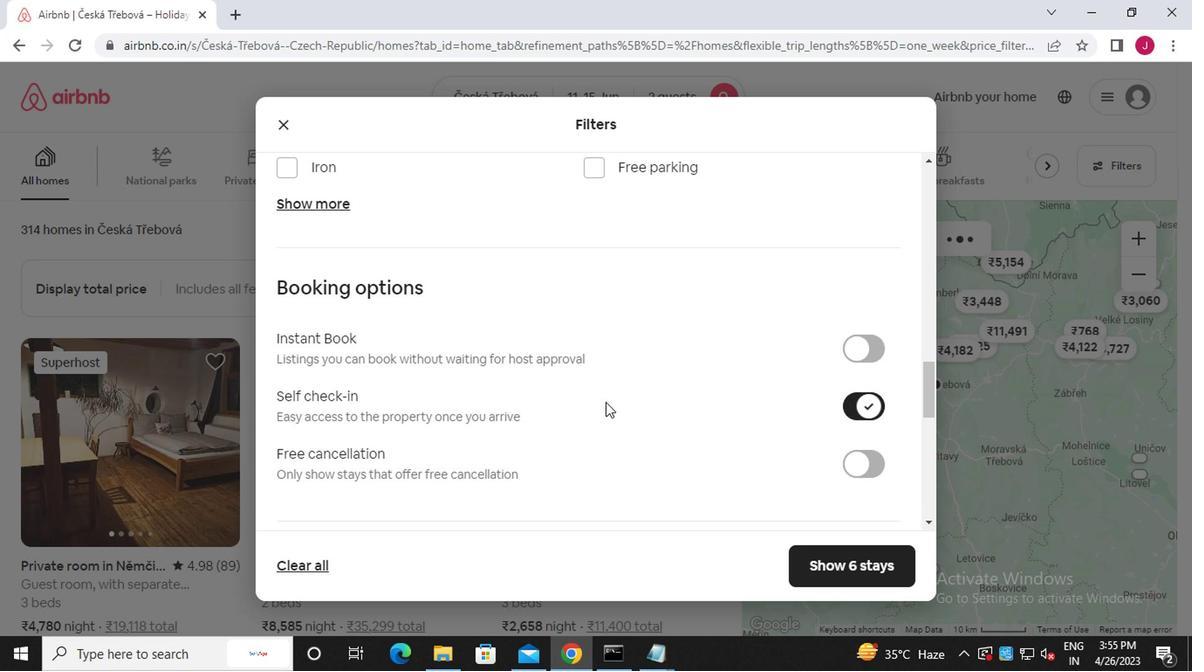 
Action: Mouse scrolled (590, 402) with delta (0, 0)
Screenshot: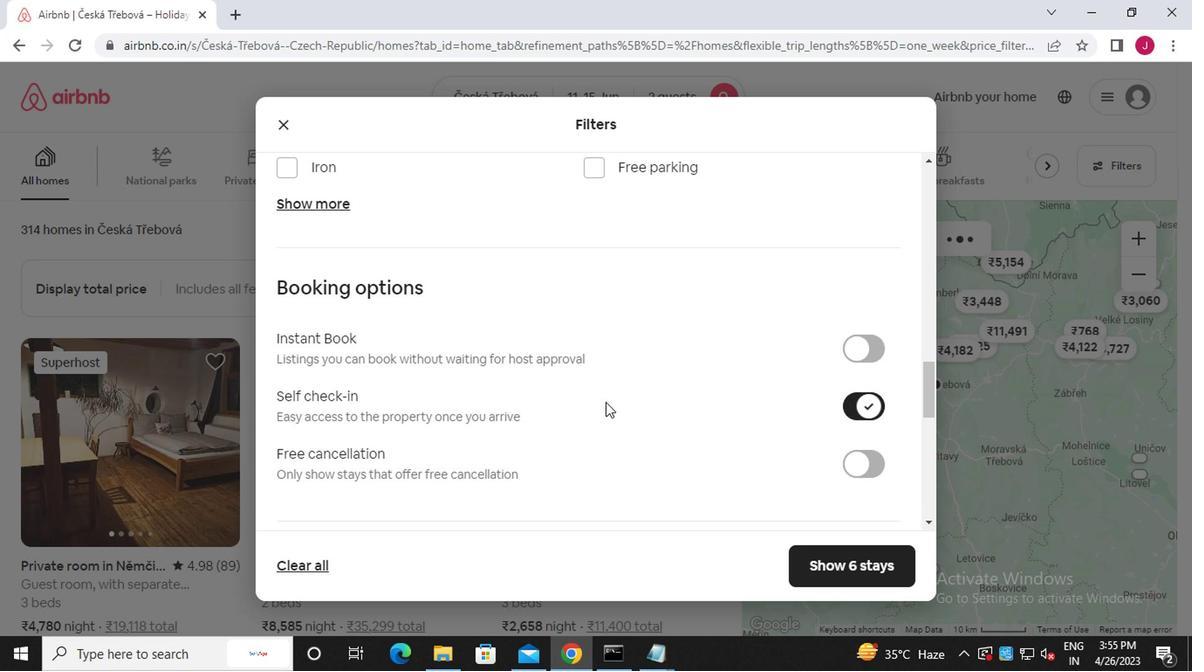 
Action: Mouse moved to (285, 406)
Screenshot: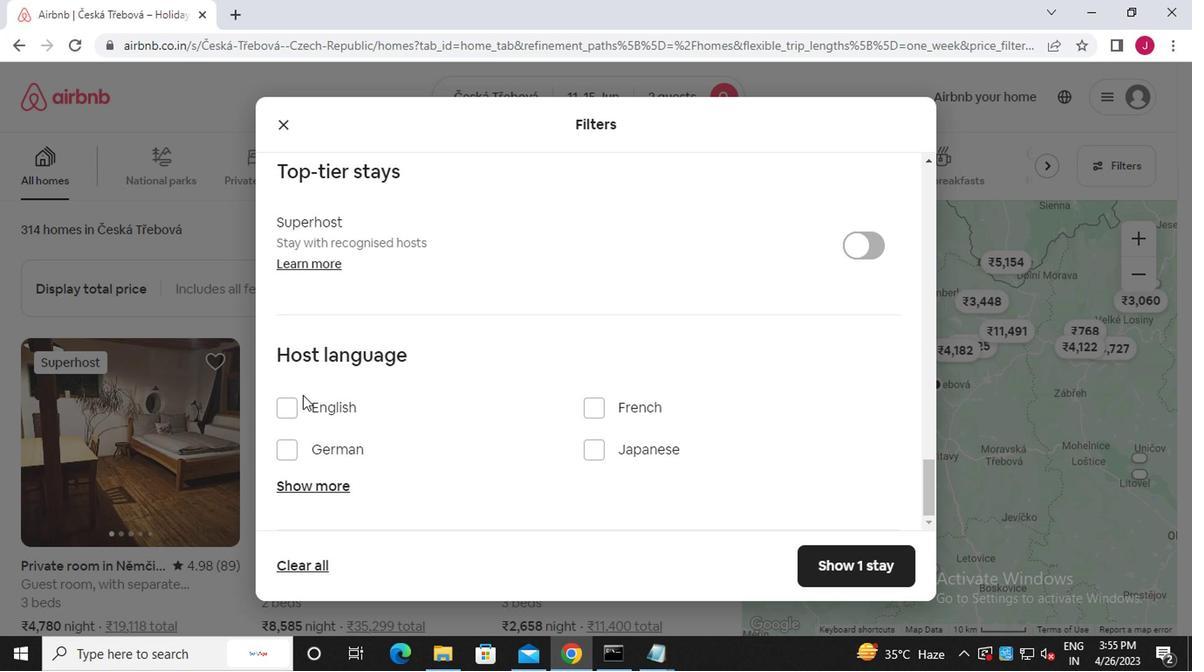 
Action: Mouse pressed left at (285, 406)
Screenshot: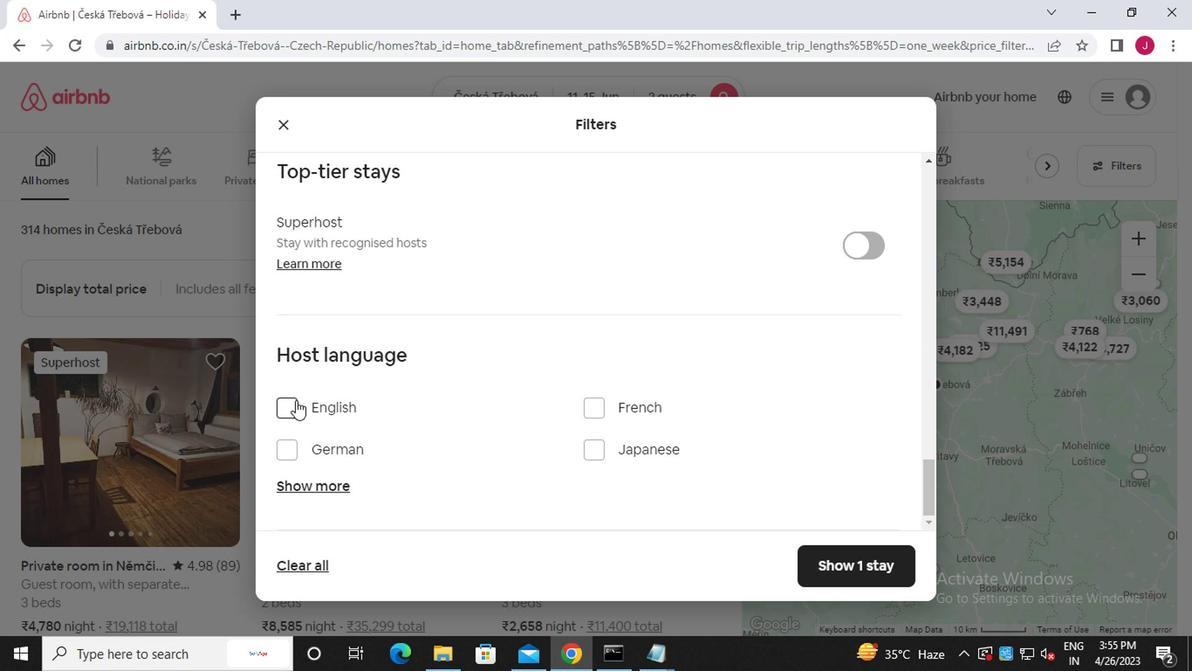 
Action: Mouse moved to (848, 560)
Screenshot: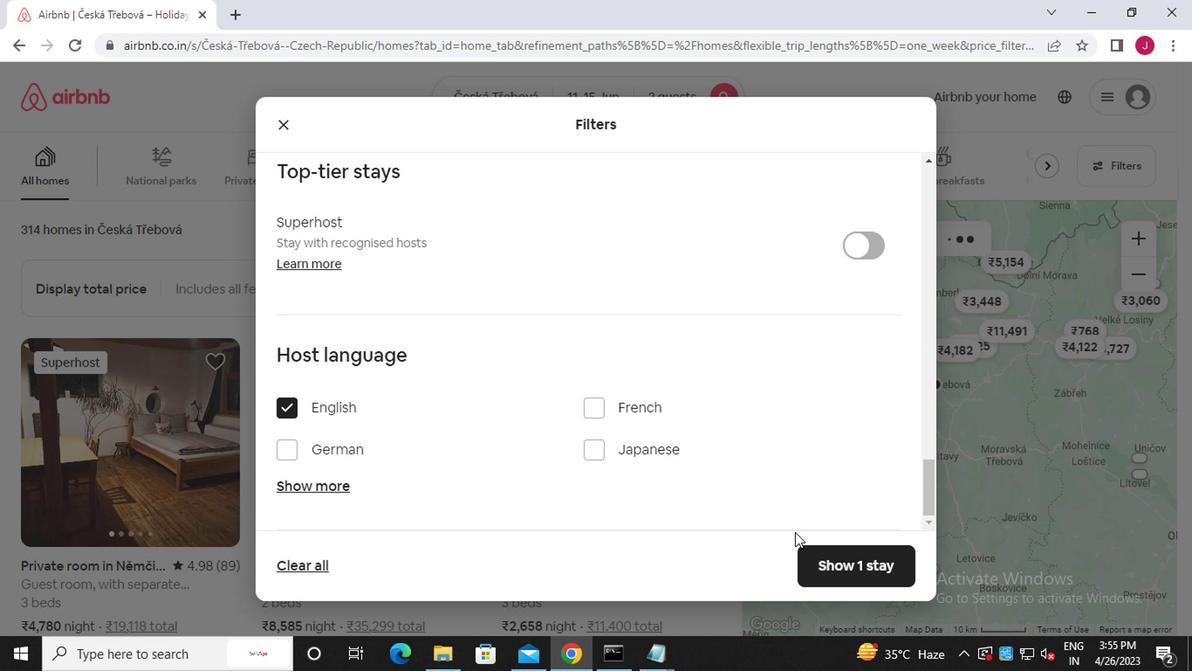 
Action: Mouse pressed left at (848, 560)
Screenshot: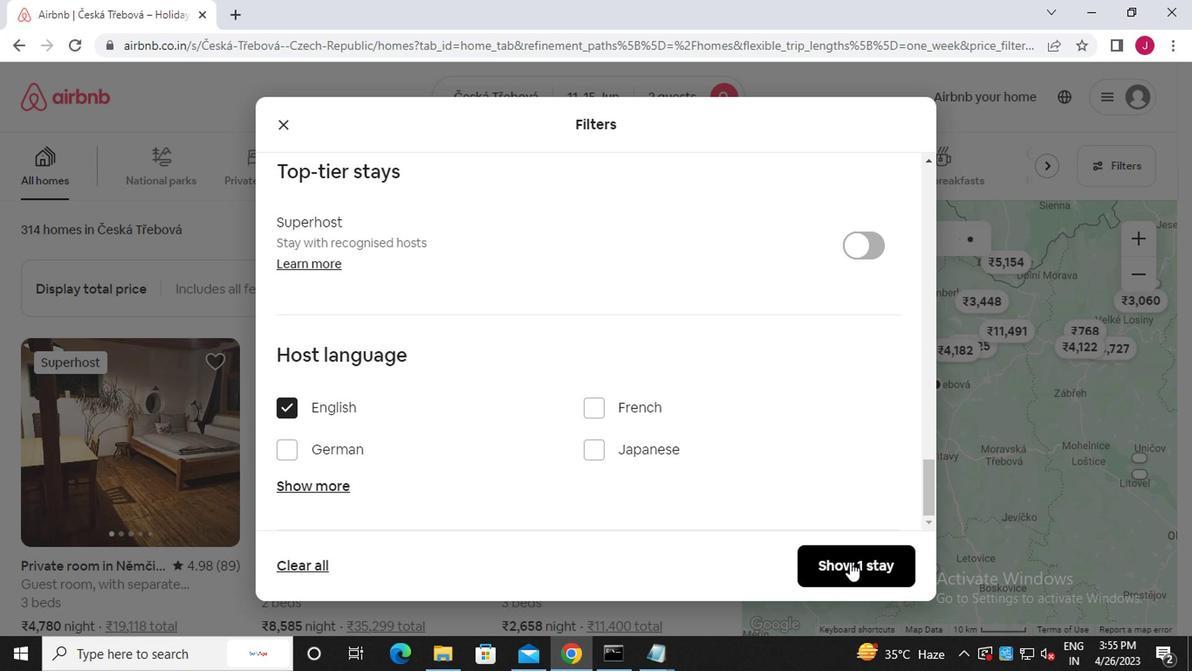 
Action: Mouse moved to (828, 546)
Screenshot: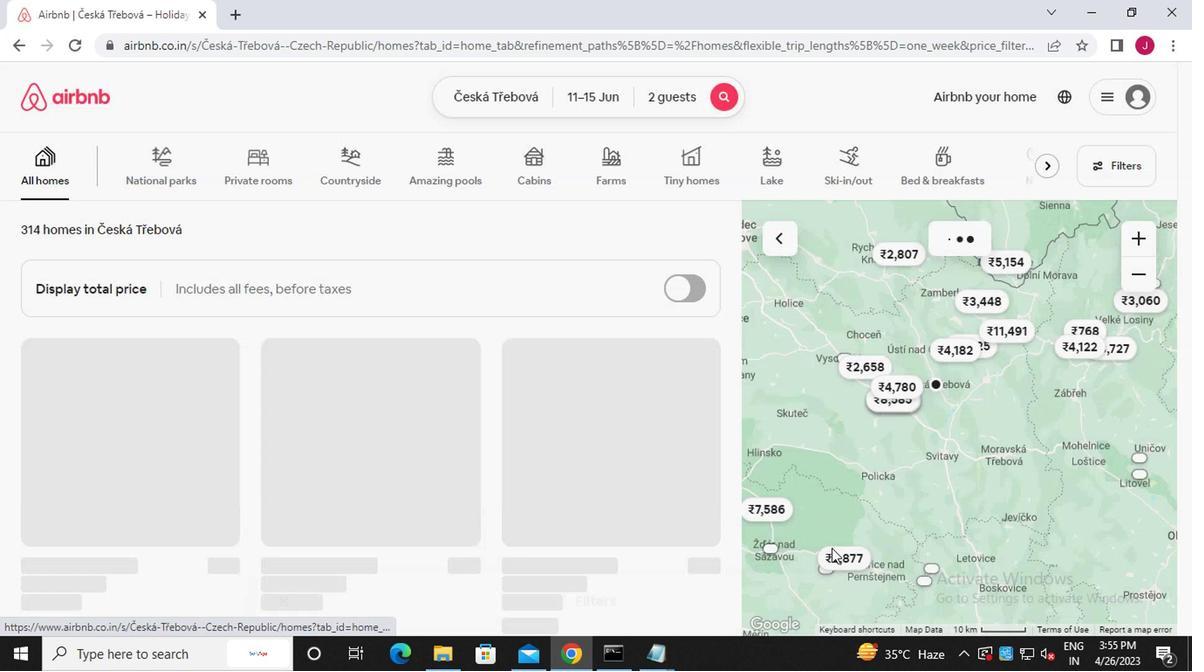 
